 Task: Create new customer invoice with Date Opened: 09-May-23, Select Customer: FamousShop, Terms: Net 7. Make invoice entry for item-1 with Date: 09-May-23, Description: Lilly Lashes Click Magnetic Collection Faux Mink Bestie Eyelashes
, Income Account: Income:Sales, Quantity: 2, Unit Price: 15.49, Sales Tax: Y, Sales Tax Included: N, Tax Table: Sales Tax. Make entry for item-2 with Date: 09-May-23, Description: Incredible Essential Legging 12
, Income Account: Income:Sales, Quantity: 2, Unit Price: 10.79, Sales Tax: Y, Sales Tax Included: N, Tax Table: Sales Tax. Post Invoice with Post Date: 09-May-23, Post to Accounts: Assets:Accounts Receivable. Pay / Process Payment with Transaction Date: 15-May-23, Amount: 54.66, Transfer Account: Checking Account. Go to 'Print Invoice'. Save a pdf copy of the invoice.
Action: Mouse moved to (167, 32)
Screenshot: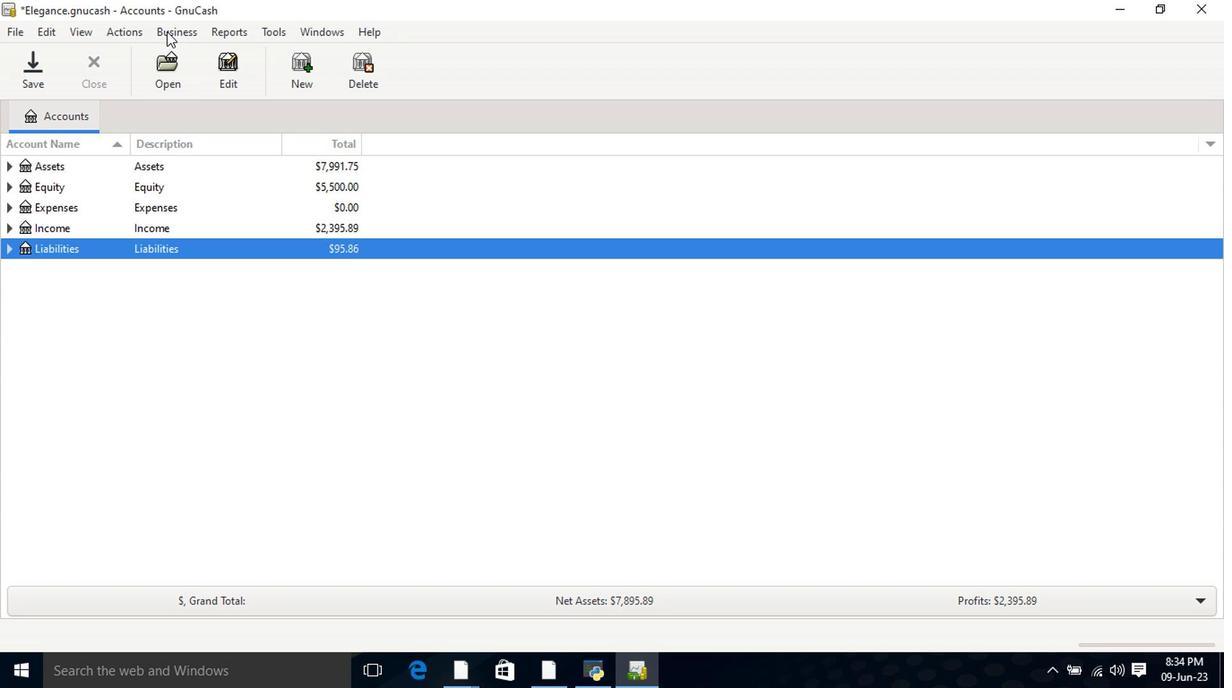 
Action: Mouse pressed left at (167, 32)
Screenshot: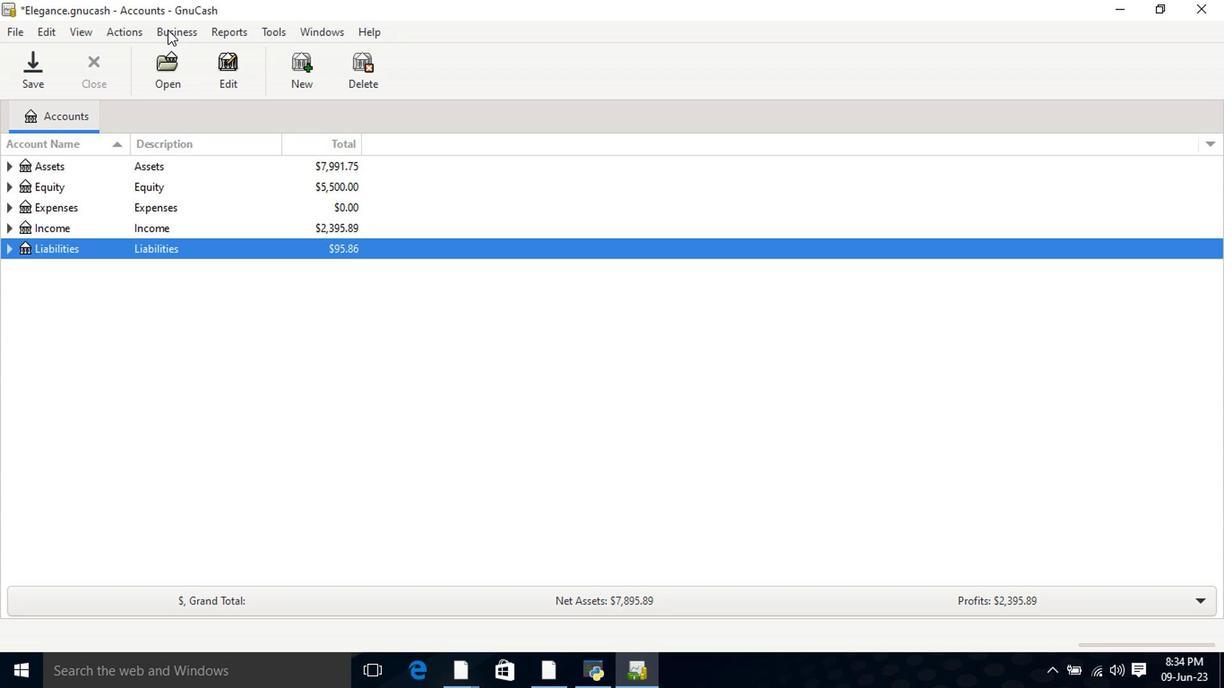 
Action: Mouse moved to (183, 50)
Screenshot: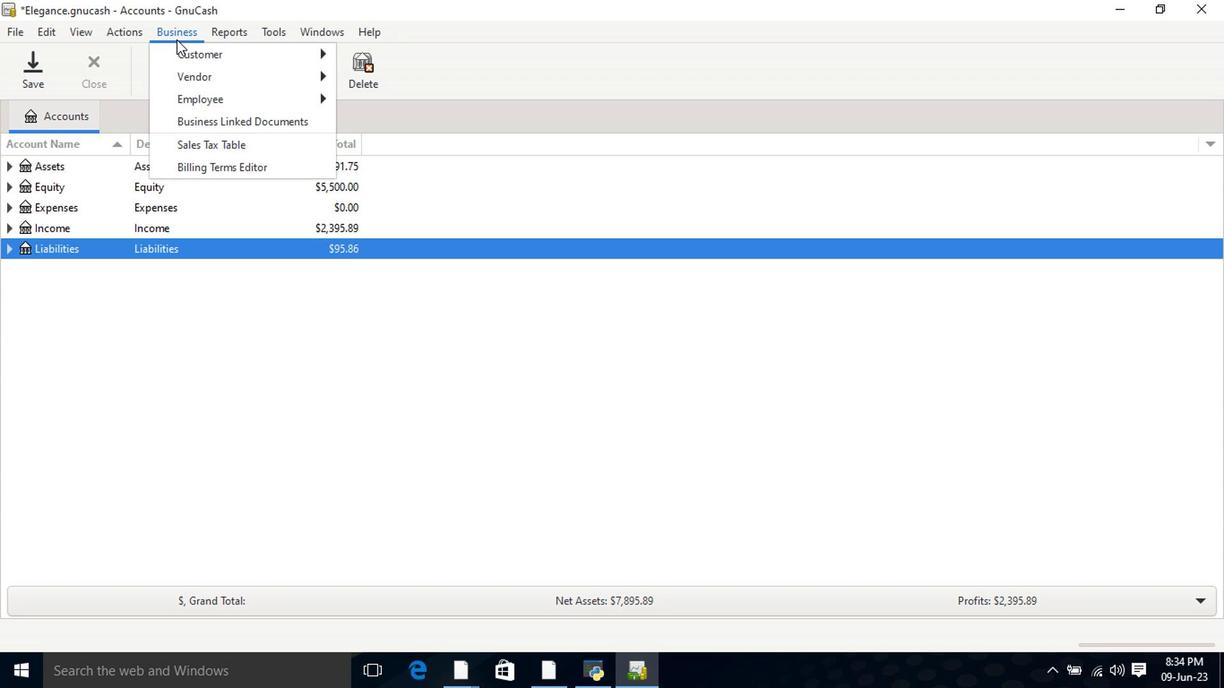 
Action: Mouse pressed left at (183, 50)
Screenshot: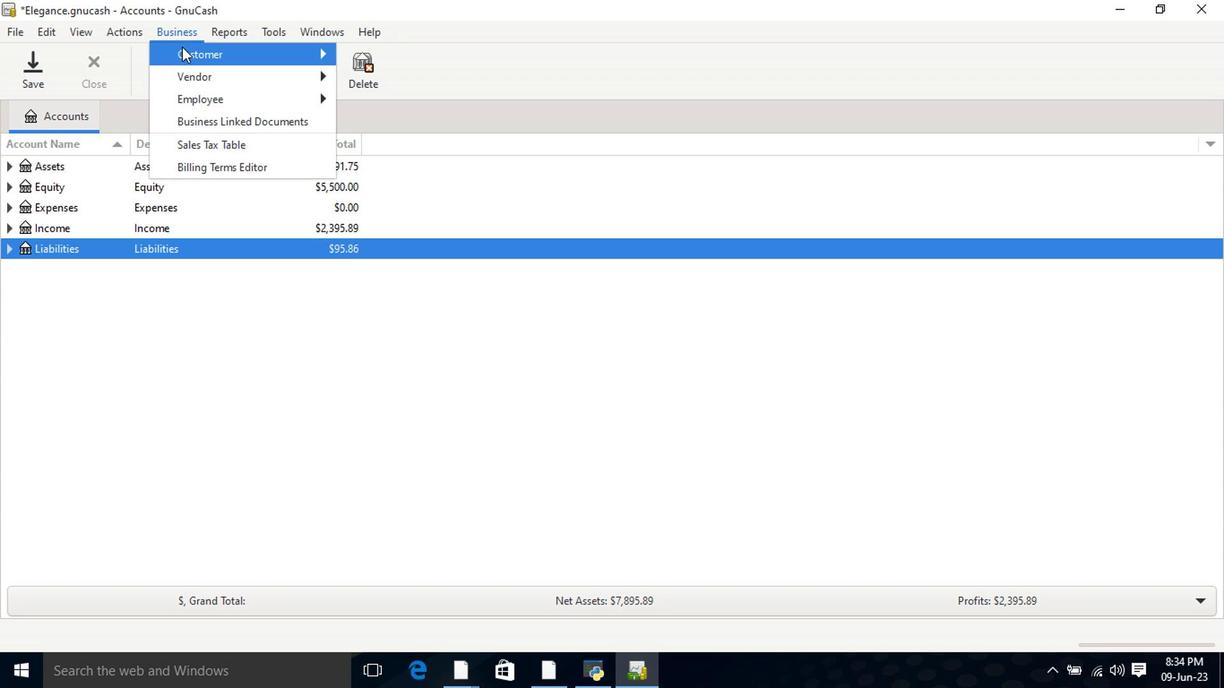 
Action: Mouse moved to (392, 129)
Screenshot: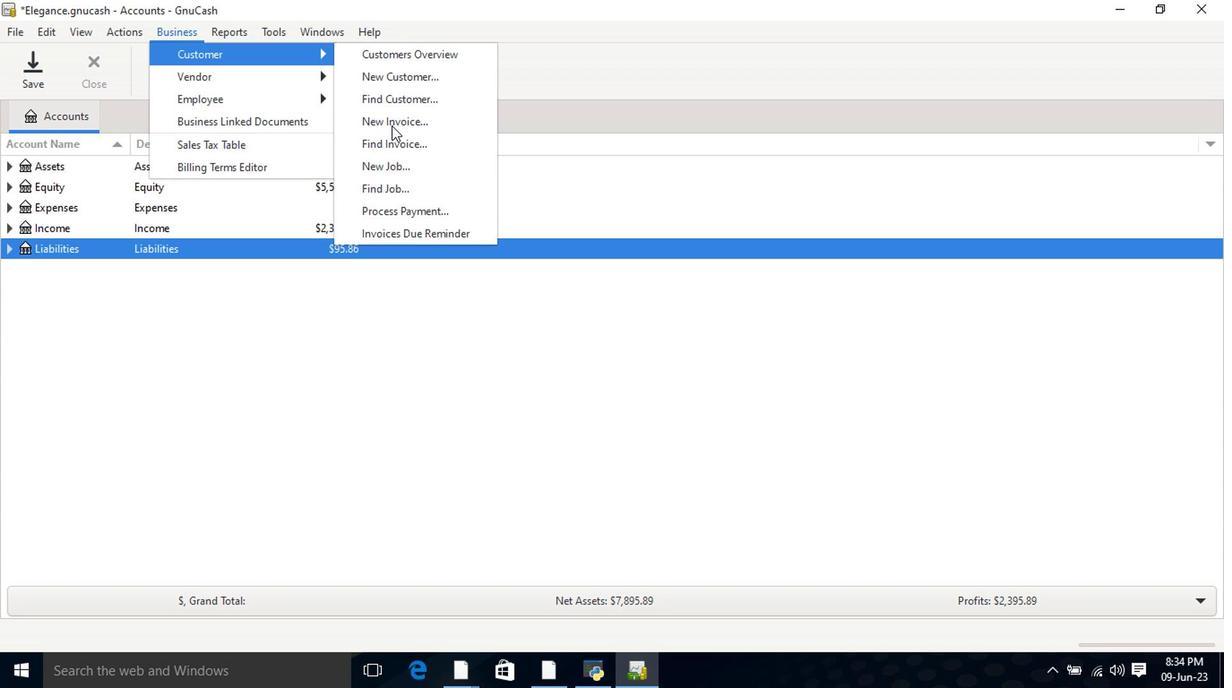 
Action: Mouse pressed left at (392, 129)
Screenshot: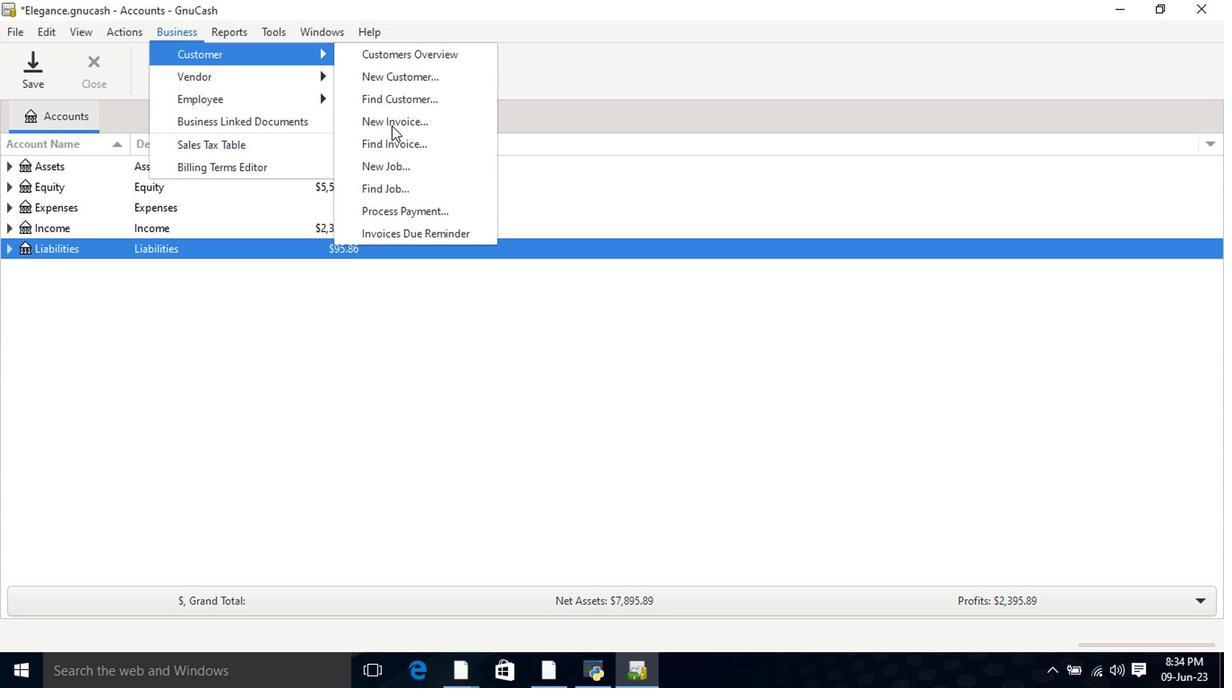 
Action: Mouse moved to (742, 274)
Screenshot: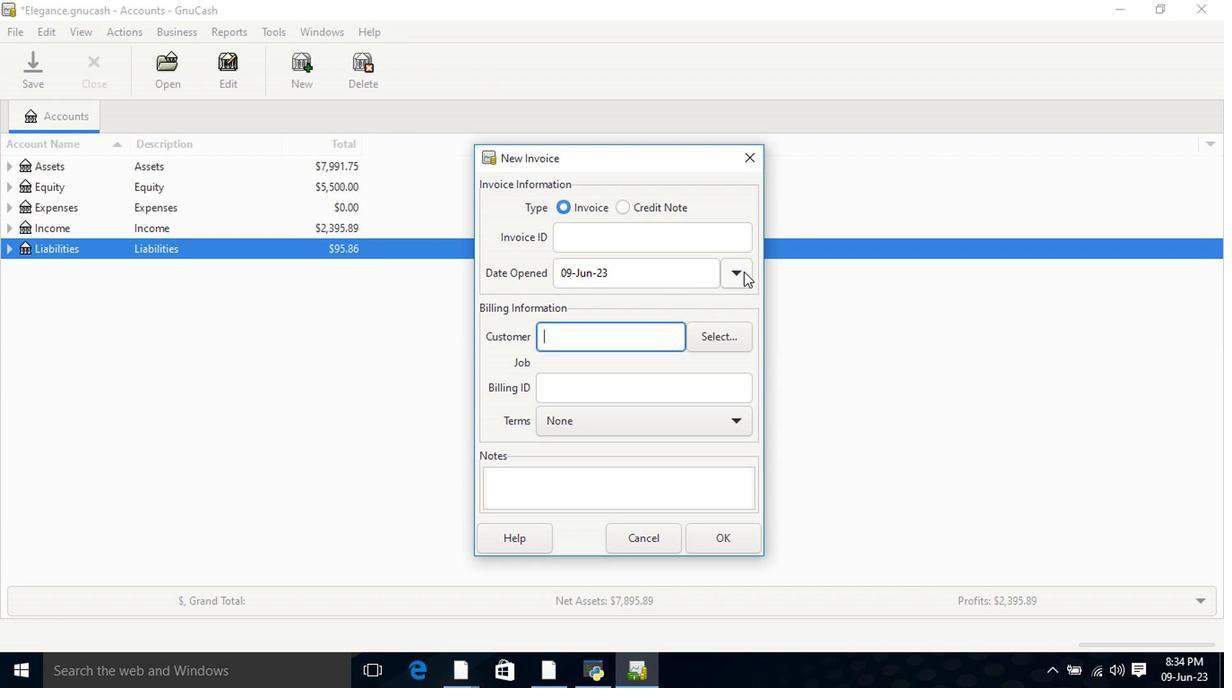 
Action: Mouse pressed left at (742, 274)
Screenshot: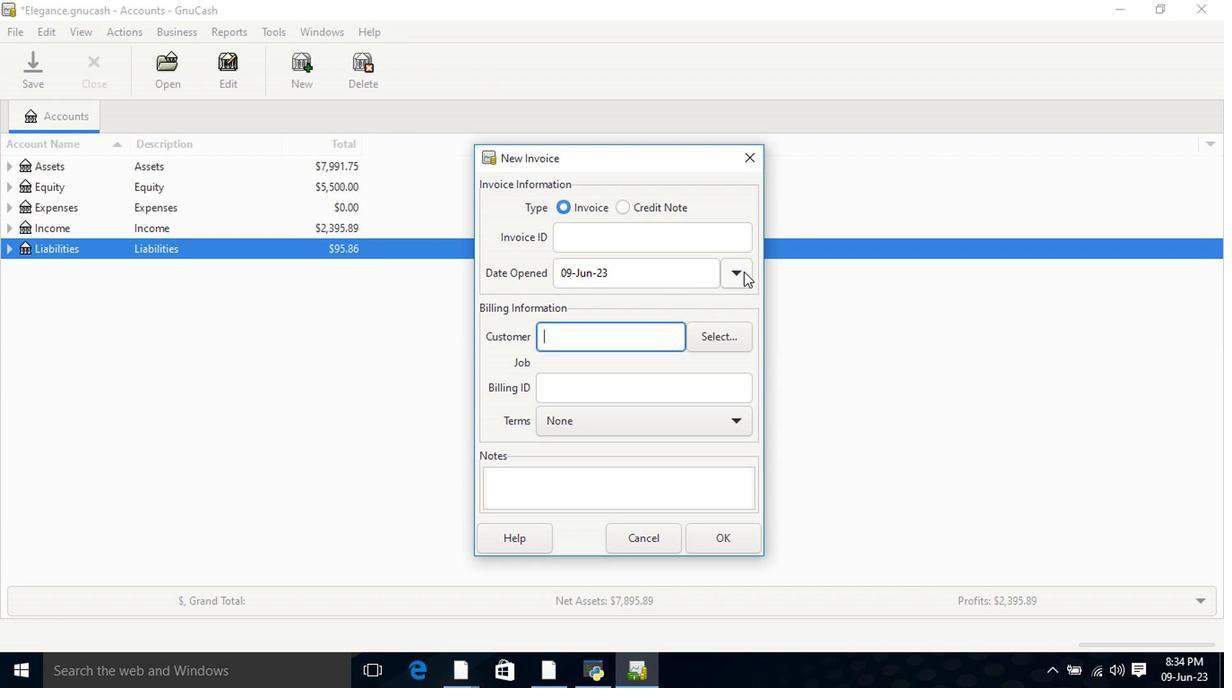 
Action: Mouse moved to (596, 301)
Screenshot: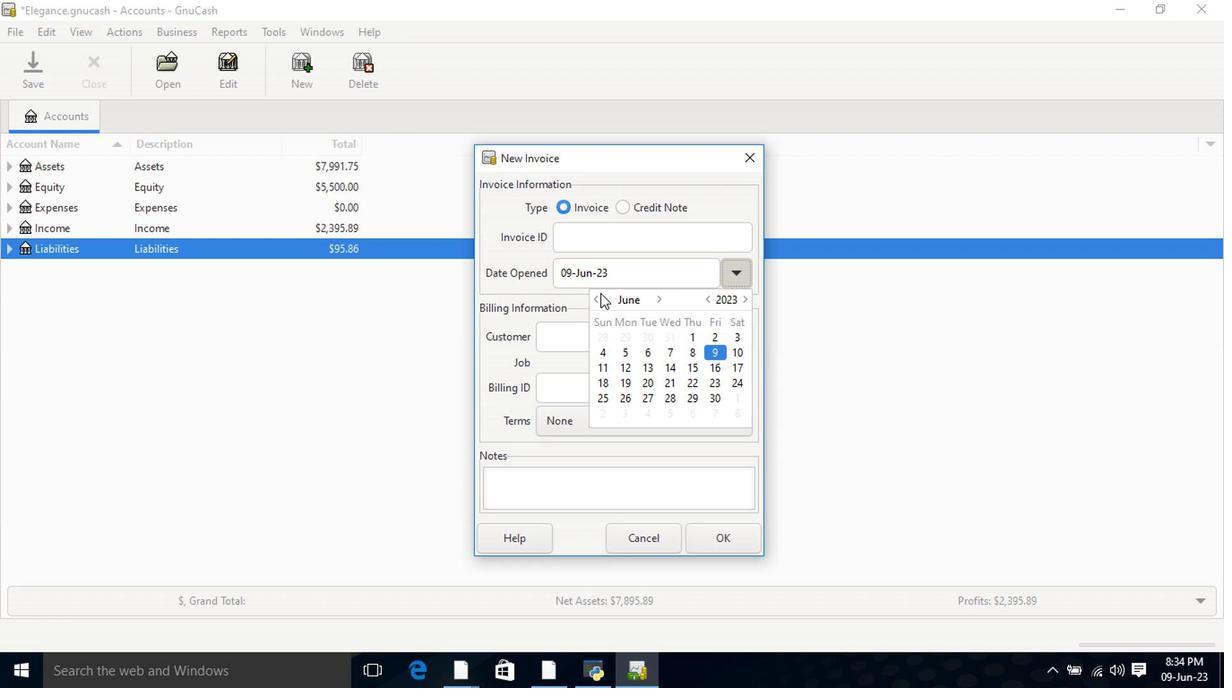
Action: Mouse pressed left at (596, 301)
Screenshot: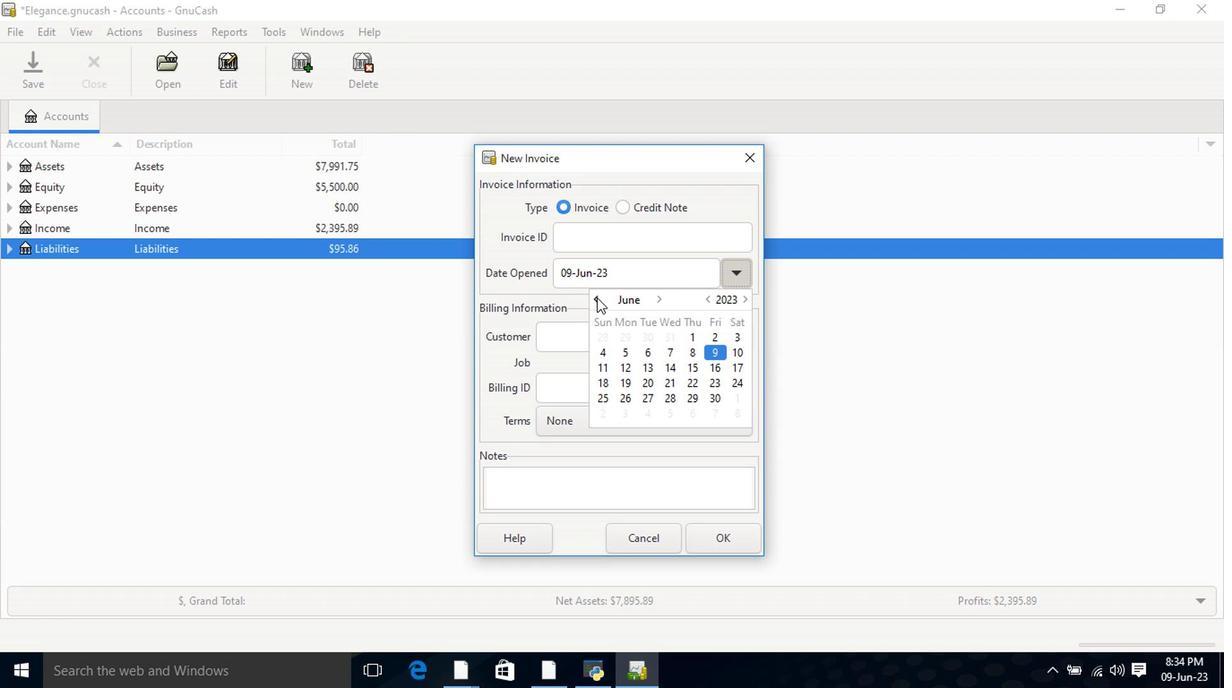 
Action: Mouse moved to (652, 355)
Screenshot: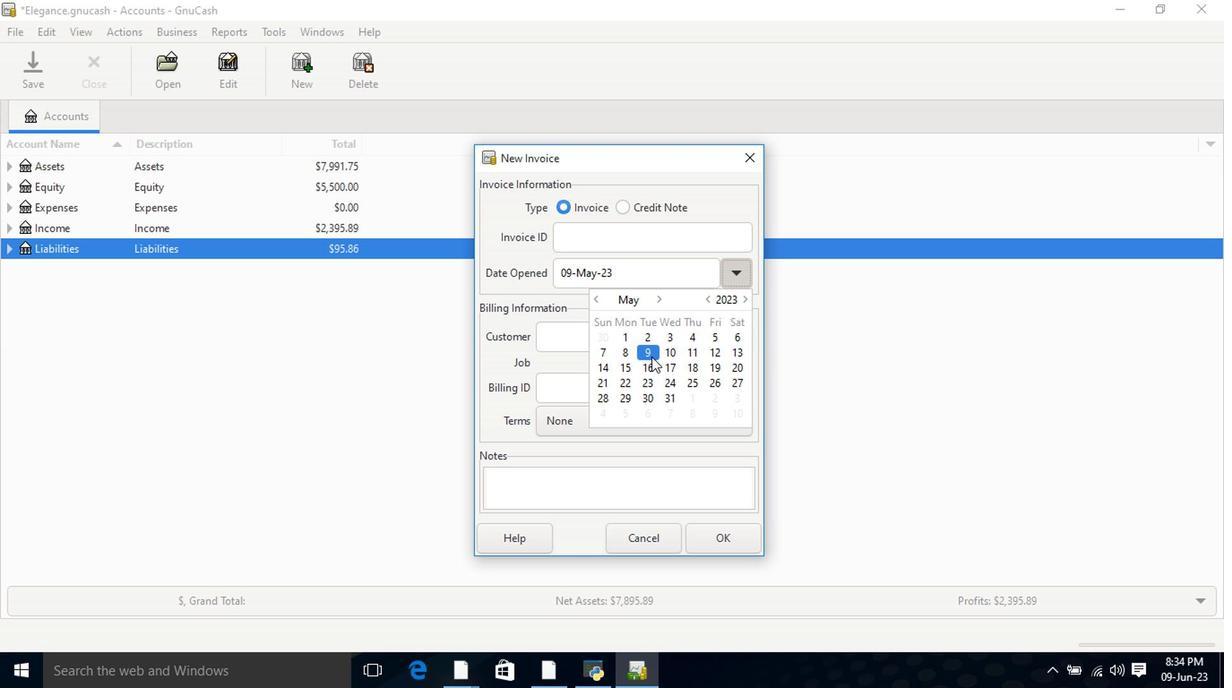 
Action: Mouse pressed left at (652, 355)
Screenshot: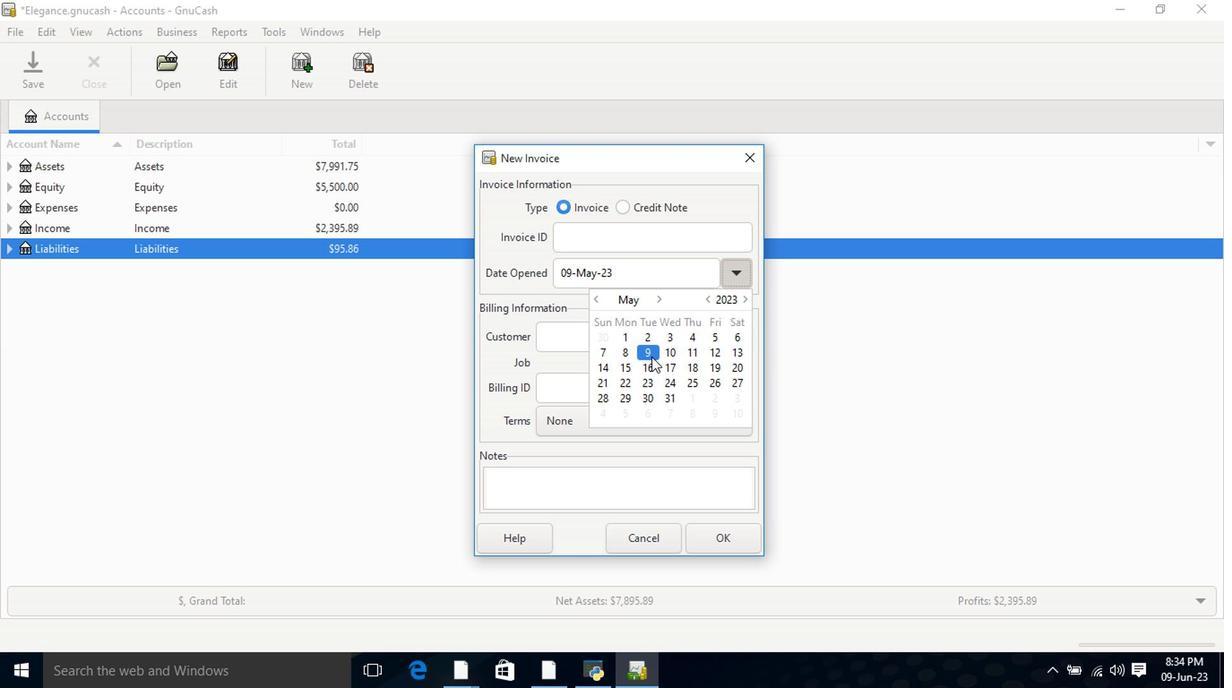 
Action: Mouse pressed left at (652, 355)
Screenshot: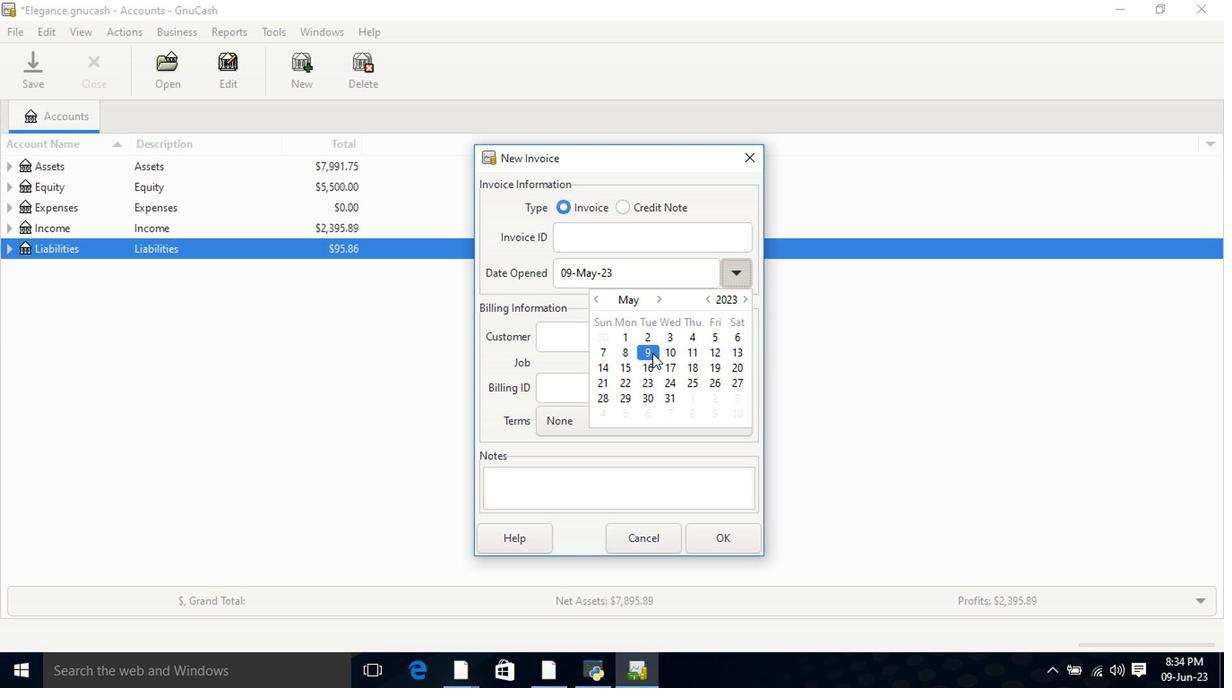
Action: Mouse moved to (634, 329)
Screenshot: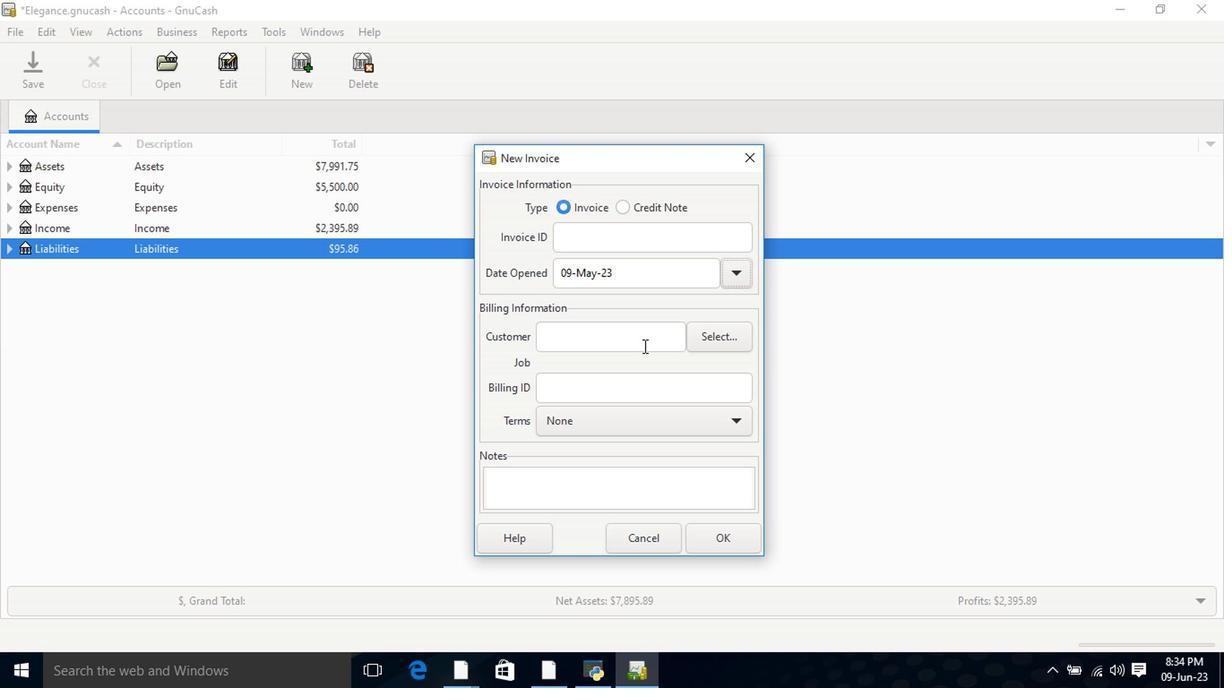 
Action: Mouse pressed left at (634, 329)
Screenshot: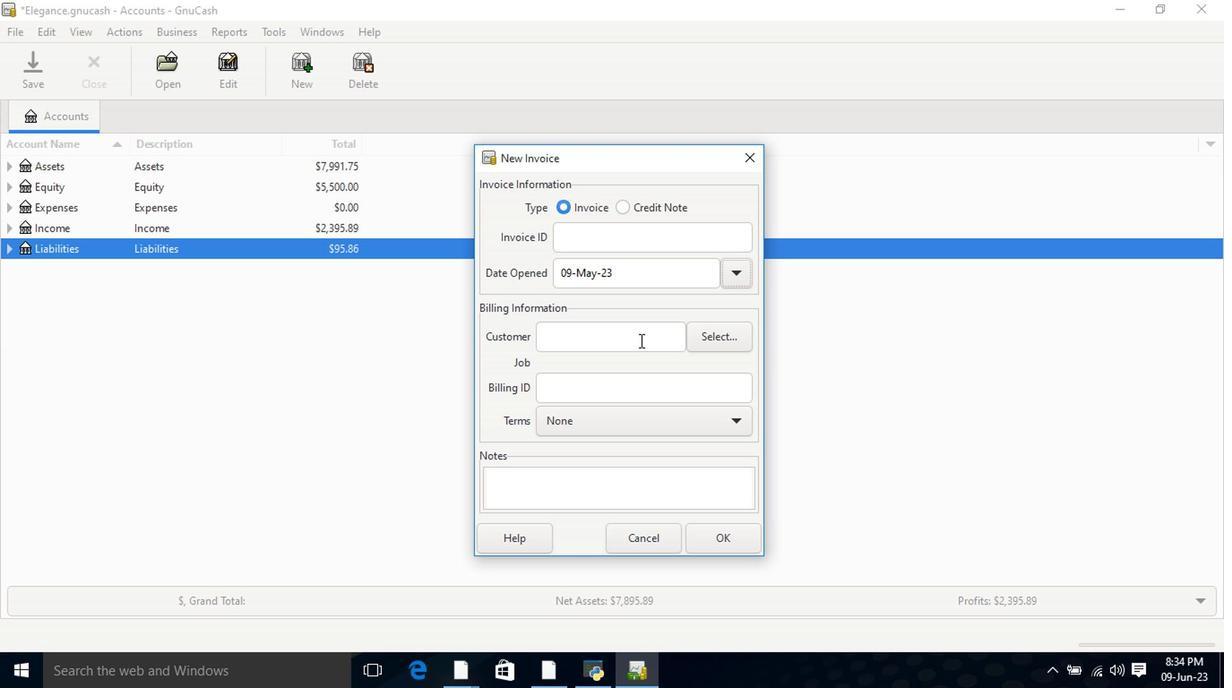 
Action: Mouse moved to (632, 329)
Screenshot: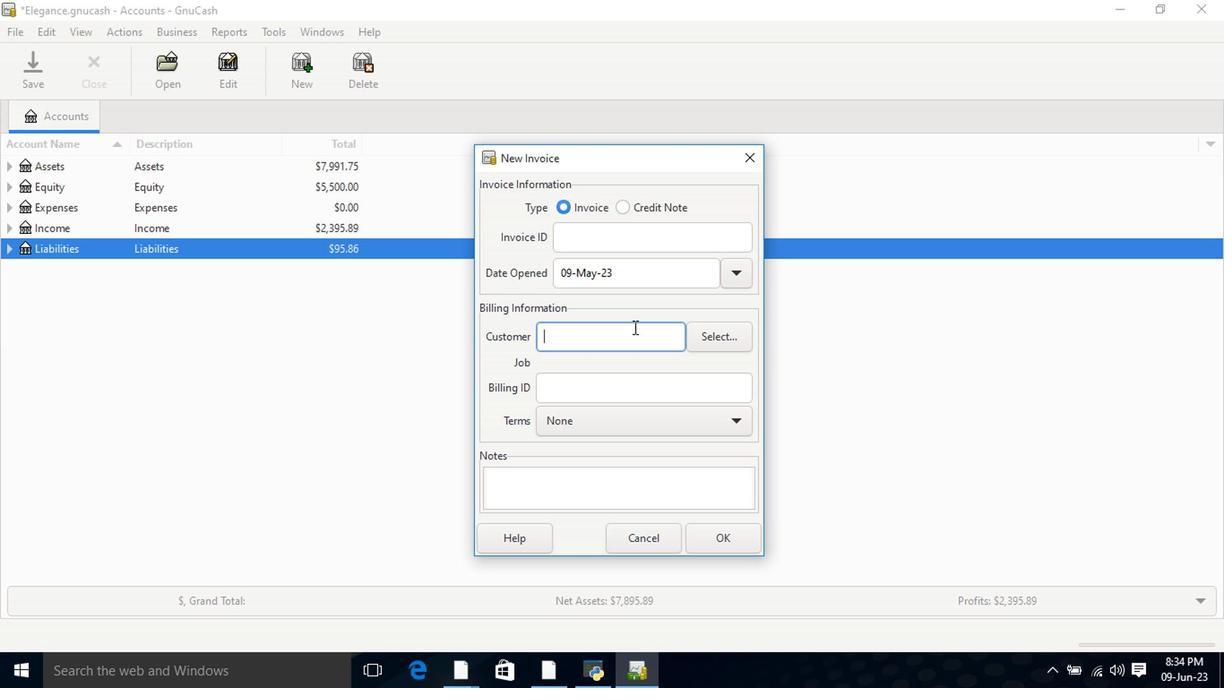 
Action: Key pressed <Key.shift>Fam
Screenshot: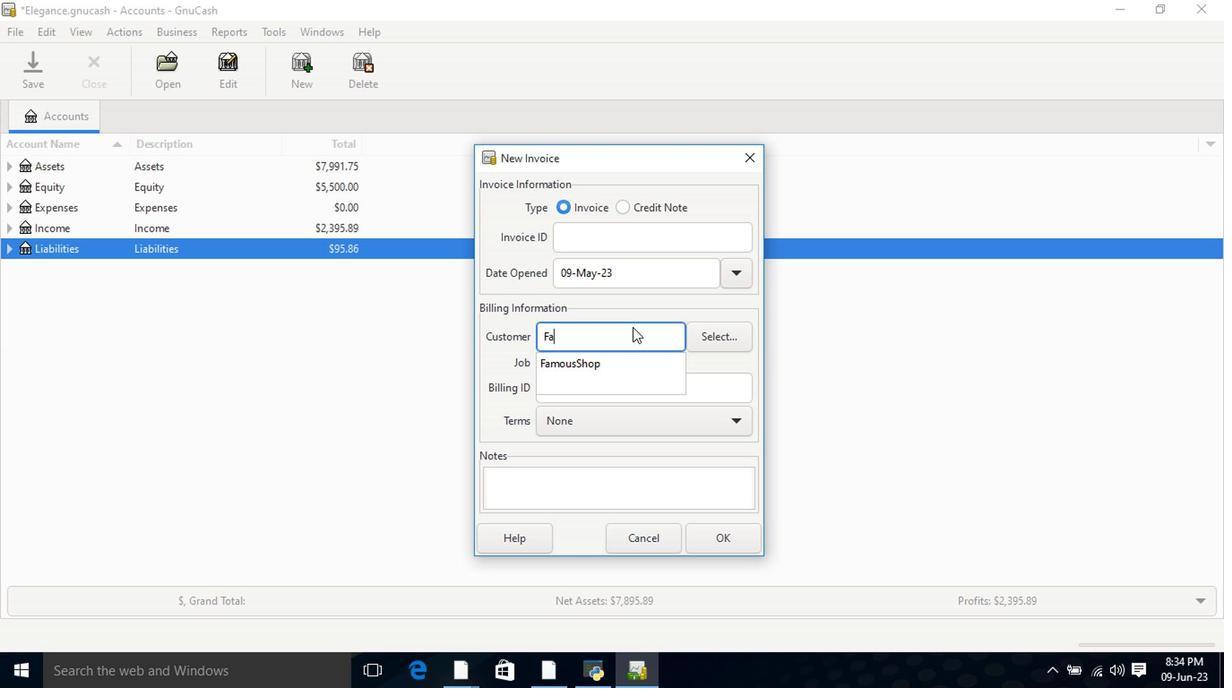 
Action: Mouse moved to (630, 363)
Screenshot: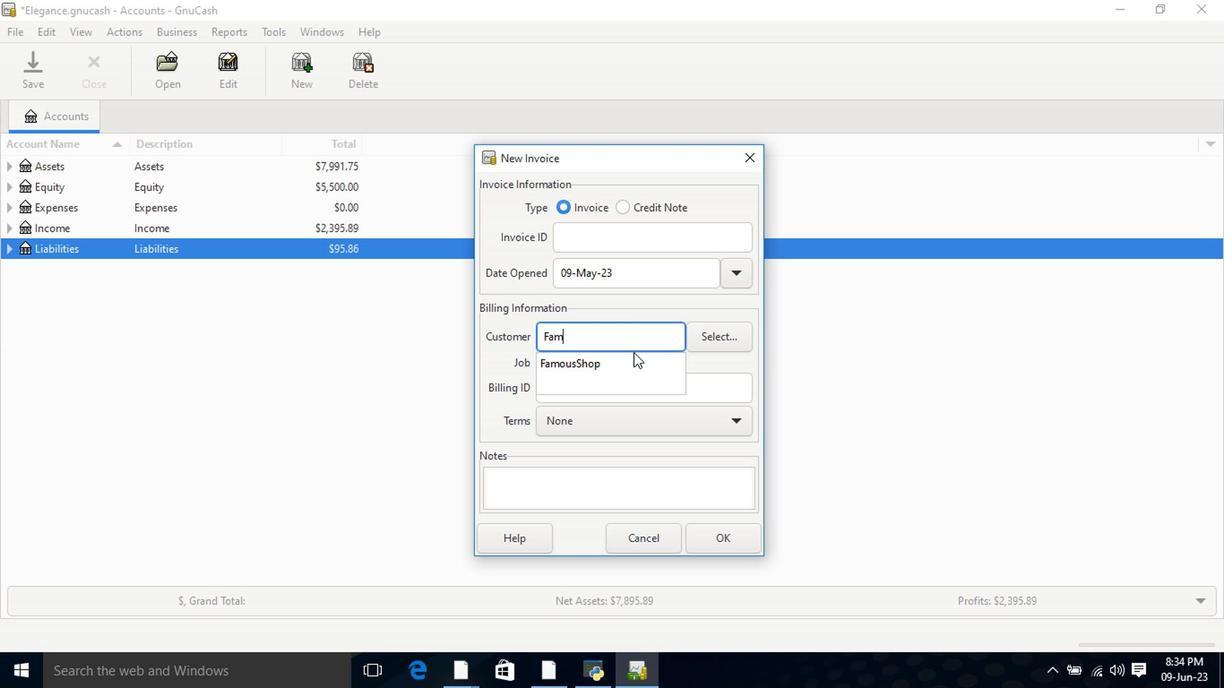 
Action: Mouse pressed left at (630, 363)
Screenshot: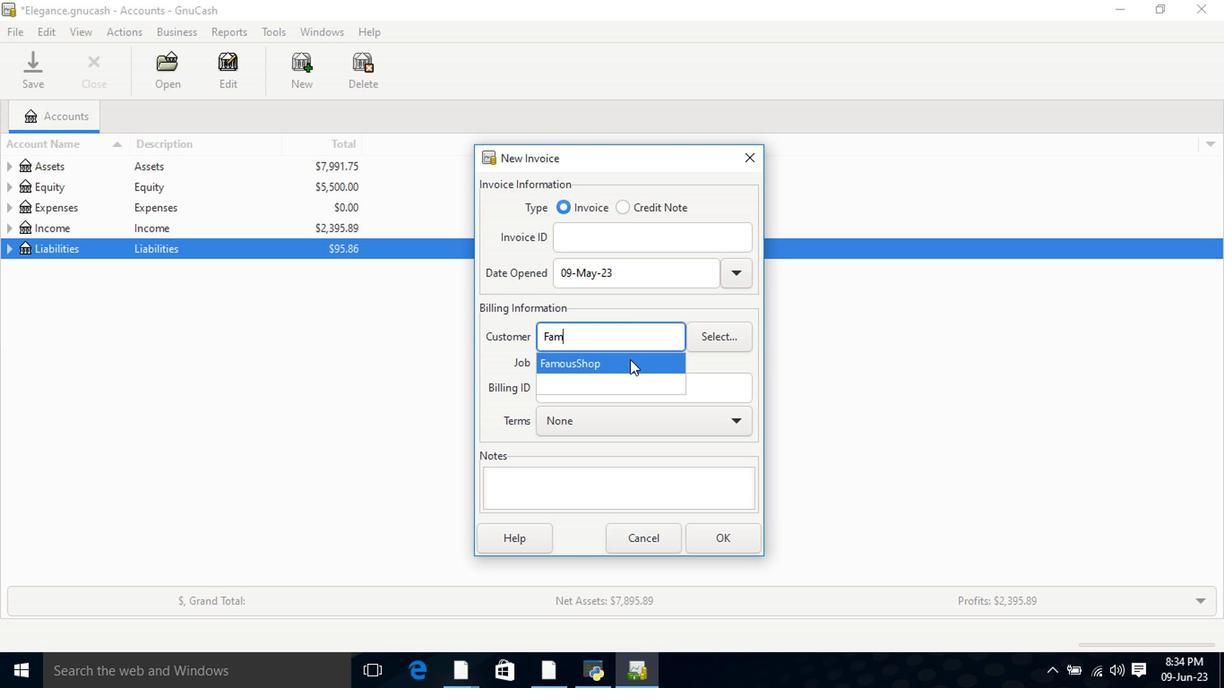
Action: Mouse moved to (658, 444)
Screenshot: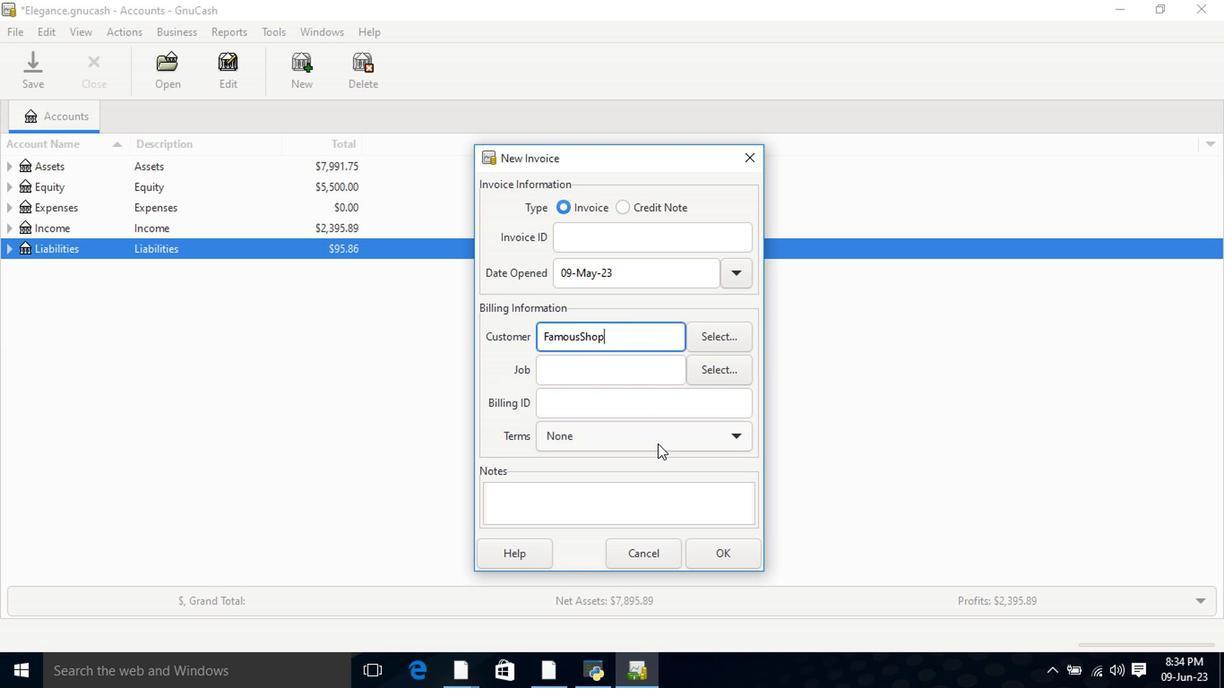 
Action: Mouse pressed left at (658, 444)
Screenshot: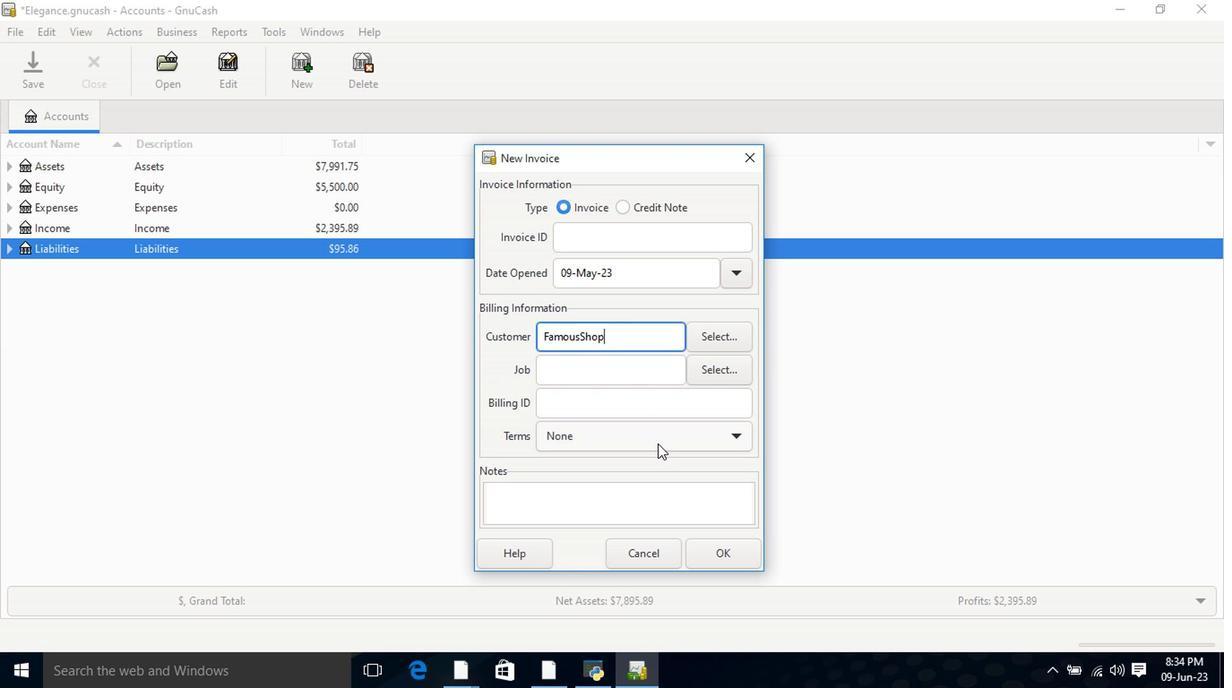 
Action: Mouse moved to (614, 514)
Screenshot: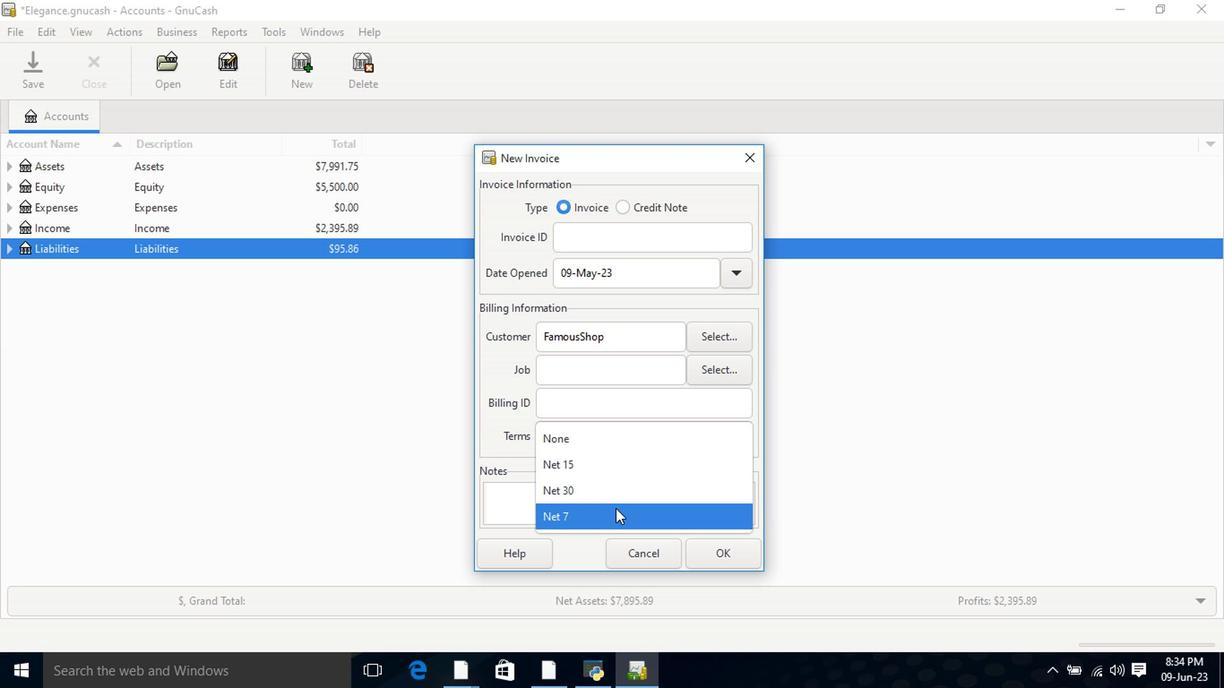
Action: Mouse pressed left at (614, 514)
Screenshot: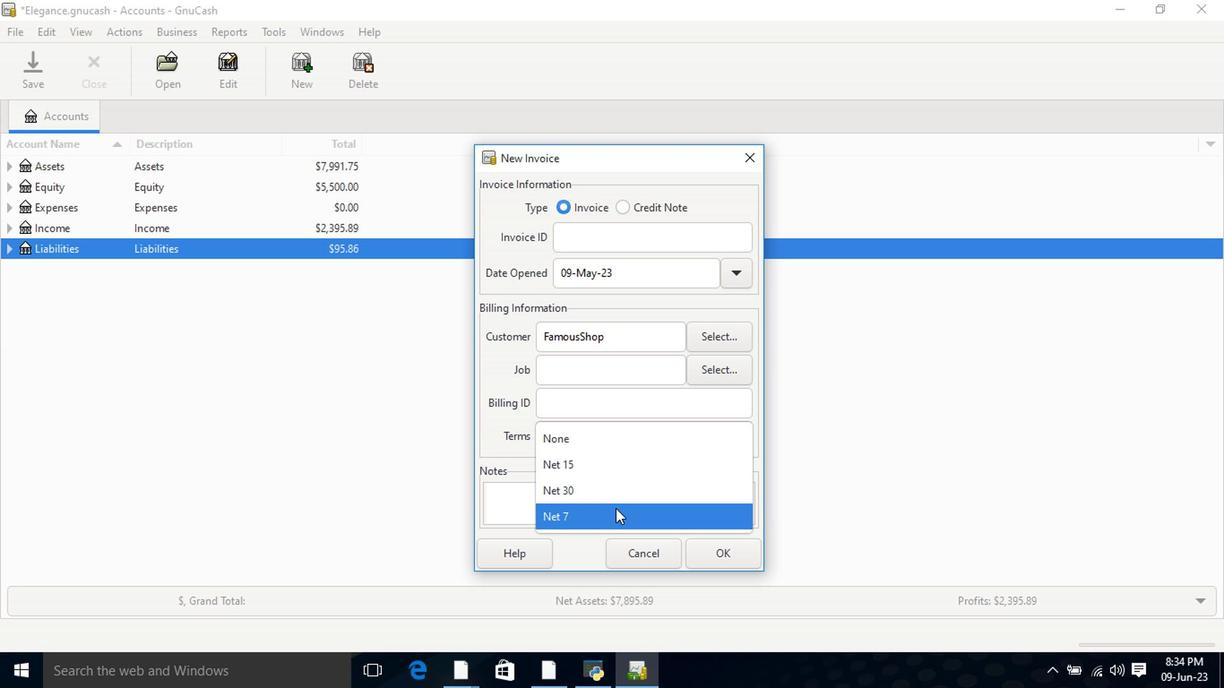 
Action: Mouse moved to (738, 566)
Screenshot: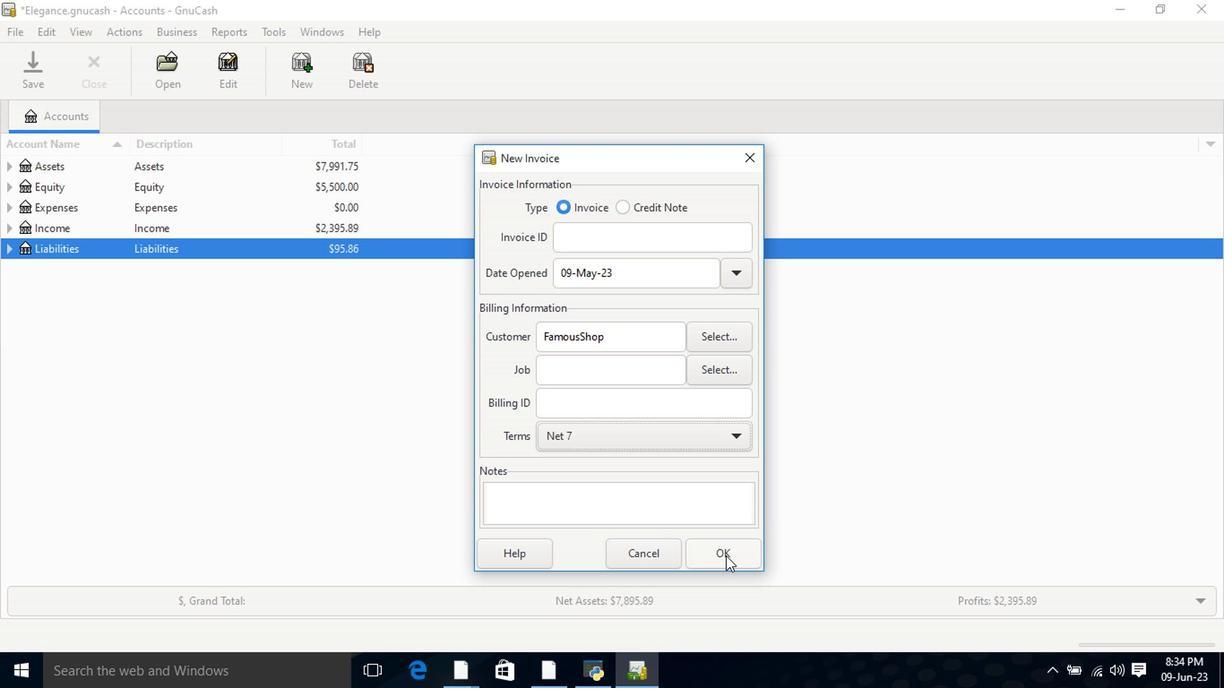 
Action: Mouse pressed left at (738, 566)
Screenshot: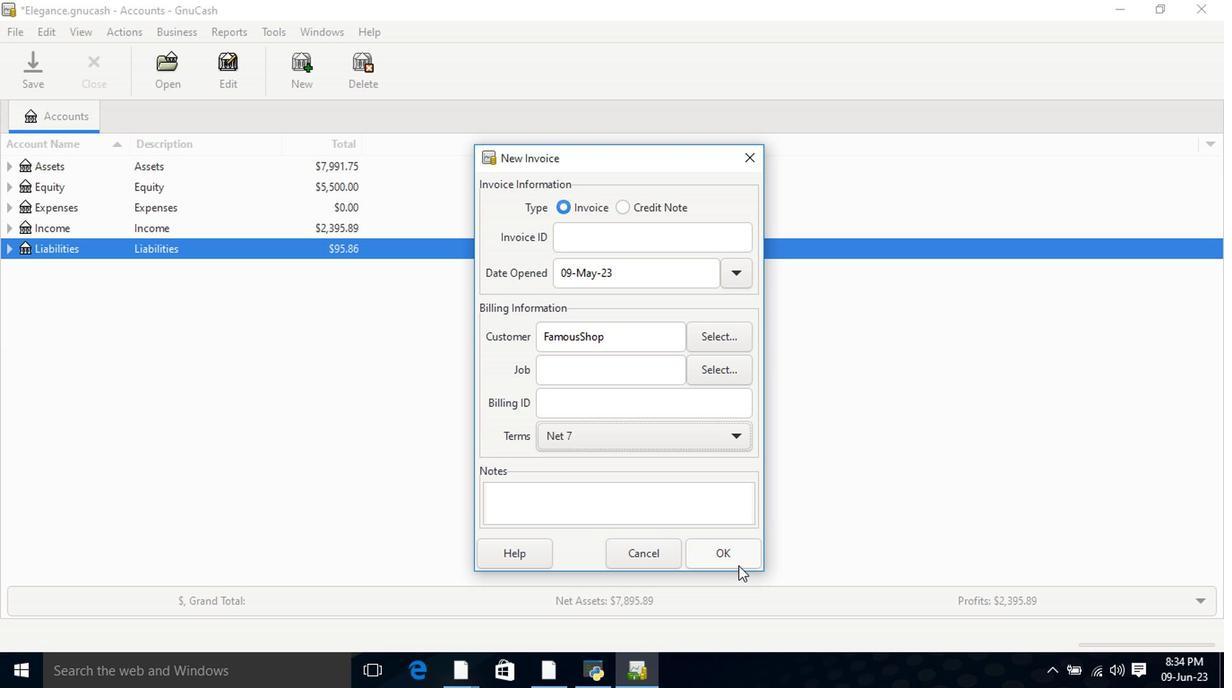
Action: Mouse moved to (79, 350)
Screenshot: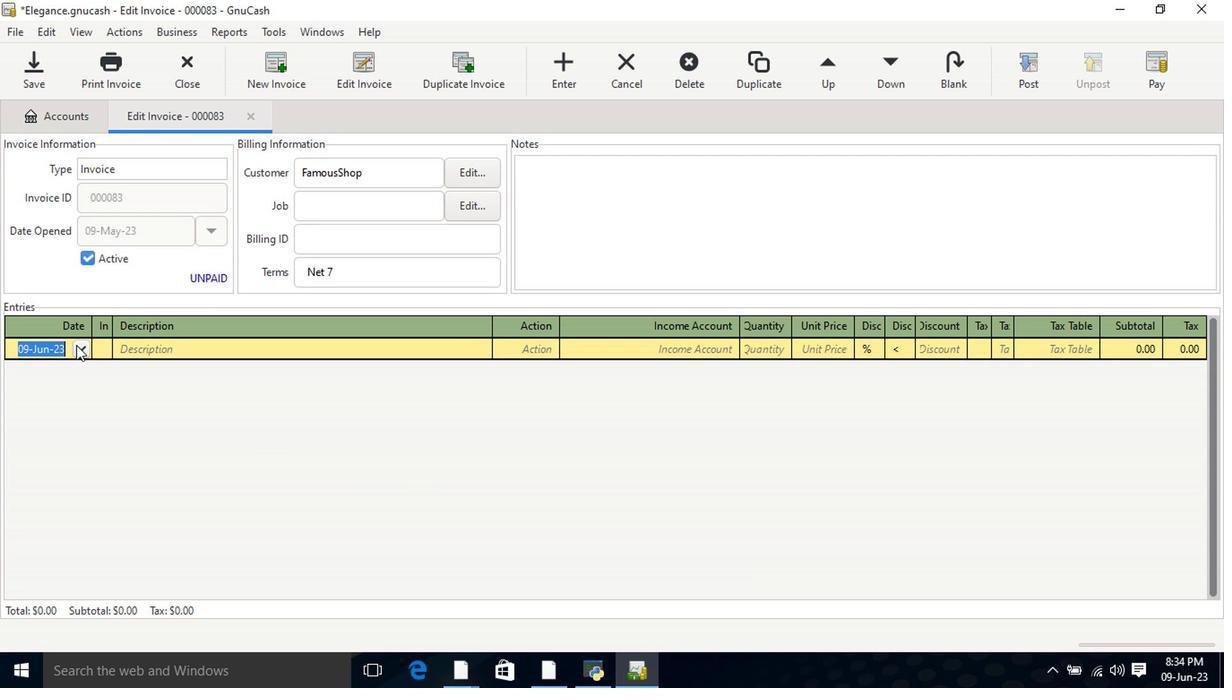 
Action: Mouse pressed left at (79, 350)
Screenshot: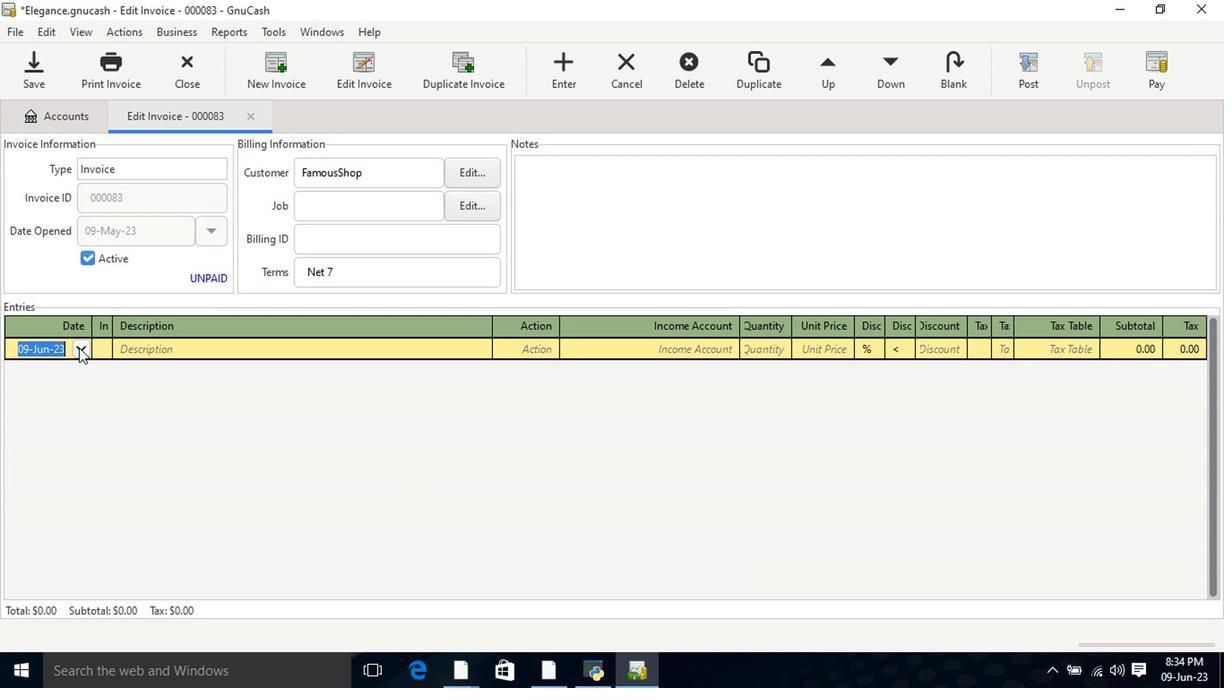 
Action: Mouse moved to (10, 375)
Screenshot: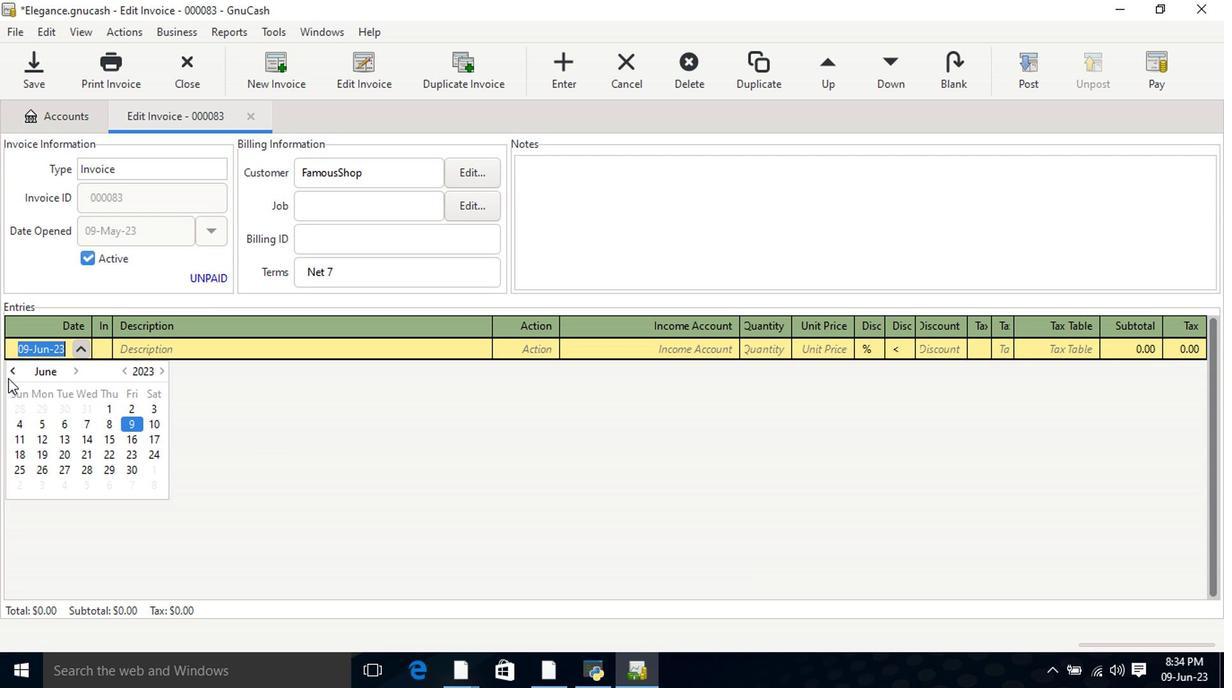 
Action: Mouse pressed left at (10, 375)
Screenshot: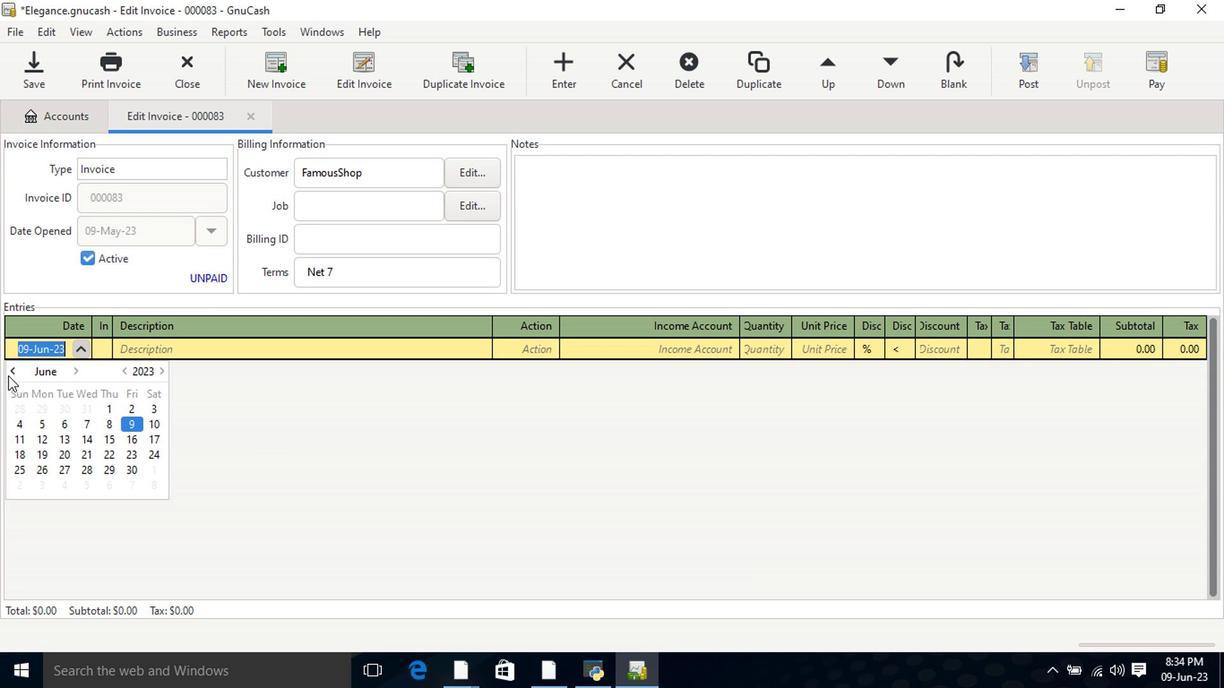 
Action: Mouse moved to (68, 426)
Screenshot: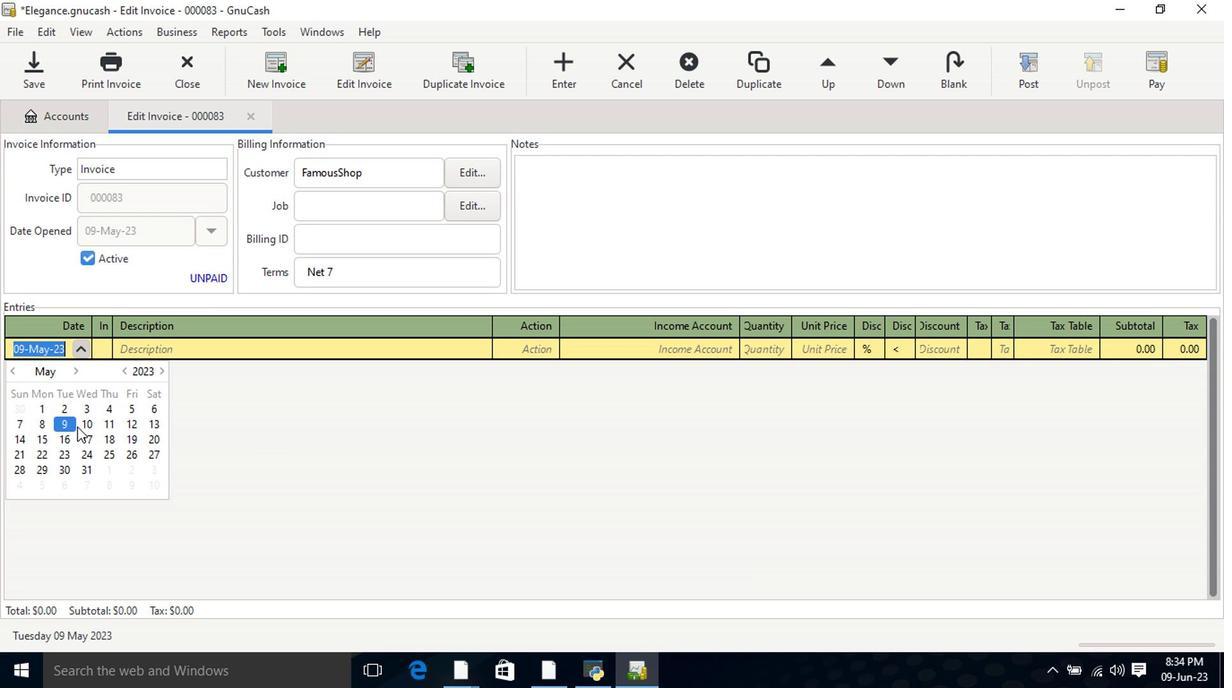 
Action: Mouse pressed left at (68, 426)
Screenshot: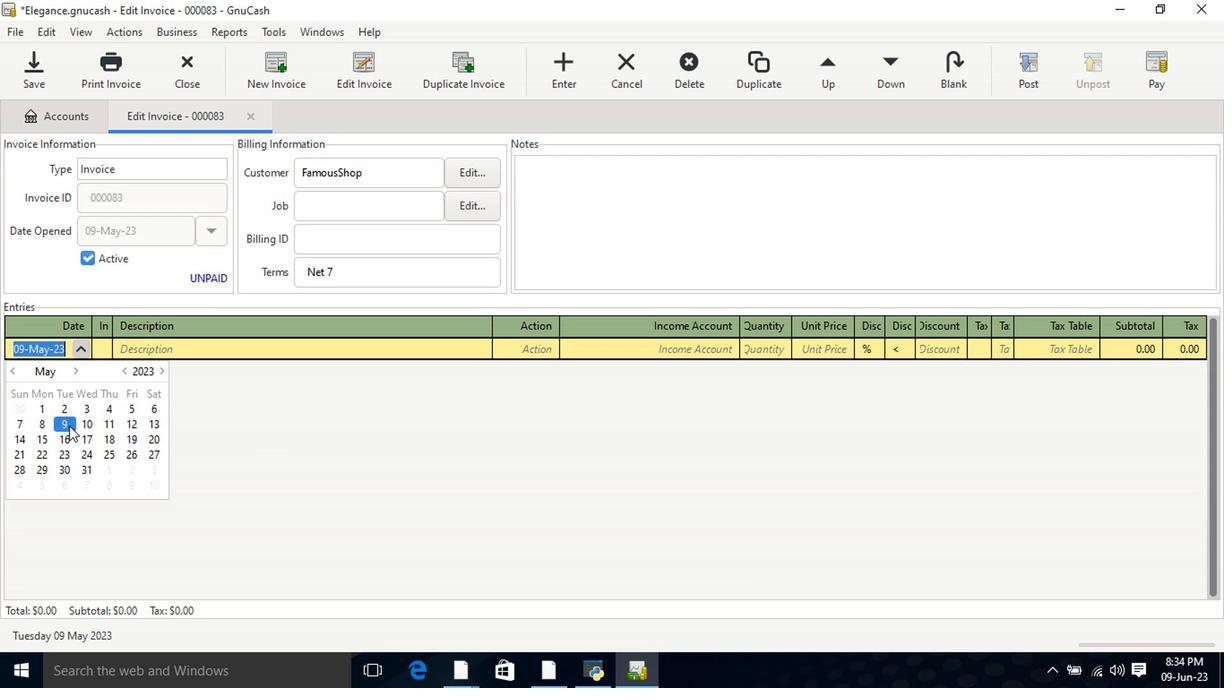 
Action: Mouse pressed left at (68, 426)
Screenshot: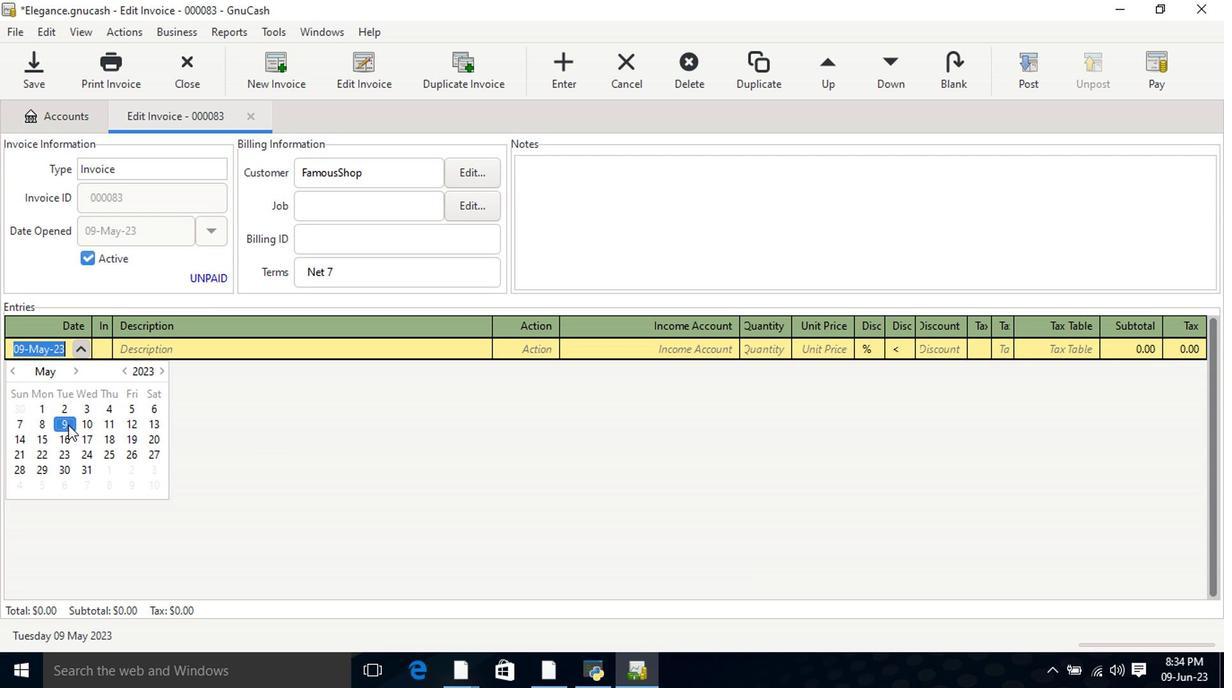 
Action: Mouse moved to (136, 370)
Screenshot: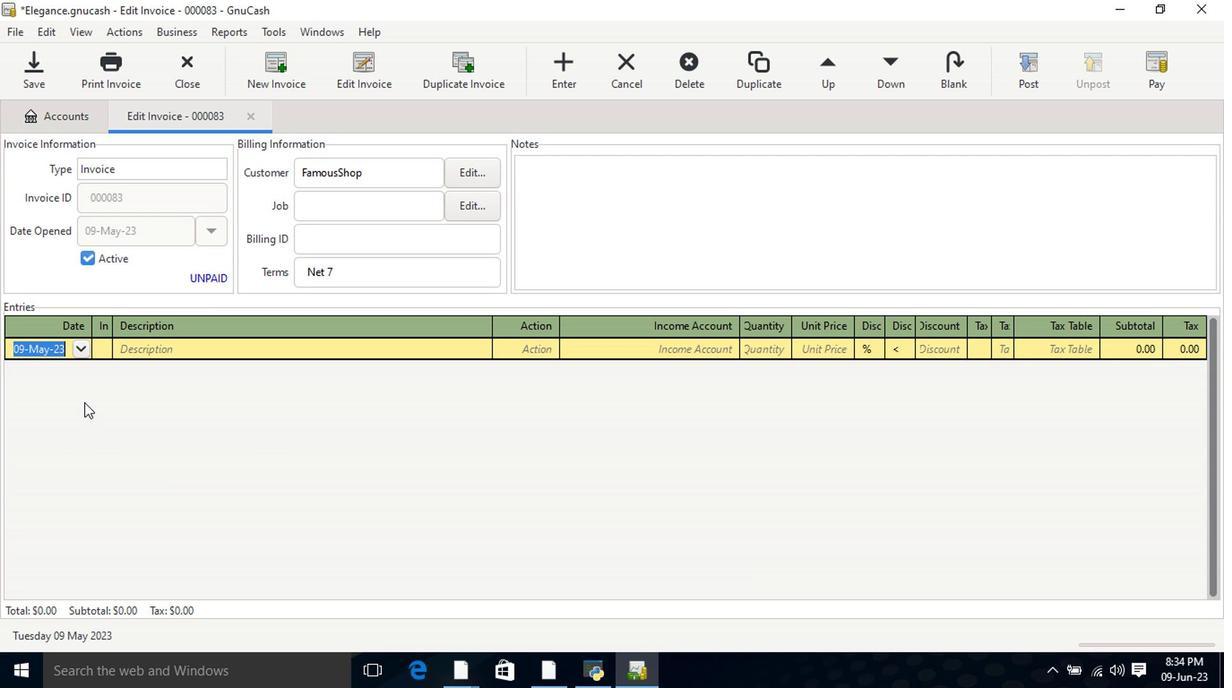 
Action: Key pressed <Key.tab>
Screenshot: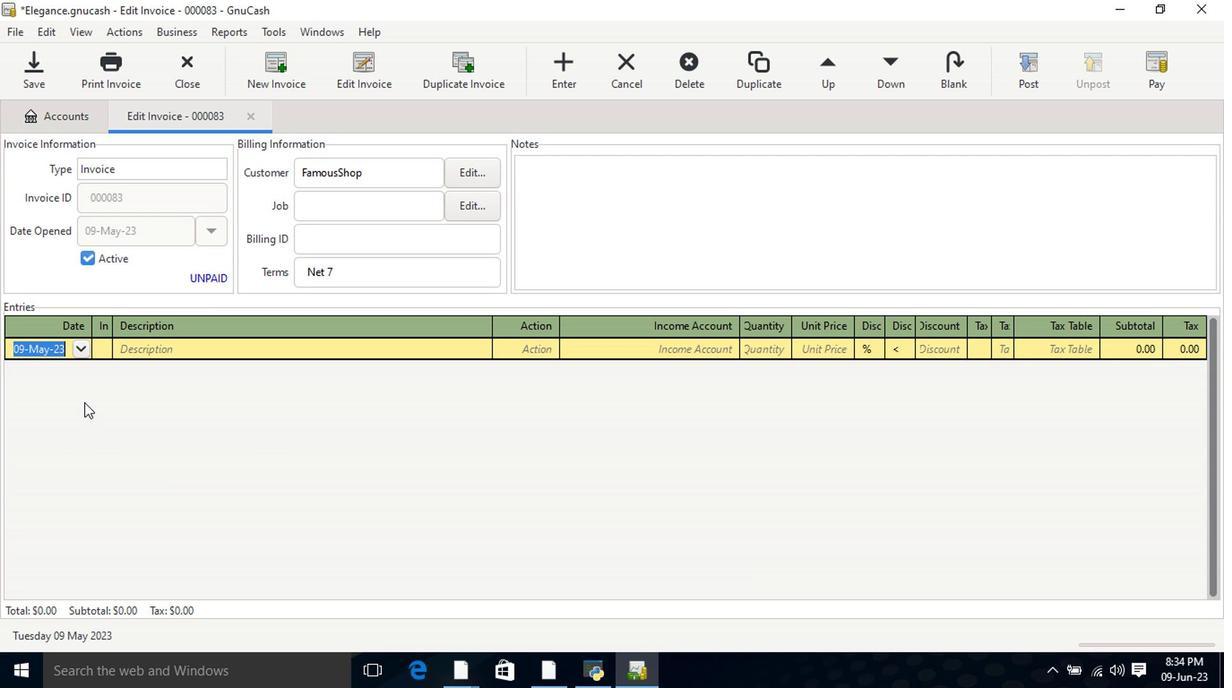 
Action: Mouse moved to (298, 415)
Screenshot: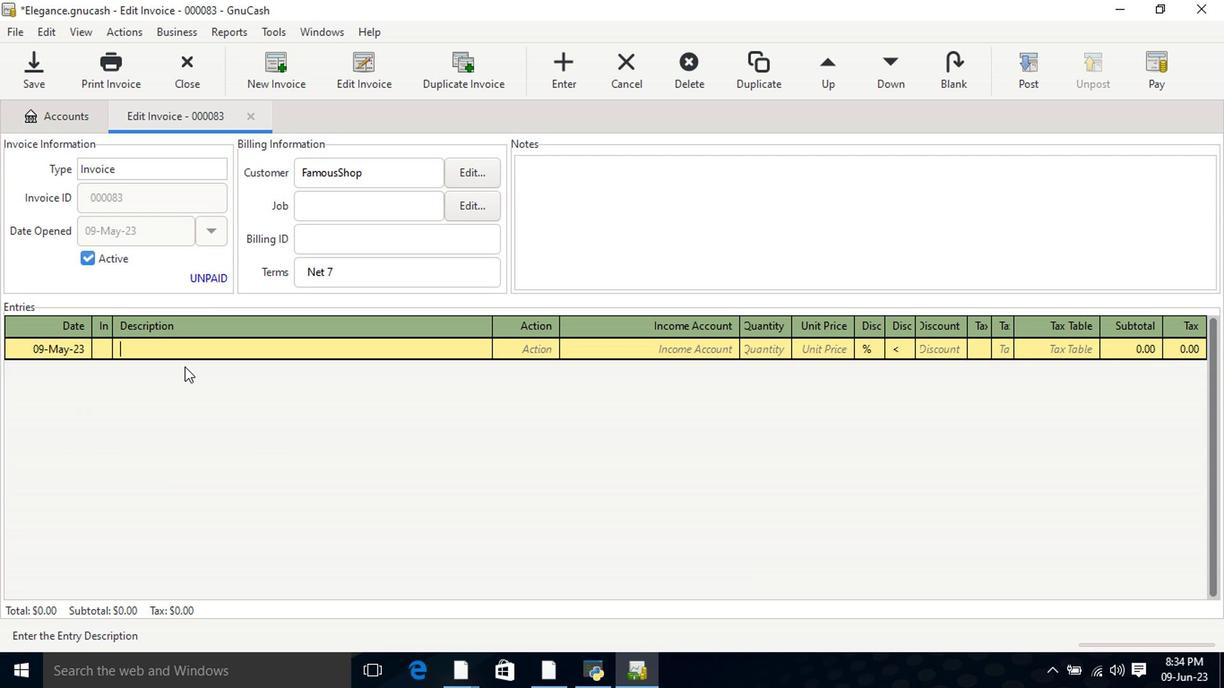 
Action: Key pressed <Key.shift>Lilly<Key.space><Key.shift>Lashes<Key.space><Key.shift>Click<Key.space><Key.shift>Magnetic<Key.space><Key.shift>Collection<Key.space><Key.shift>Fauz<Key.space><Key.shift>Mink<Key.space><Key.shift>Bestie<Key.space><Key.shift>Eyelashes<Key.tab><Key.tab>incom<Key.down><Key.down><Key.down><Key.tab>2<Key.tab>15.49<Key.tab>
Screenshot: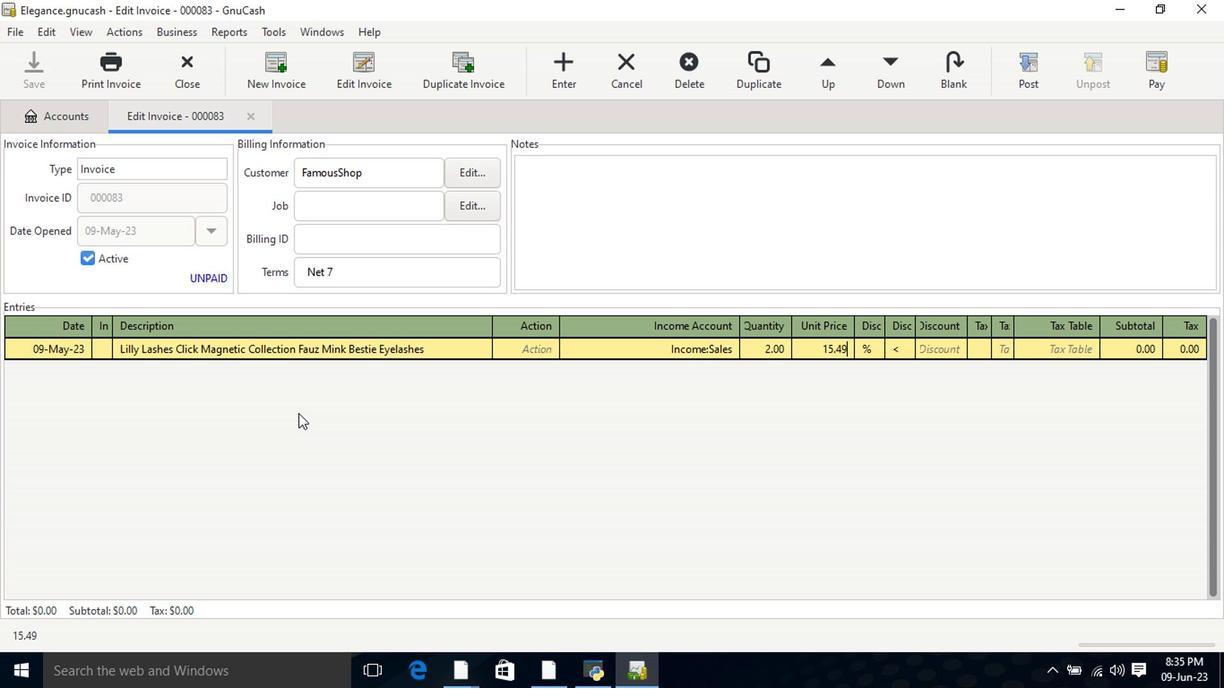 
Action: Mouse moved to (989, 348)
Screenshot: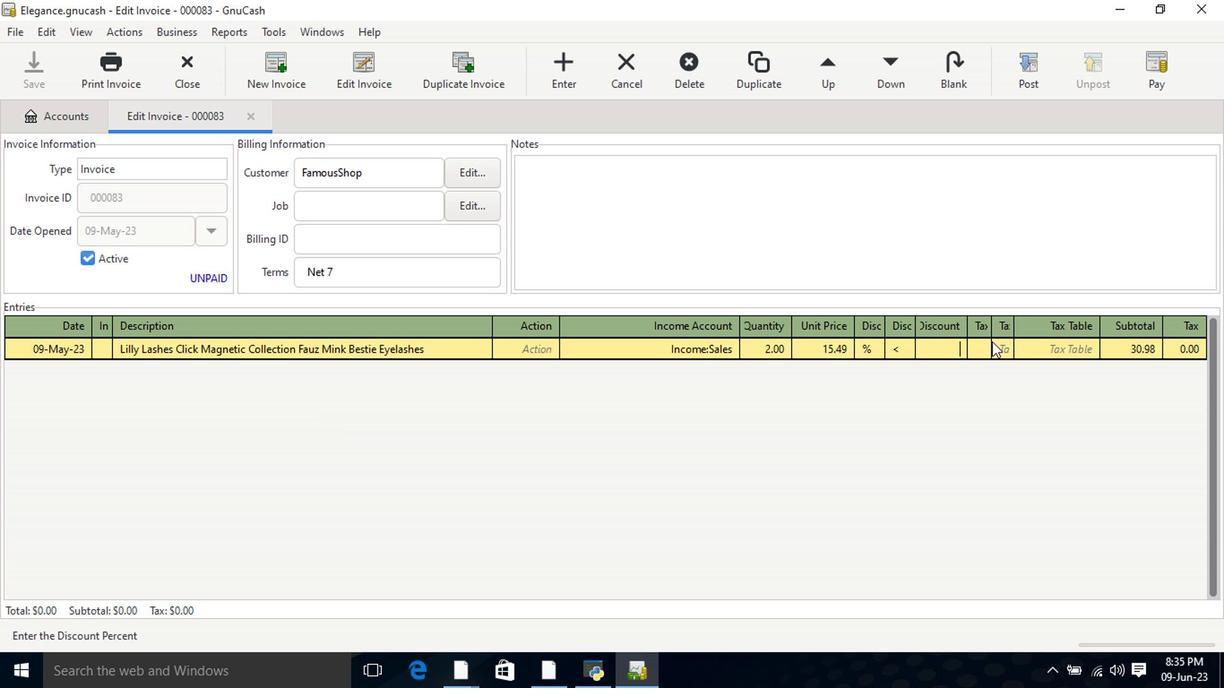 
Action: Mouse pressed left at (989, 348)
Screenshot: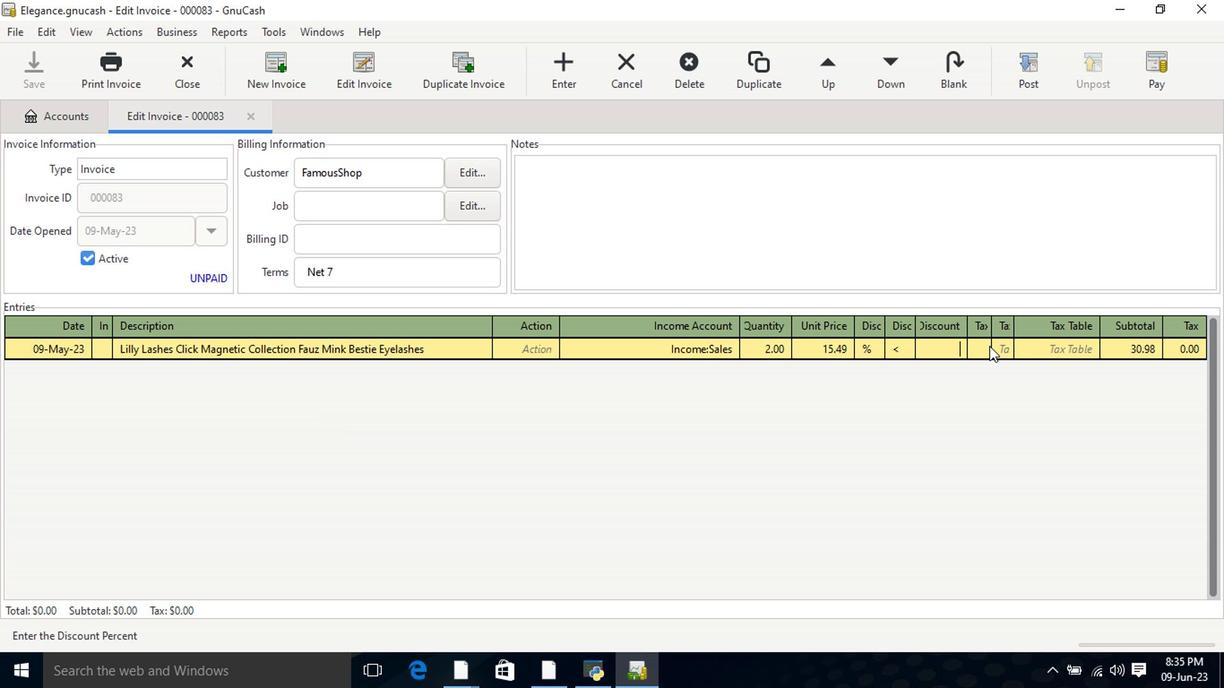 
Action: Mouse moved to (1028, 350)
Screenshot: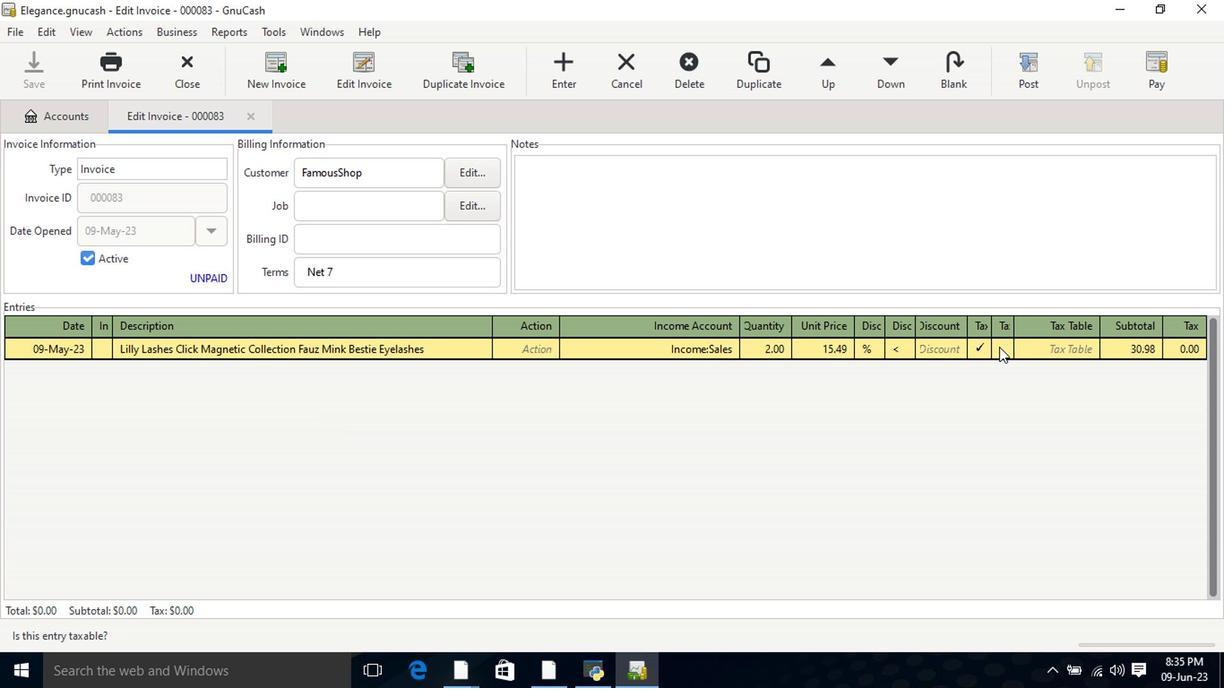 
Action: Key pressed <Key.tab>
Screenshot: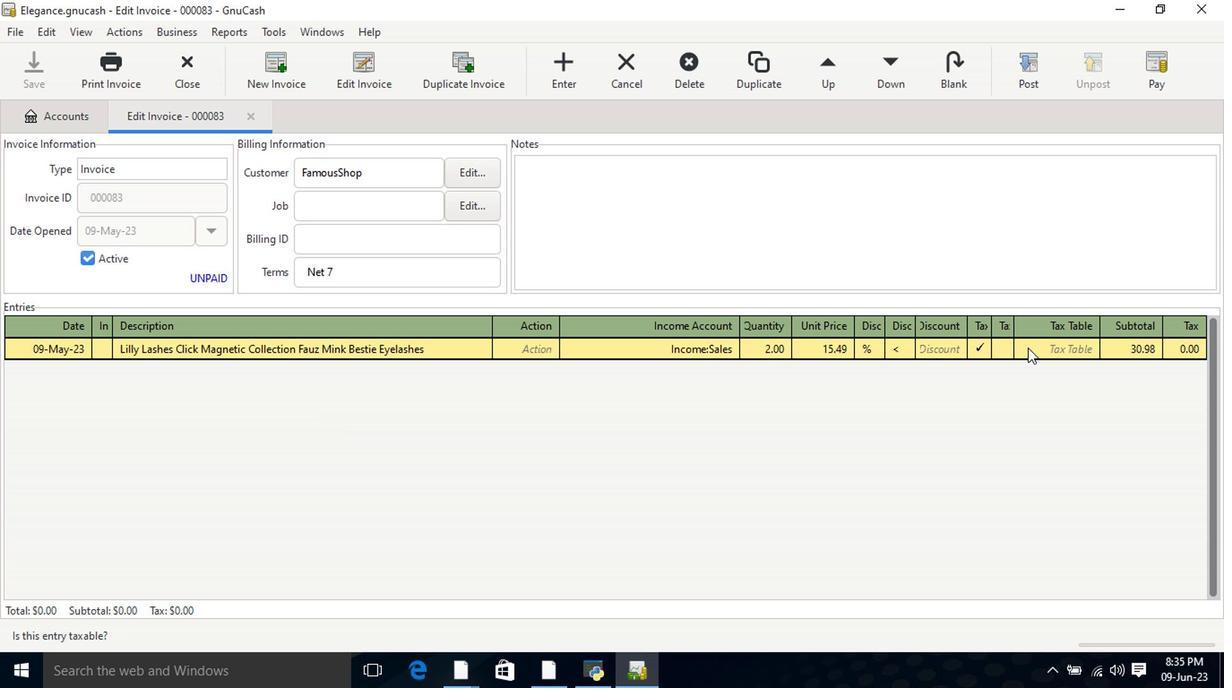 
Action: Mouse moved to (1083, 351)
Screenshot: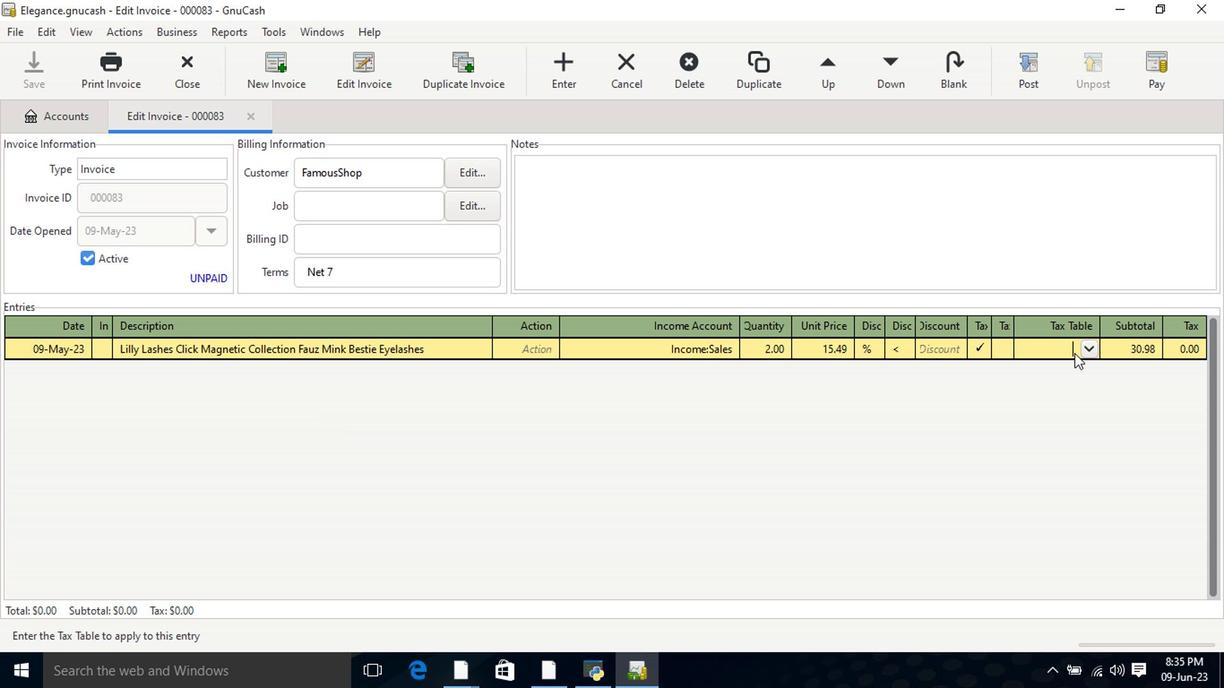 
Action: Mouse pressed left at (1083, 351)
Screenshot: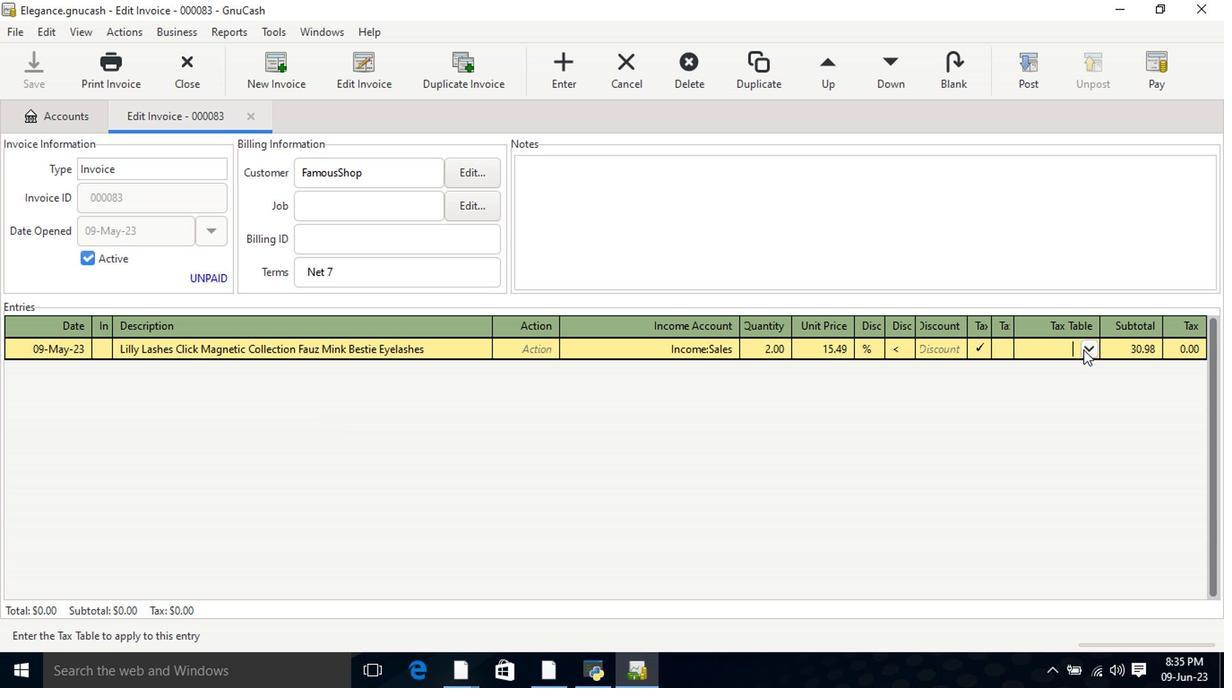 
Action: Mouse moved to (1079, 368)
Screenshot: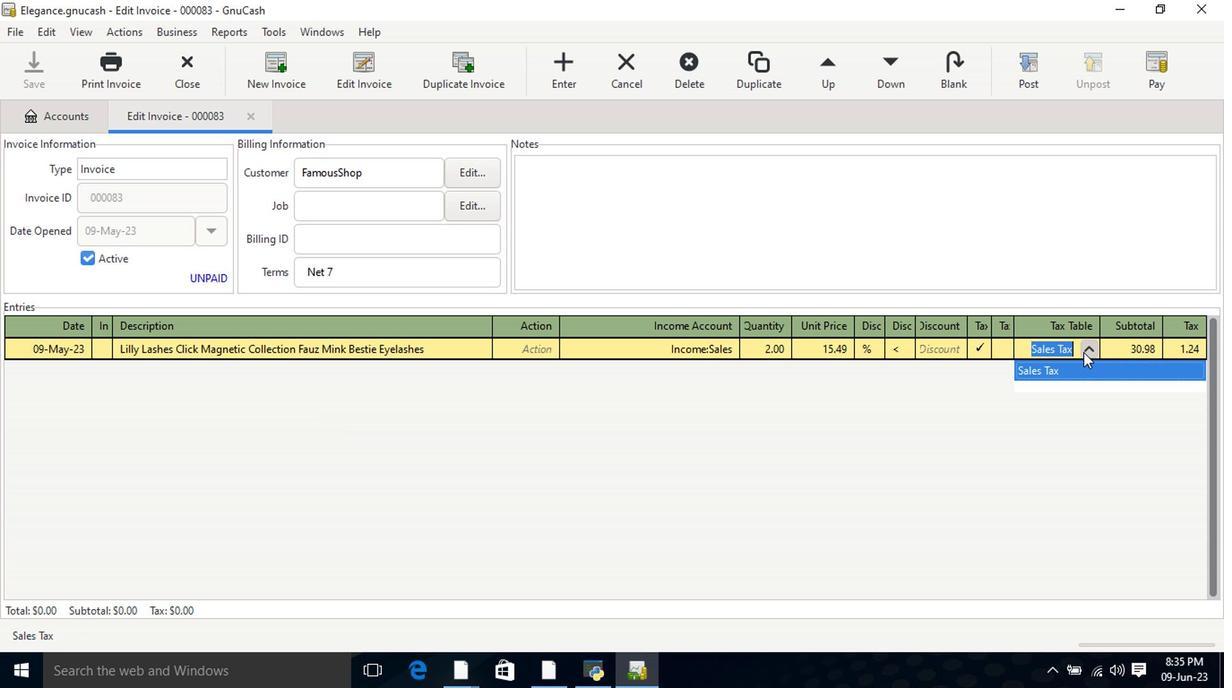 
Action: Key pressed <Key.tab>
Screenshot: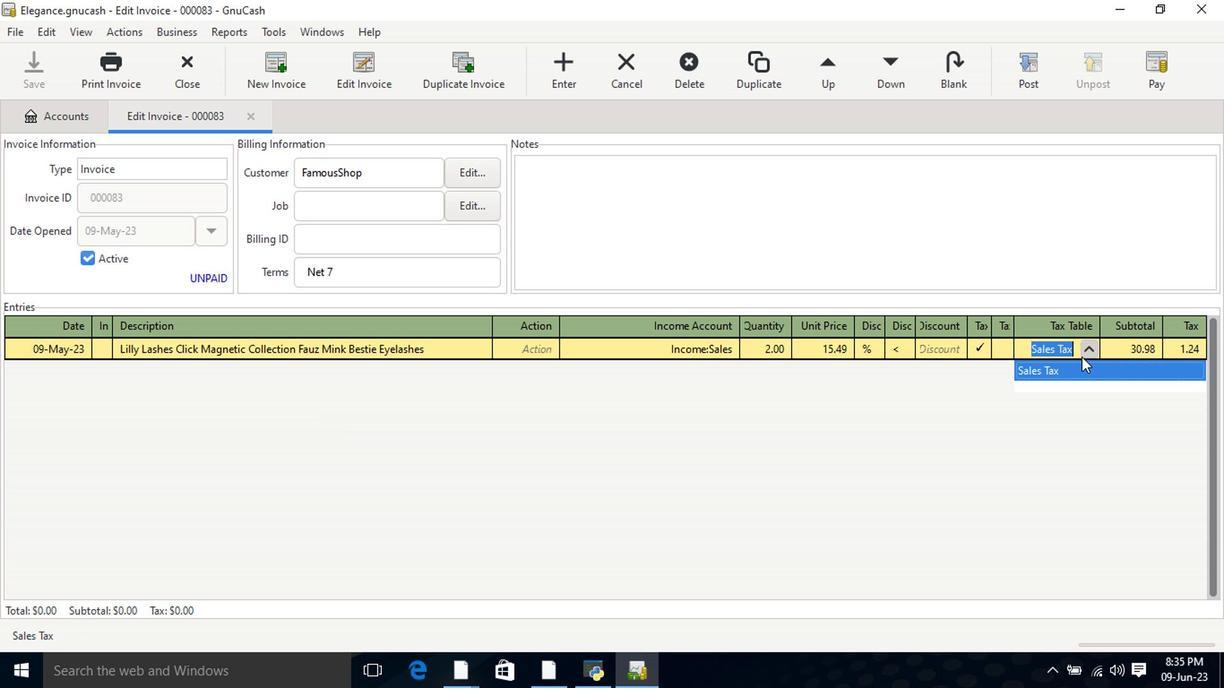 
Action: Mouse moved to (1081, 369)
Screenshot: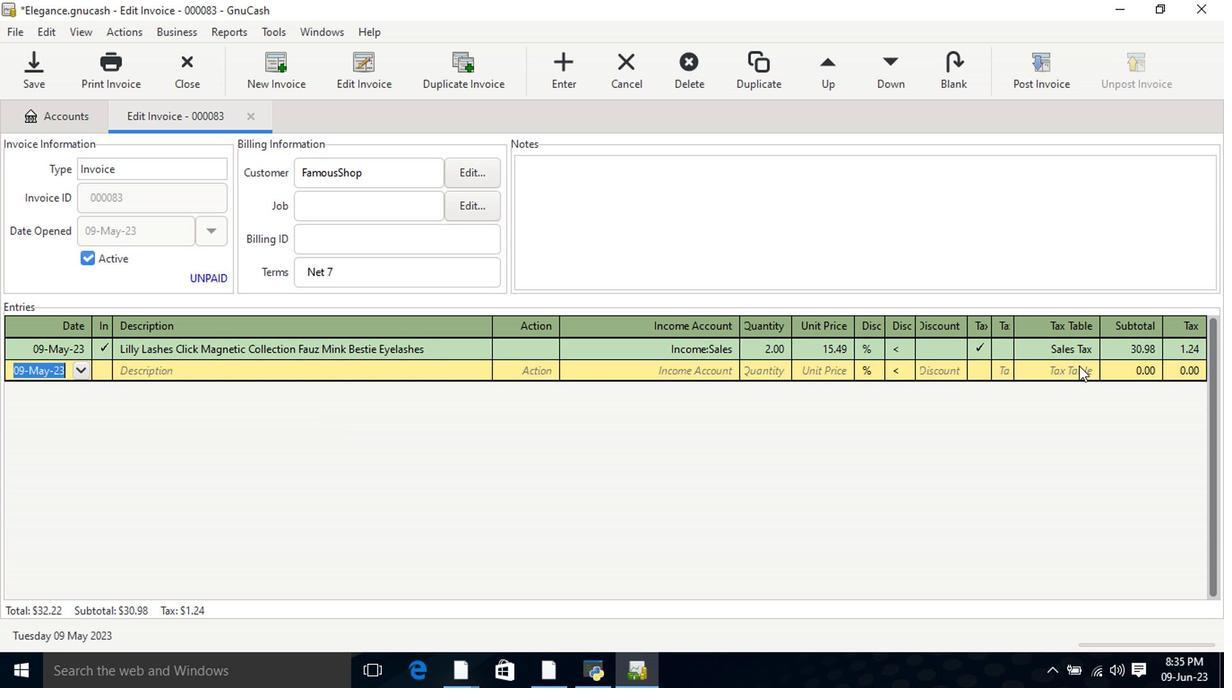 
Action: Key pressed <Key.tab><Key.shift><Key.shift><Key.shift><Key.shift>U<Key.backspace><Key.shift>Incredible<Key.space><Key.shift>Esses<Key.backspace>ntioa<Key.backspace><Key.backspace>al<Key.space><Key.shift><Key.shift>l<Key.shift>egging<Key.space>12<Key.left><Key.left><Key.left><Key.left><Key.left><Key.left><Key.left><Key.left><Key.left><Key.left><Key.shift><Key.left>L<Key.tab><Key.tab>inc<Key.down><Key.down><Key.down><Key.tab>2<Key.tab>10.79<Key.tab>
Screenshot: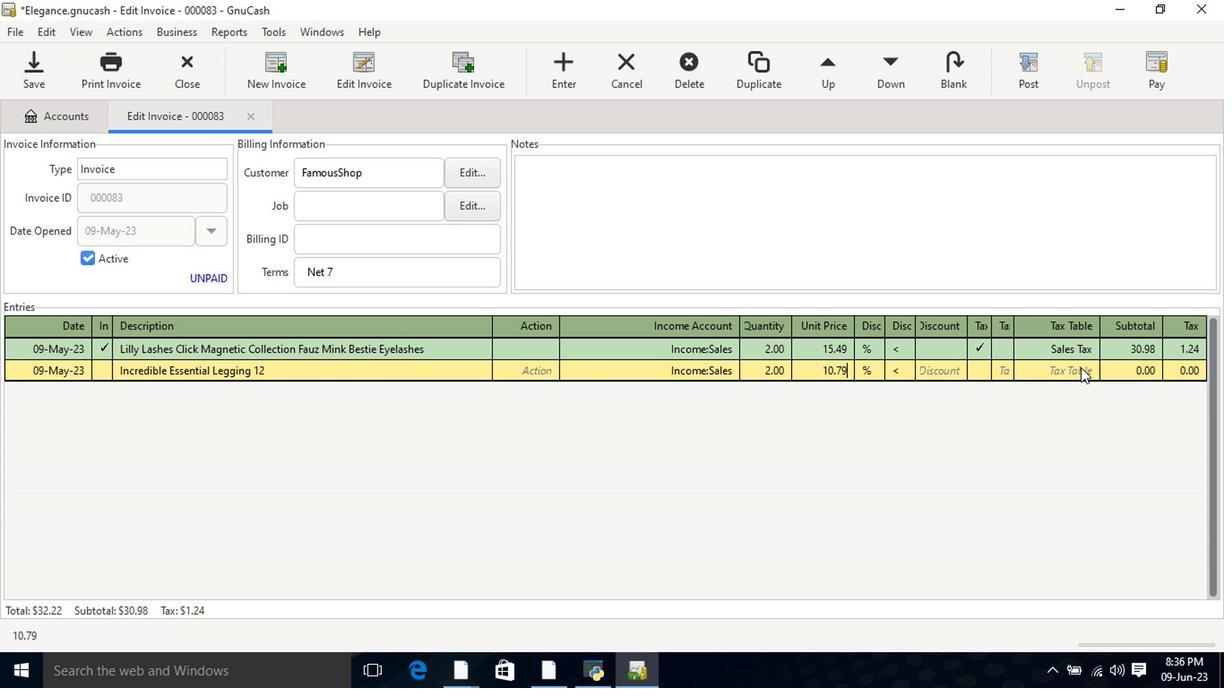
Action: Mouse moved to (981, 372)
Screenshot: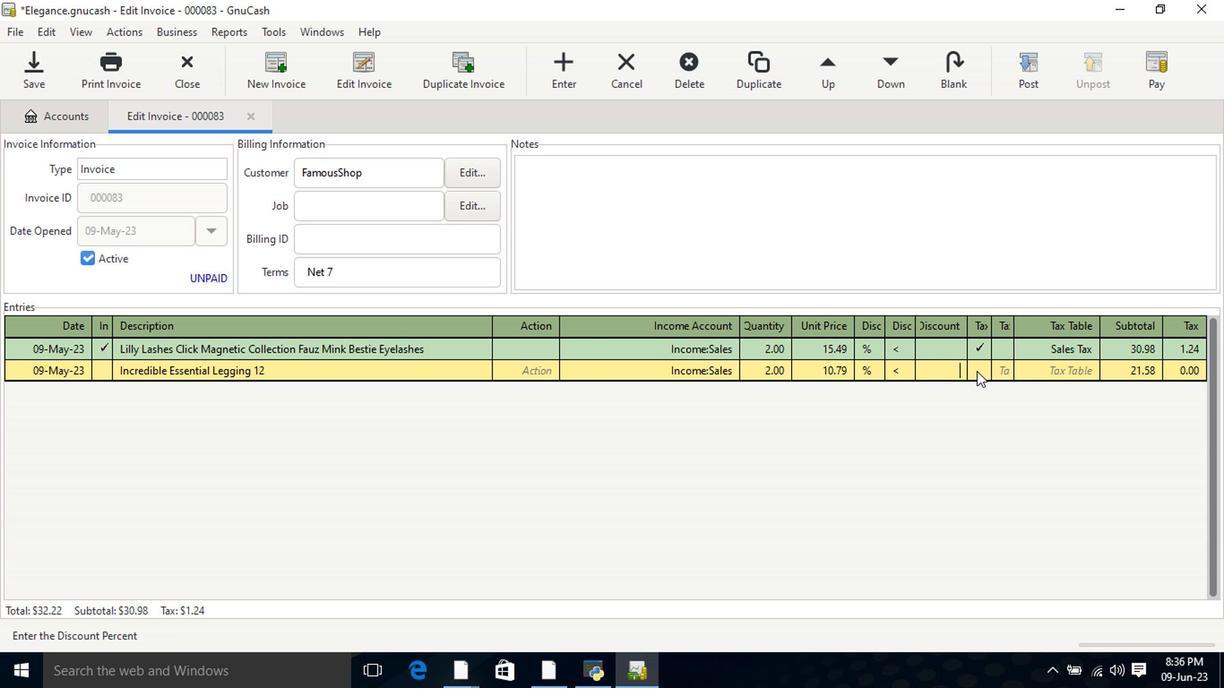 
Action: Mouse pressed left at (981, 372)
Screenshot: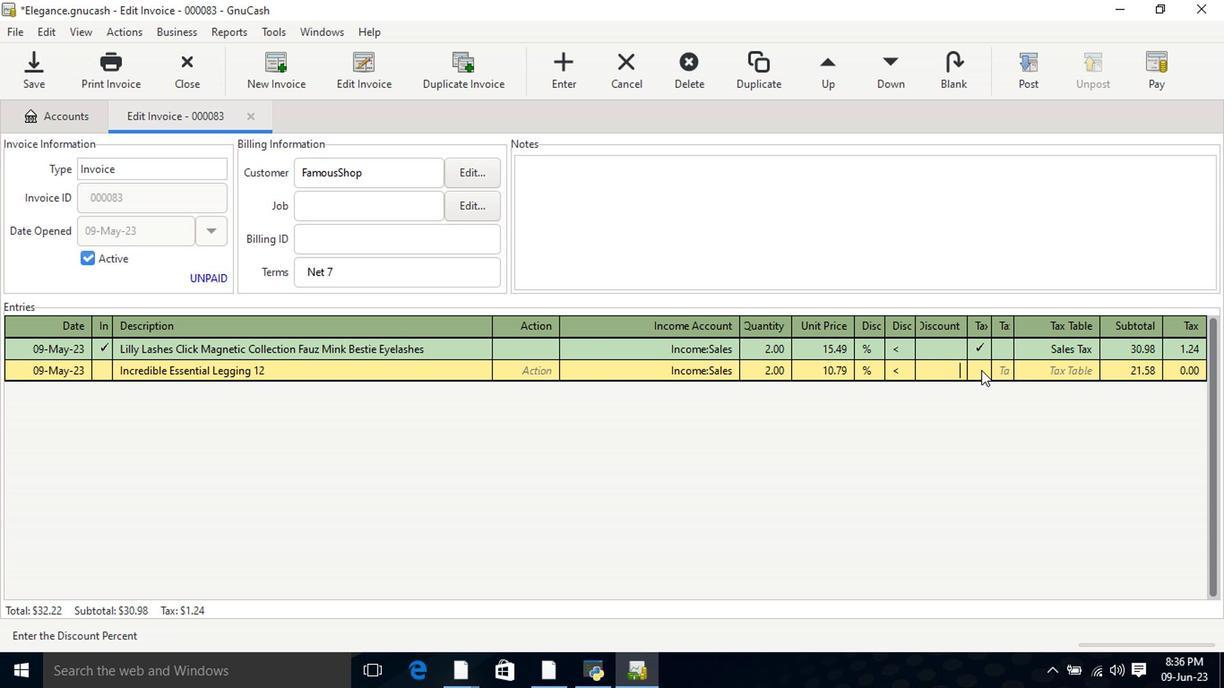 
Action: Mouse moved to (1009, 373)
Screenshot: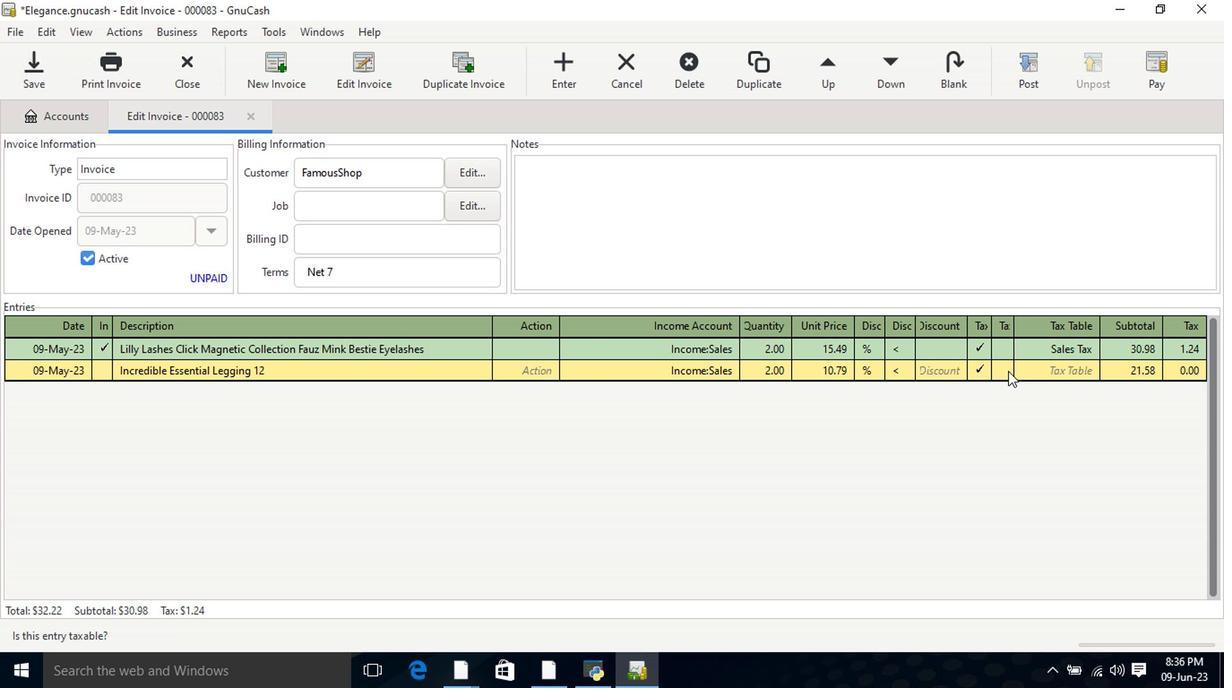 
Action: Key pressed <Key.tab>
Screenshot: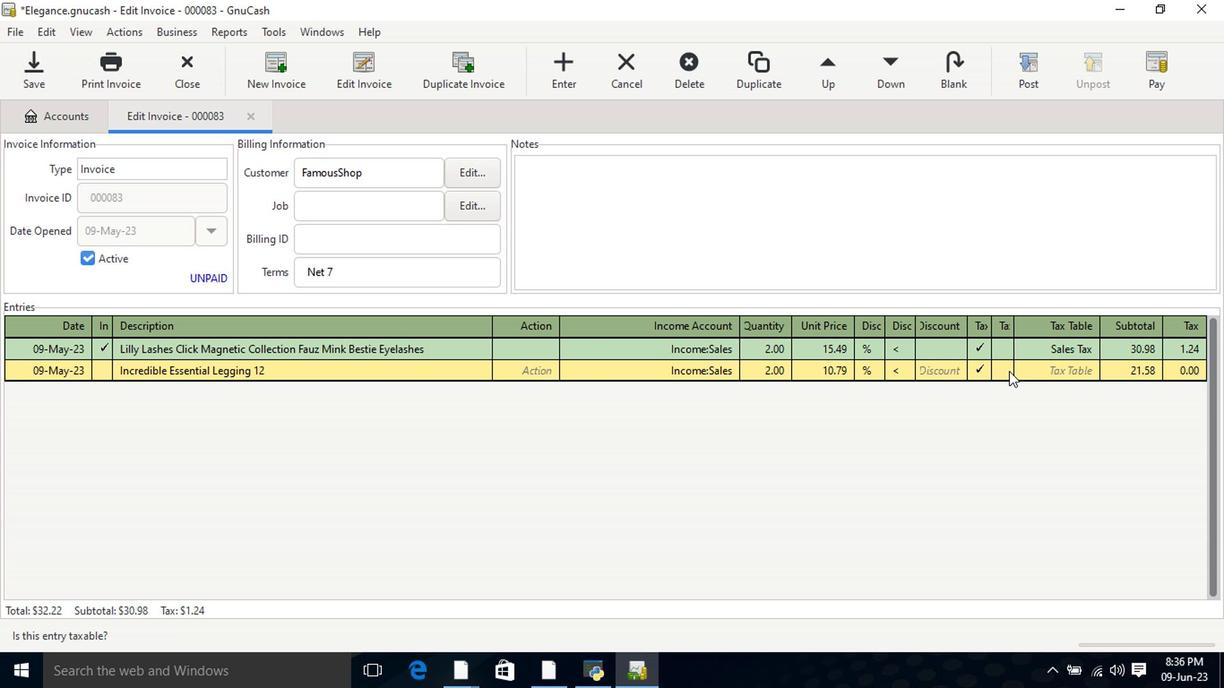 
Action: Mouse moved to (1081, 364)
Screenshot: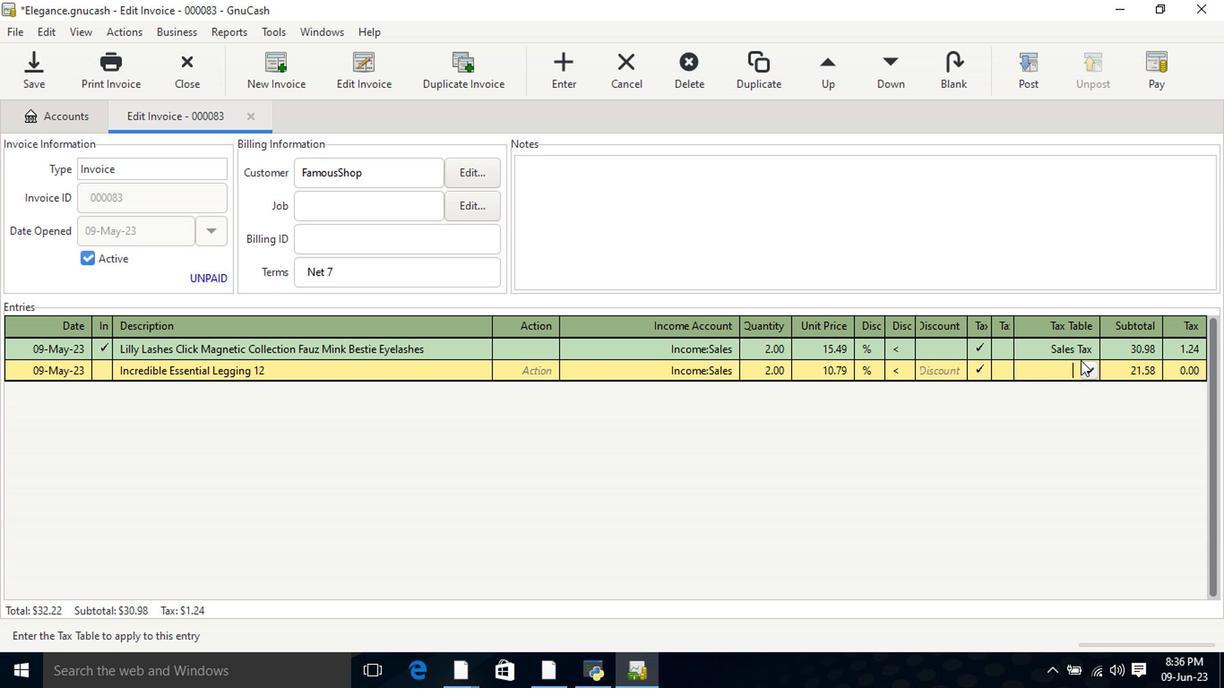 
Action: Mouse pressed left at (1081, 364)
Screenshot: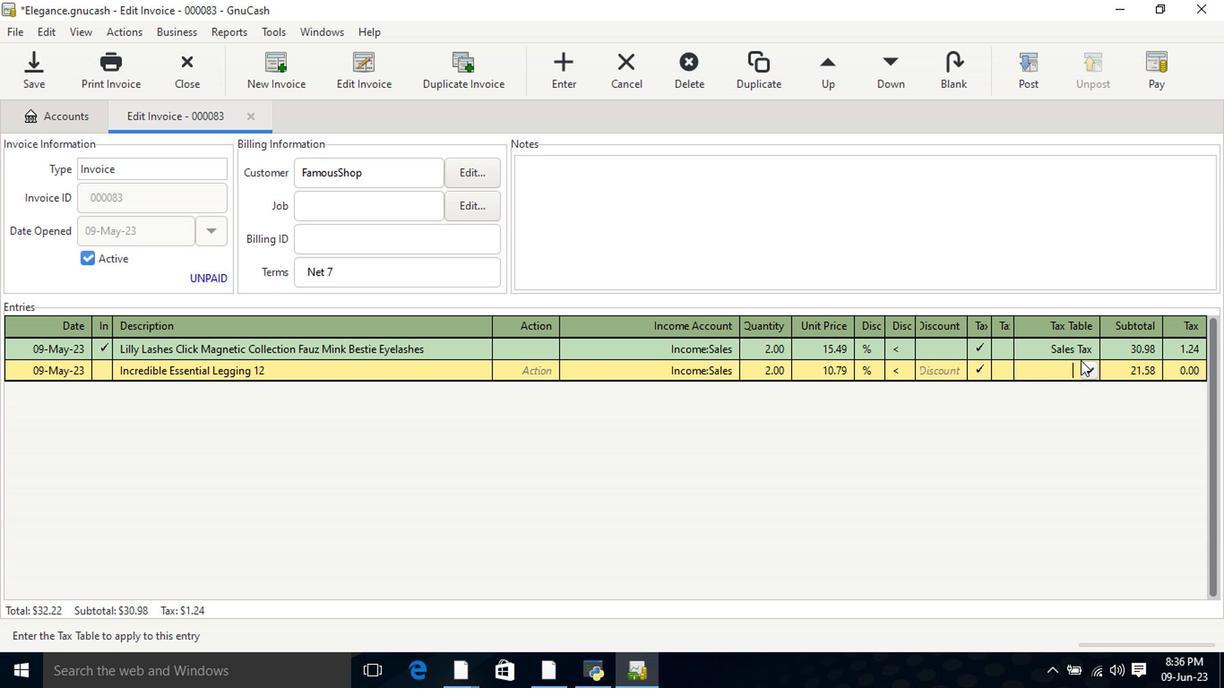 
Action: Mouse moved to (1072, 391)
Screenshot: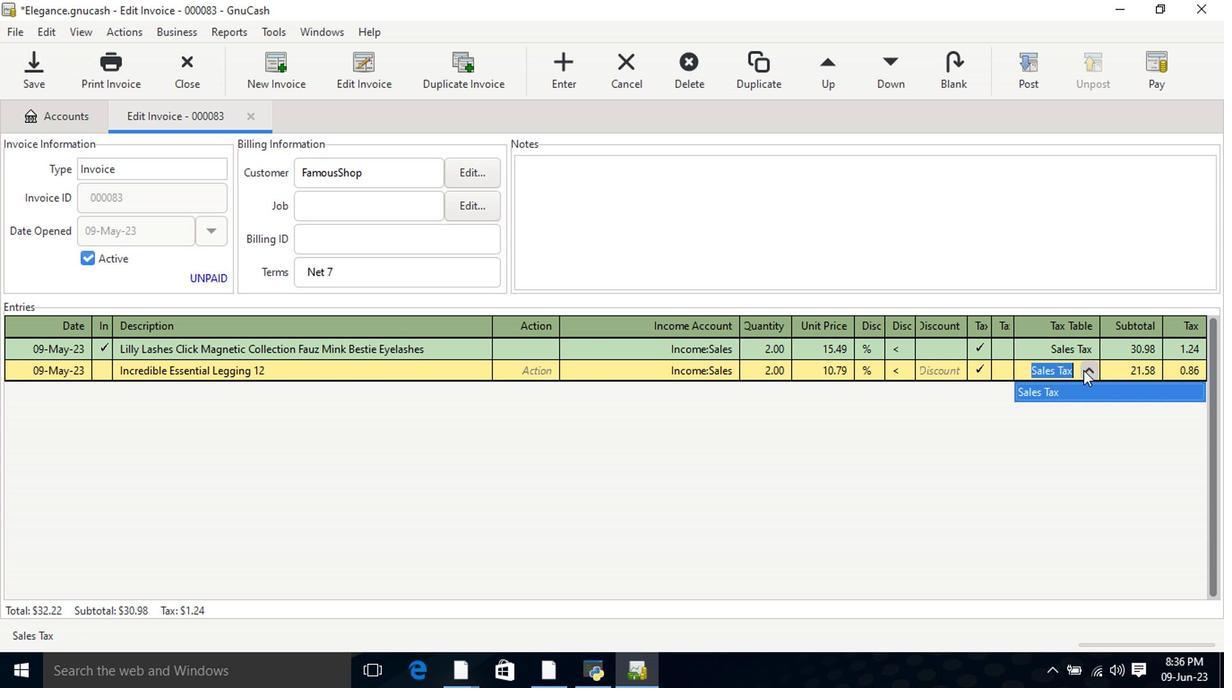 
Action: Key pressed <Key.tab><Key.tab>
Screenshot: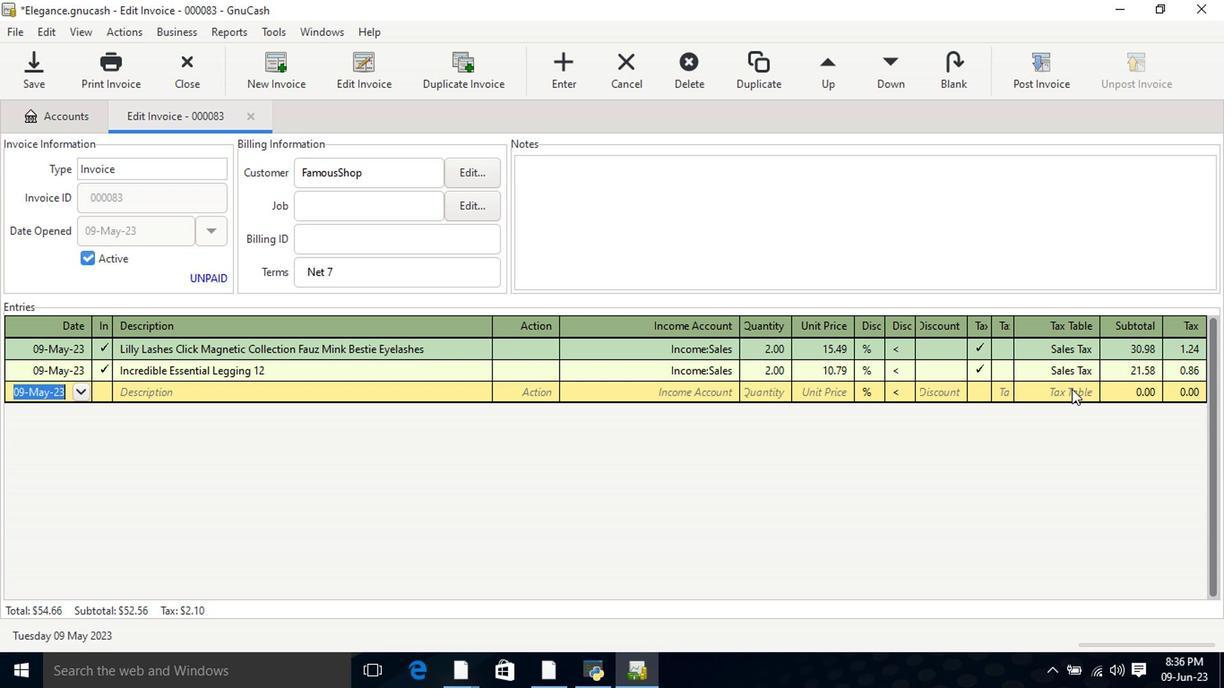 
Action: Mouse moved to (1042, 74)
Screenshot: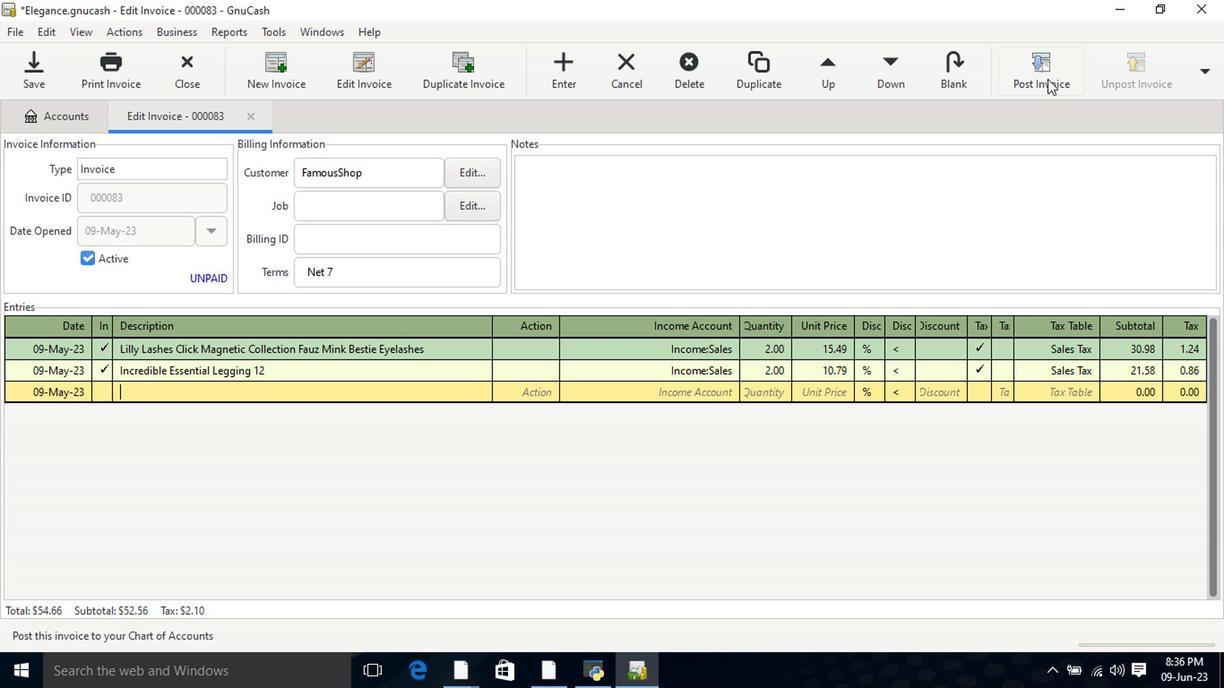 
Action: Mouse pressed left at (1042, 74)
Screenshot: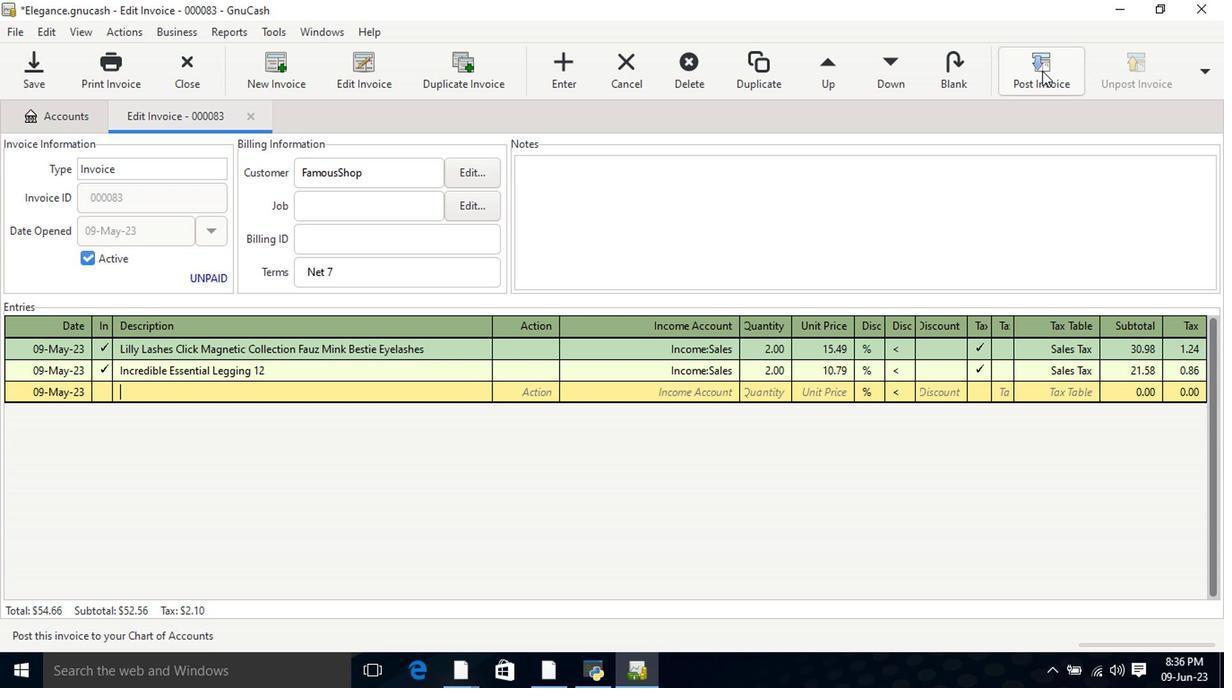 
Action: Mouse moved to (769, 298)
Screenshot: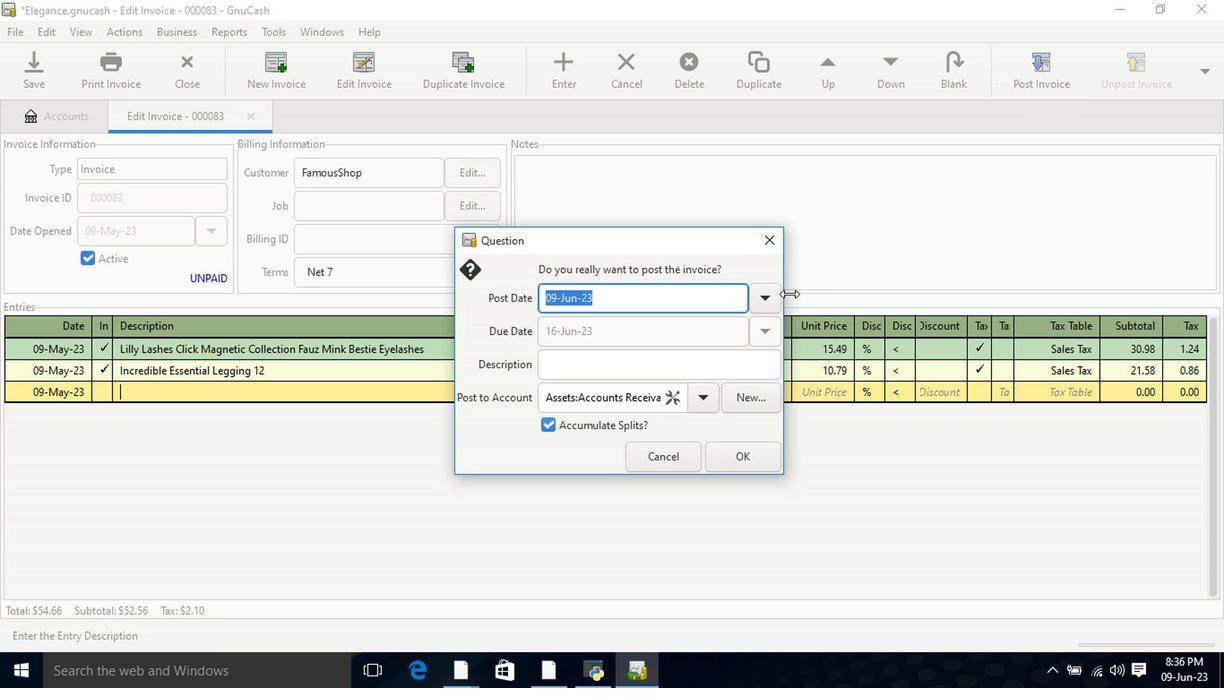
Action: Mouse pressed left at (769, 298)
Screenshot: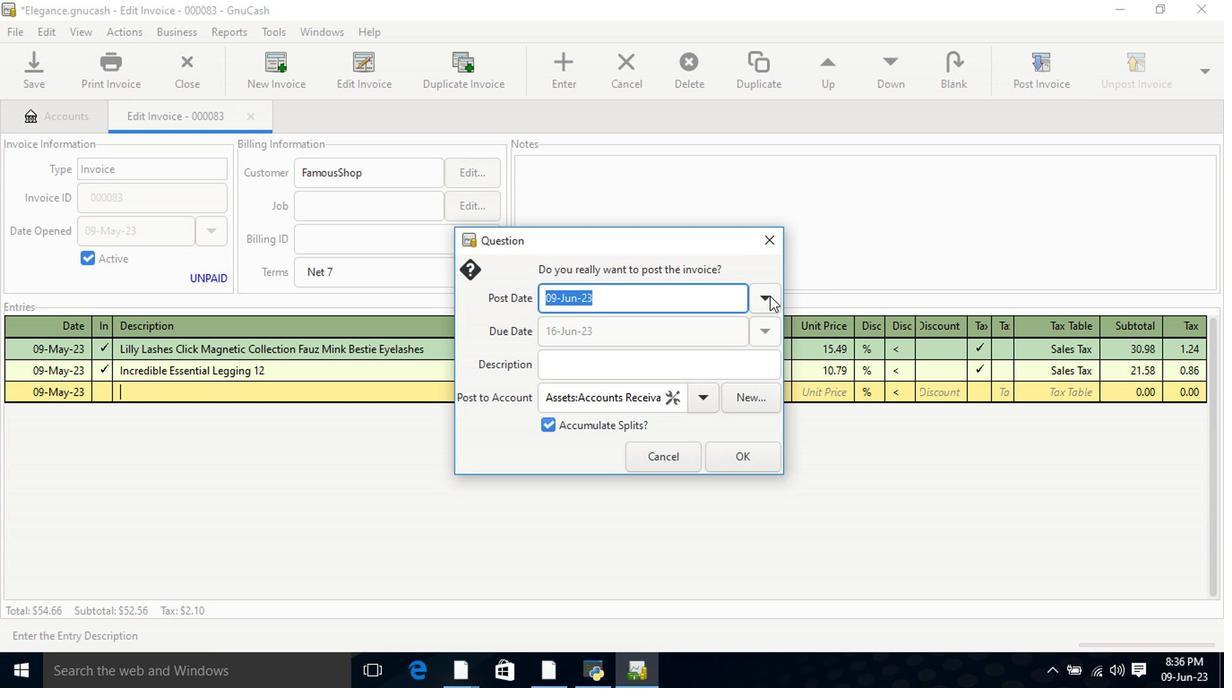 
Action: Mouse moved to (625, 330)
Screenshot: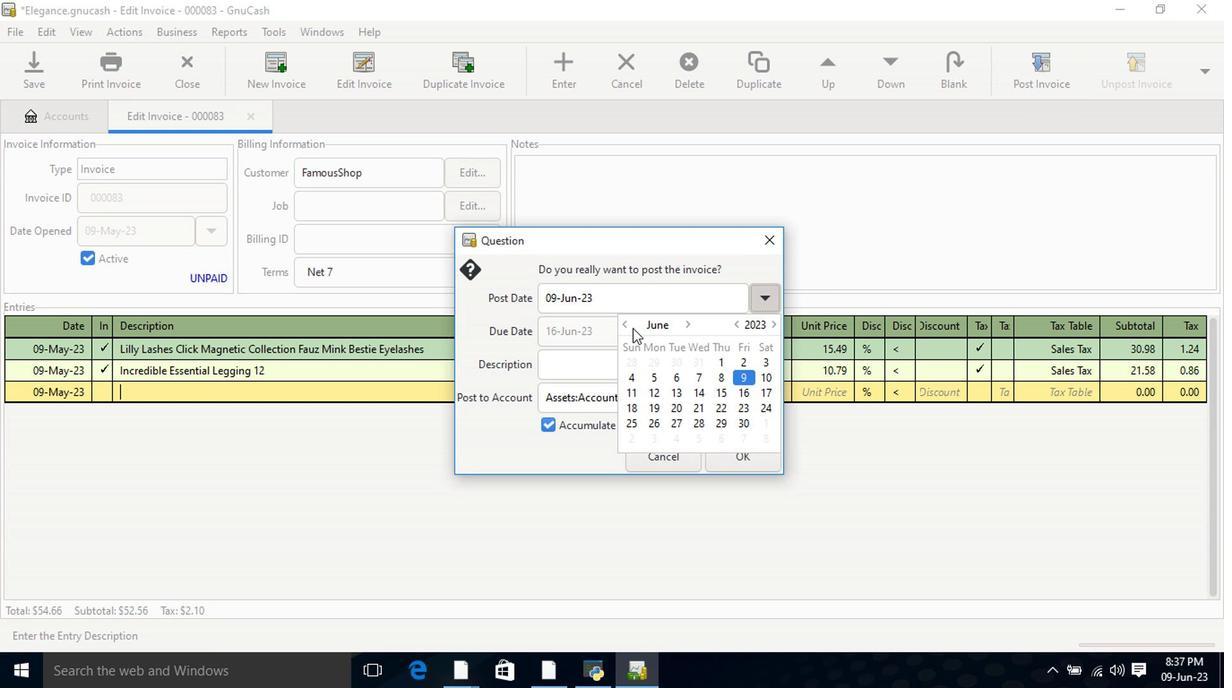 
Action: Mouse pressed left at (625, 330)
Screenshot: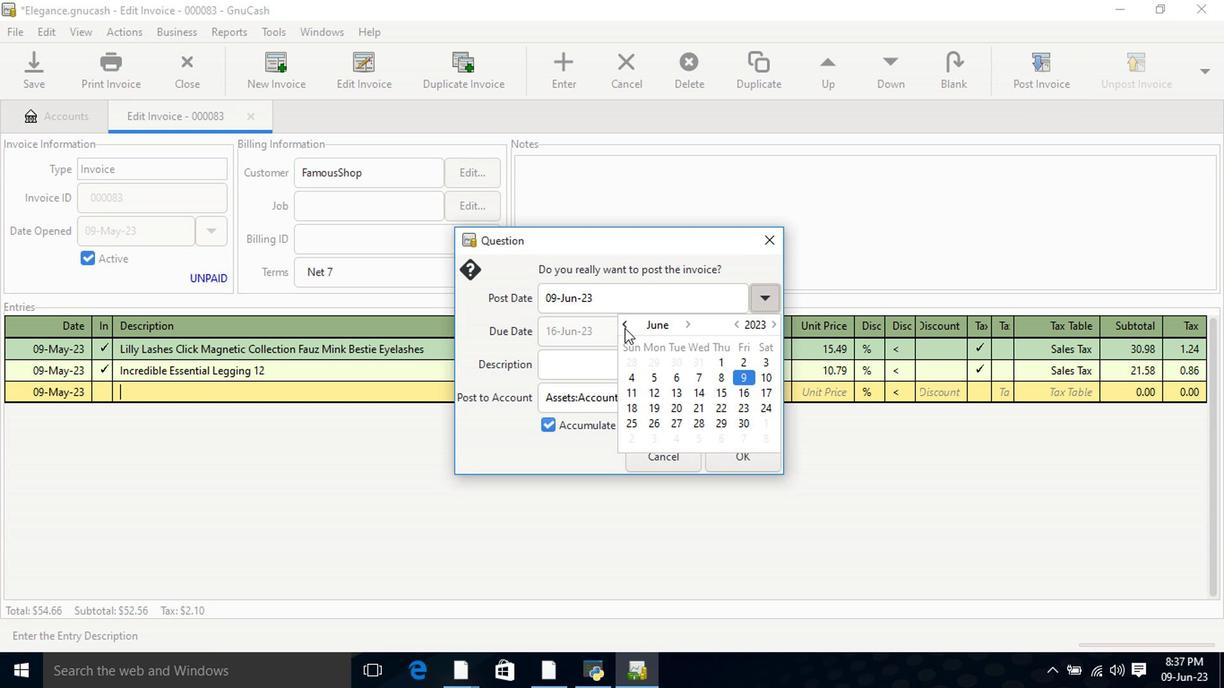 
Action: Mouse moved to (674, 380)
Screenshot: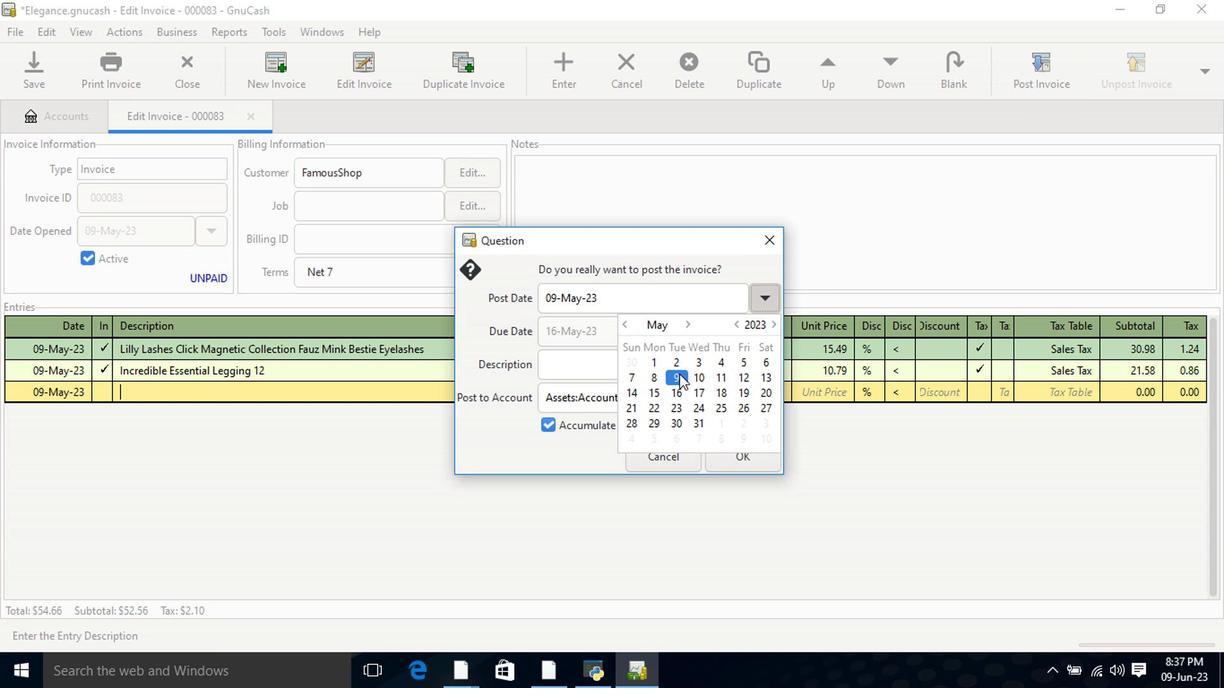 
Action: Mouse pressed left at (674, 380)
Screenshot: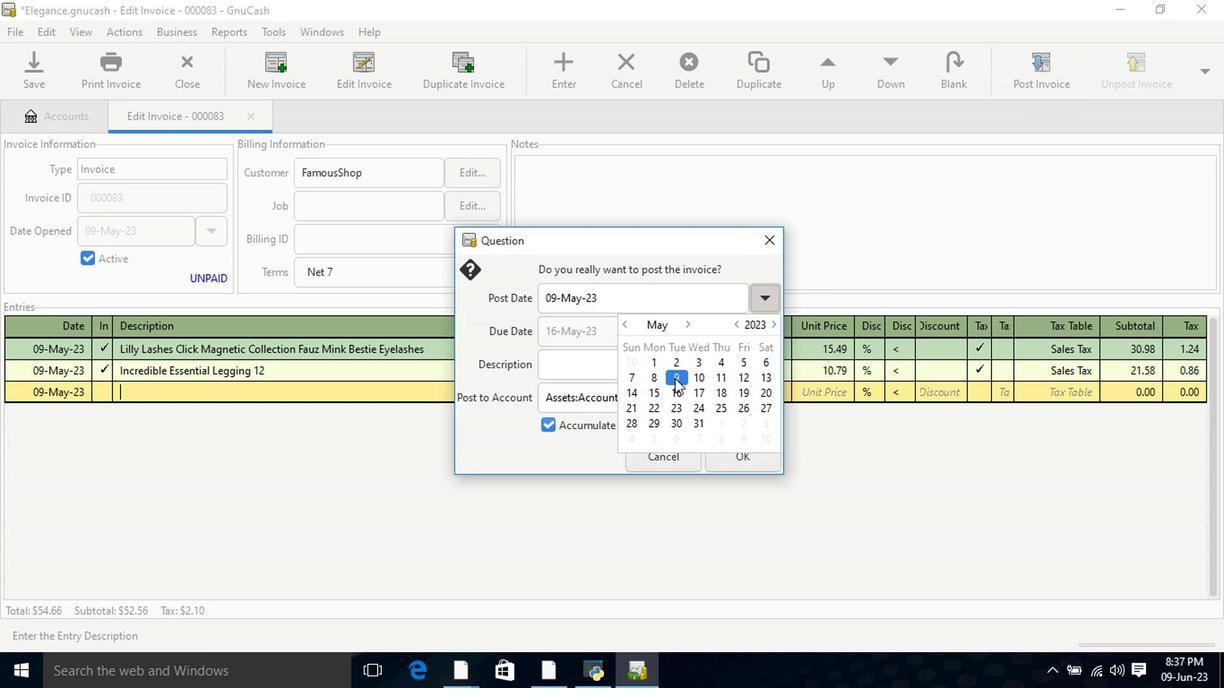 
Action: Mouse pressed left at (674, 380)
Screenshot: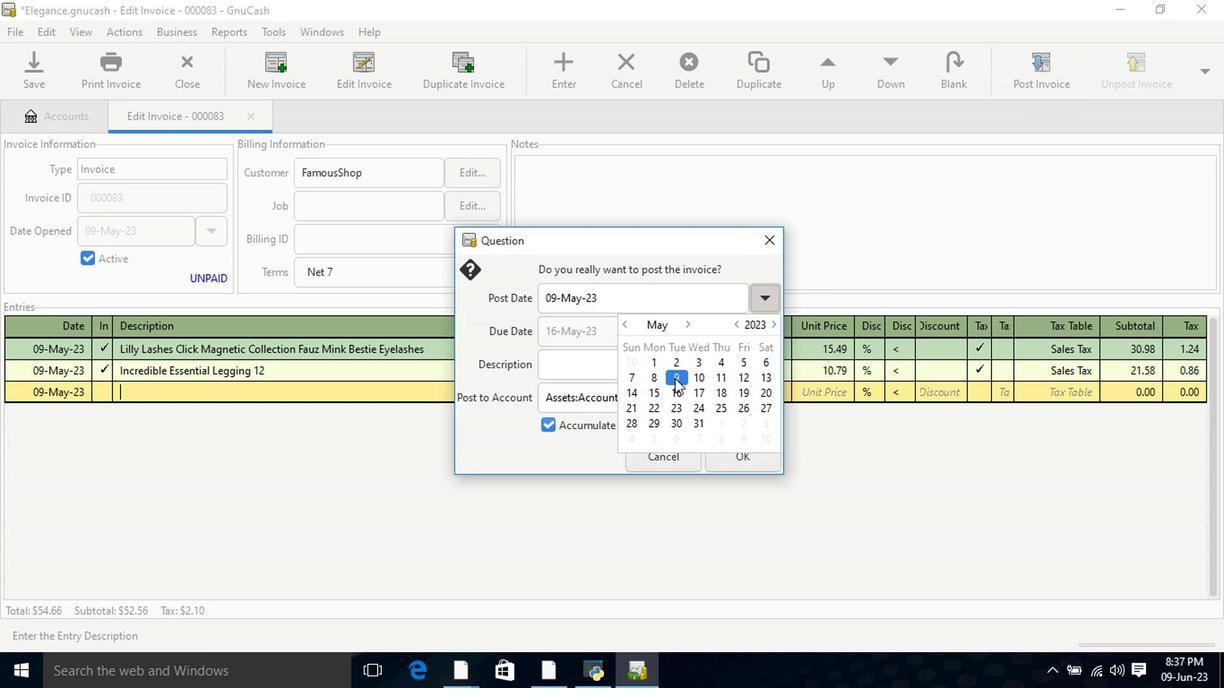 
Action: Mouse moved to (743, 461)
Screenshot: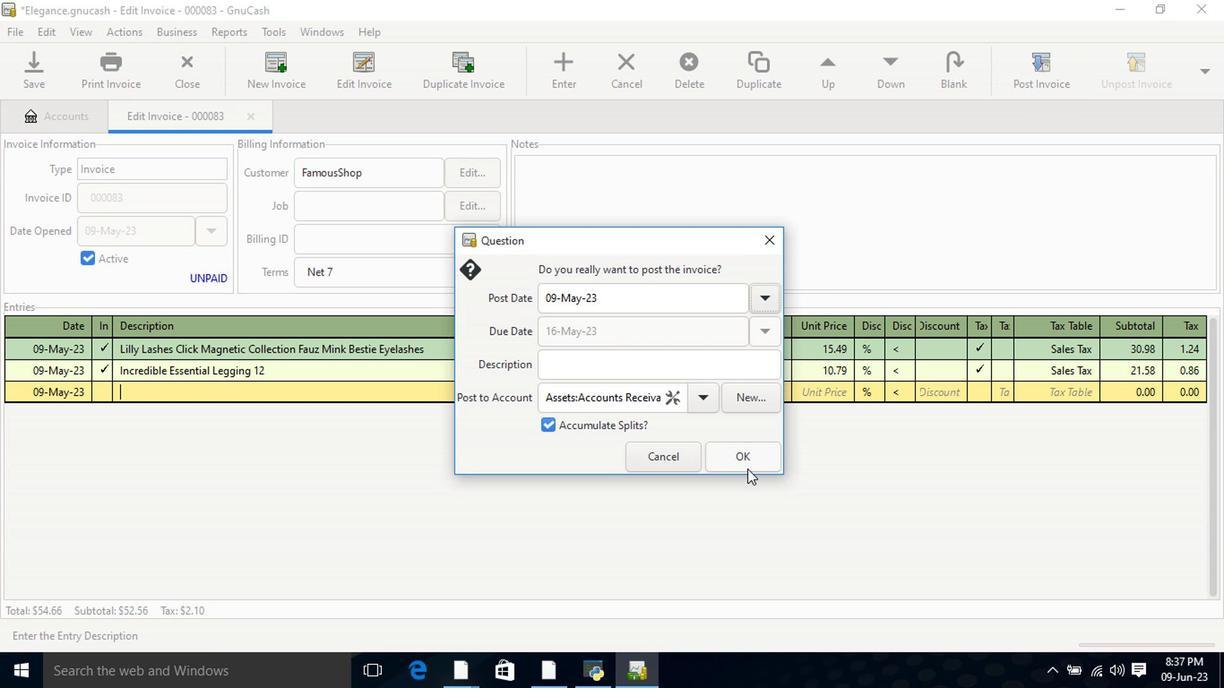 
Action: Mouse pressed left at (743, 461)
Screenshot: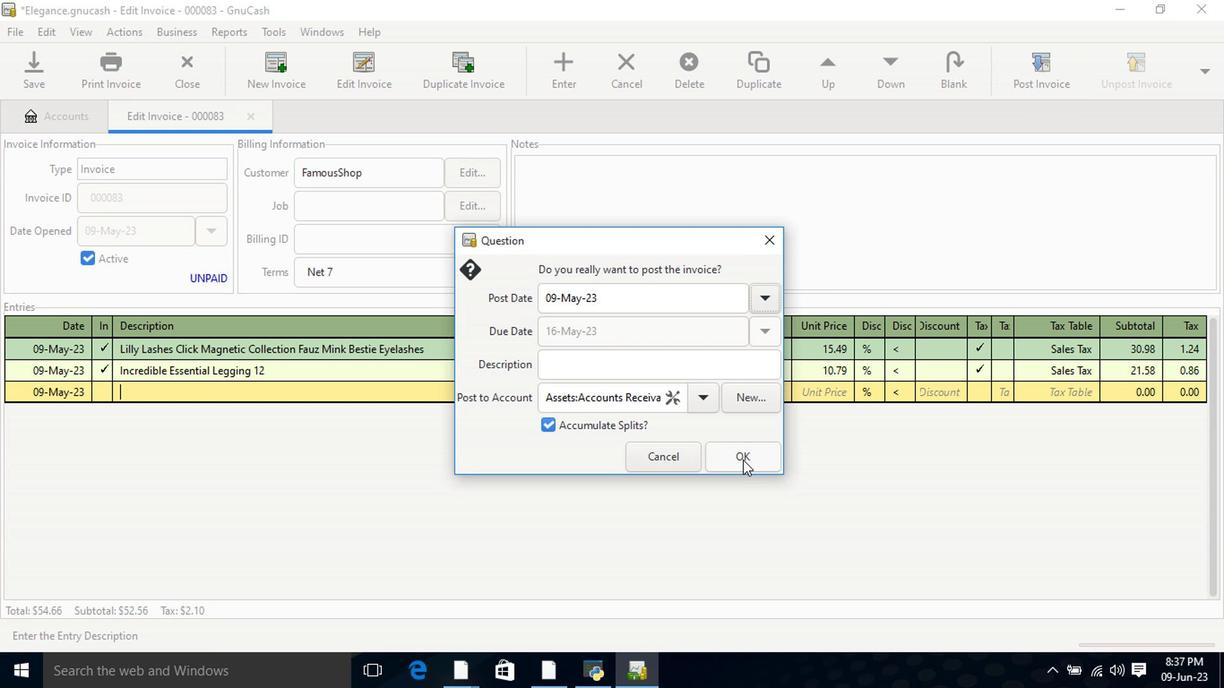 
Action: Mouse moved to (1150, 74)
Screenshot: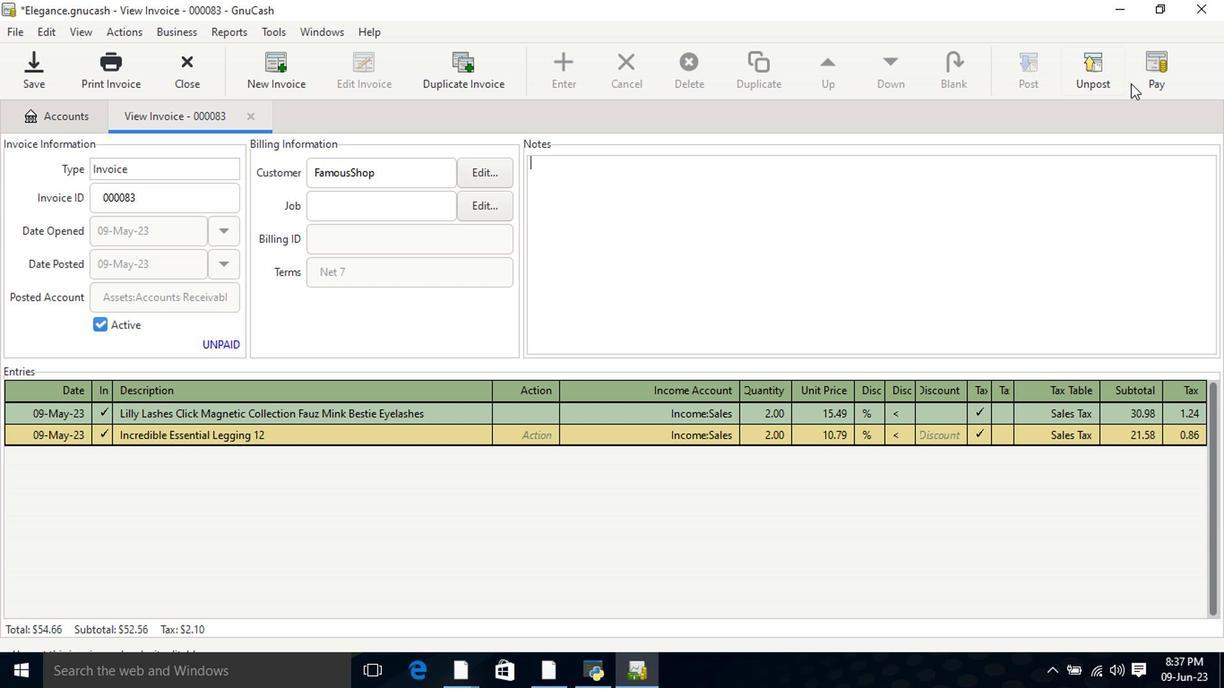 
Action: Mouse pressed left at (1150, 74)
Screenshot: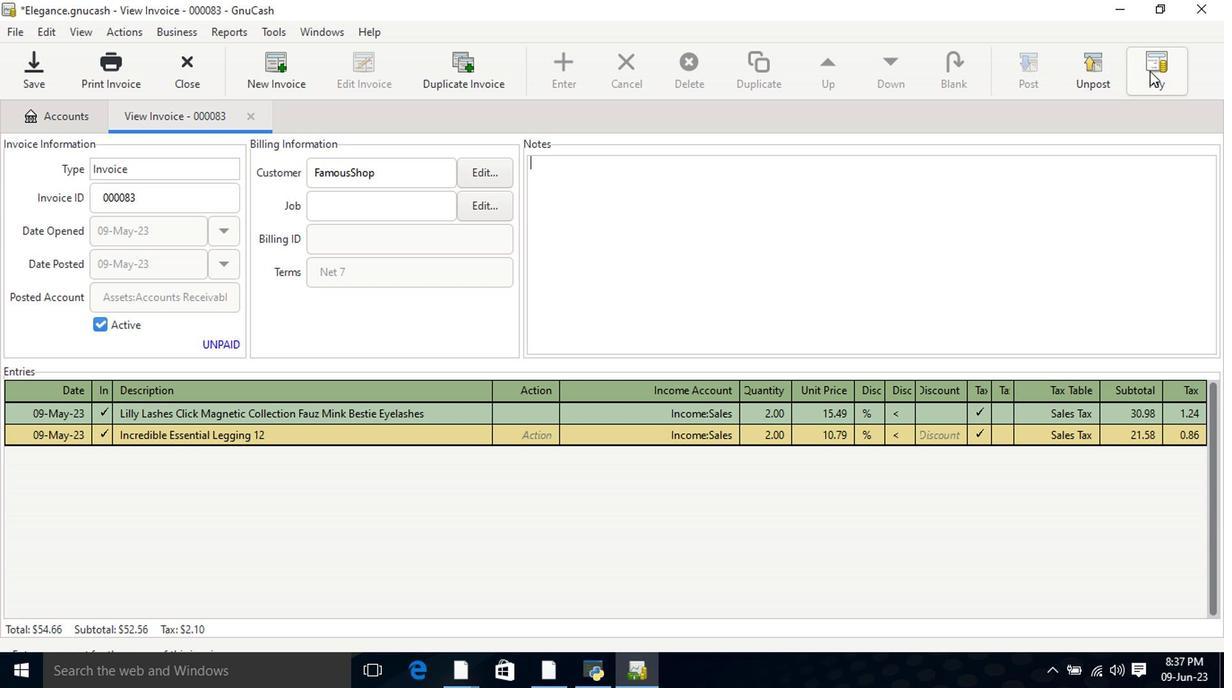 
Action: Mouse moved to (553, 353)
Screenshot: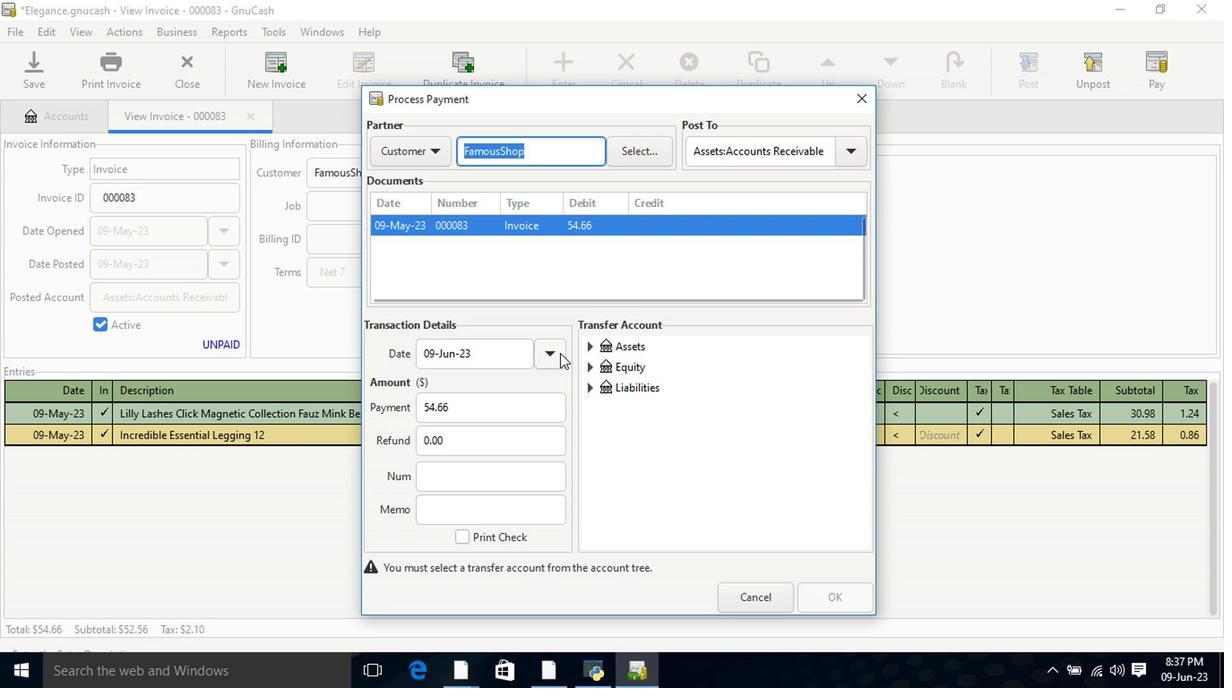 
Action: Mouse pressed left at (553, 353)
Screenshot: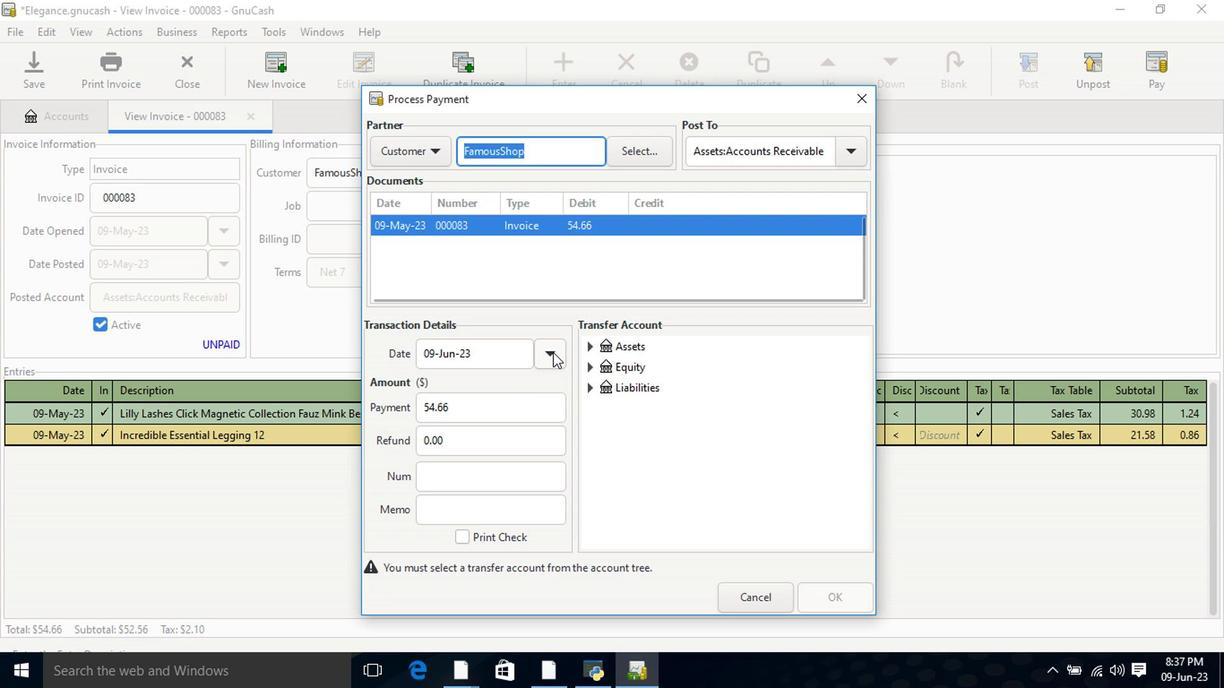 
Action: Mouse moved to (406, 382)
Screenshot: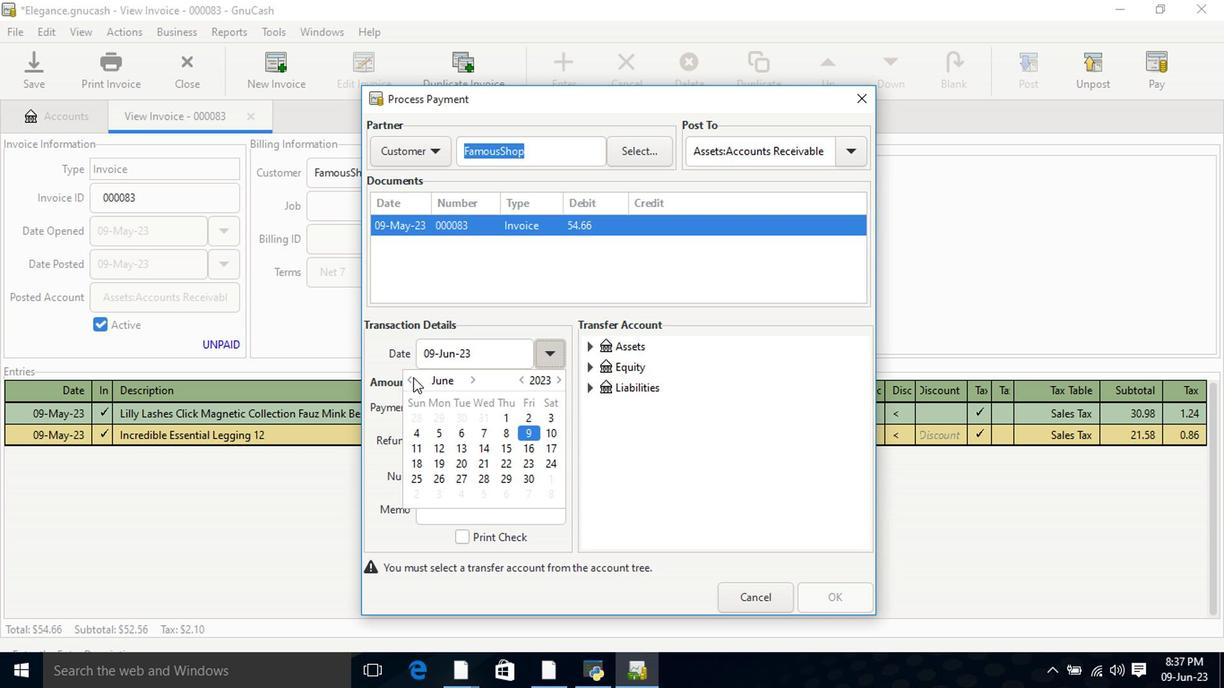 
Action: Mouse pressed left at (406, 382)
Screenshot: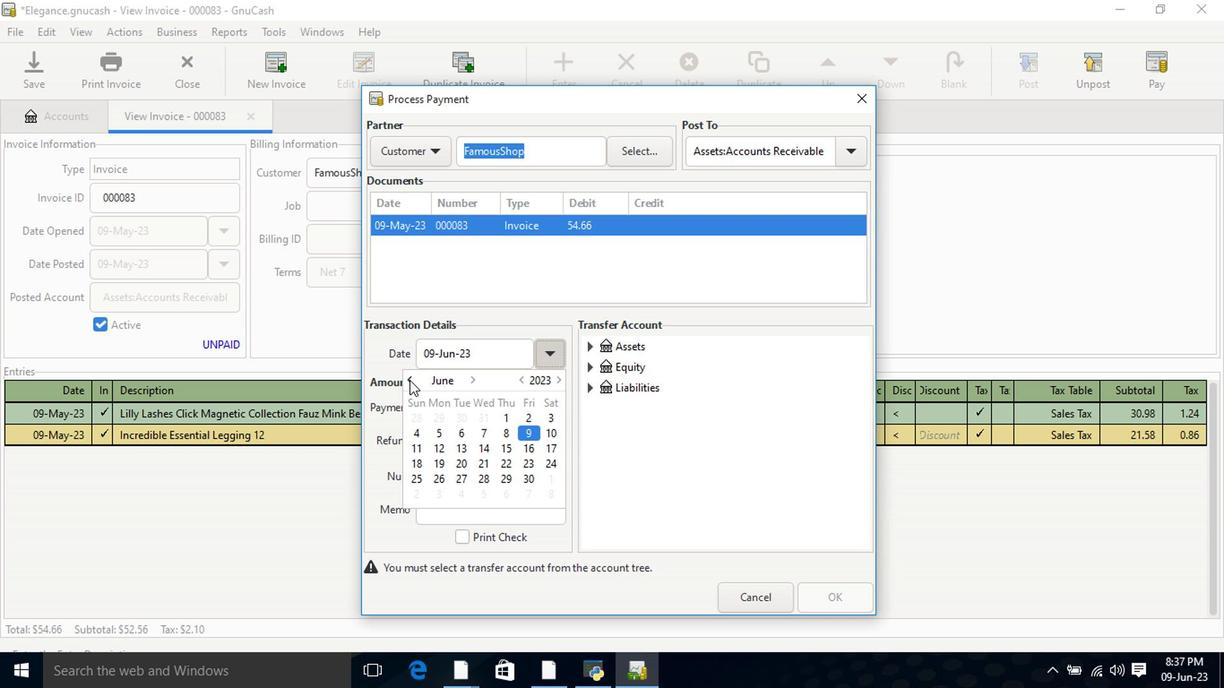 
Action: Mouse moved to (443, 449)
Screenshot: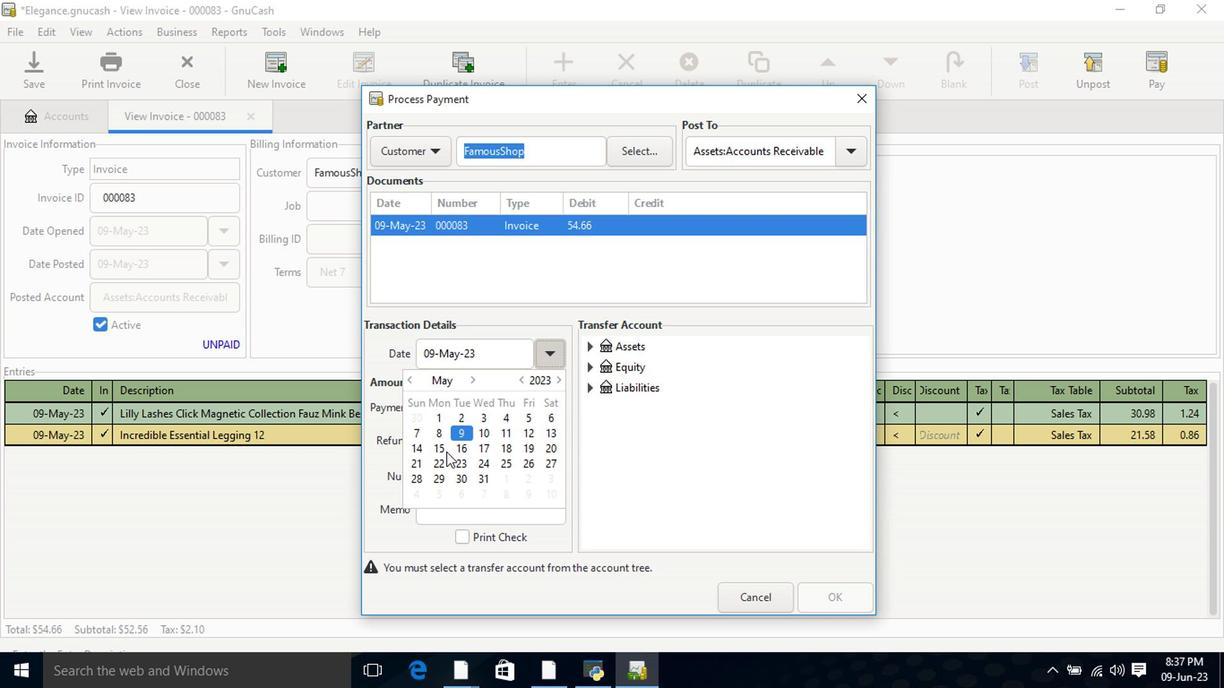 
Action: Mouse pressed left at (443, 449)
Screenshot: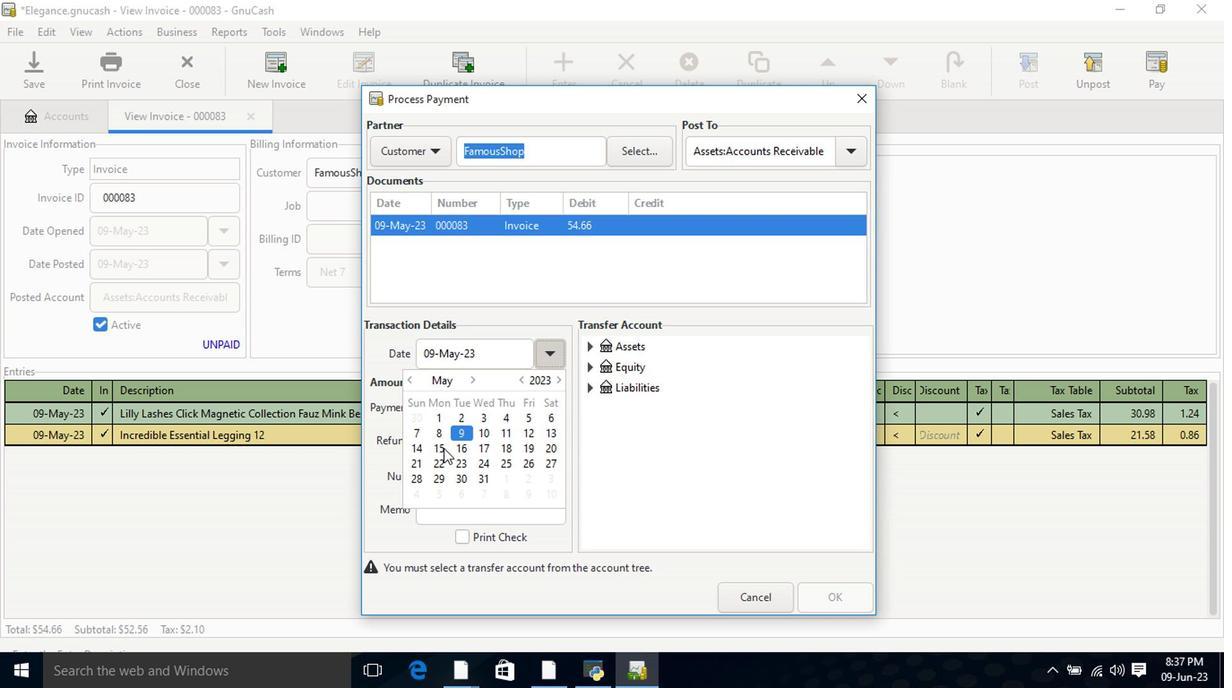 
Action: Mouse pressed left at (443, 449)
Screenshot: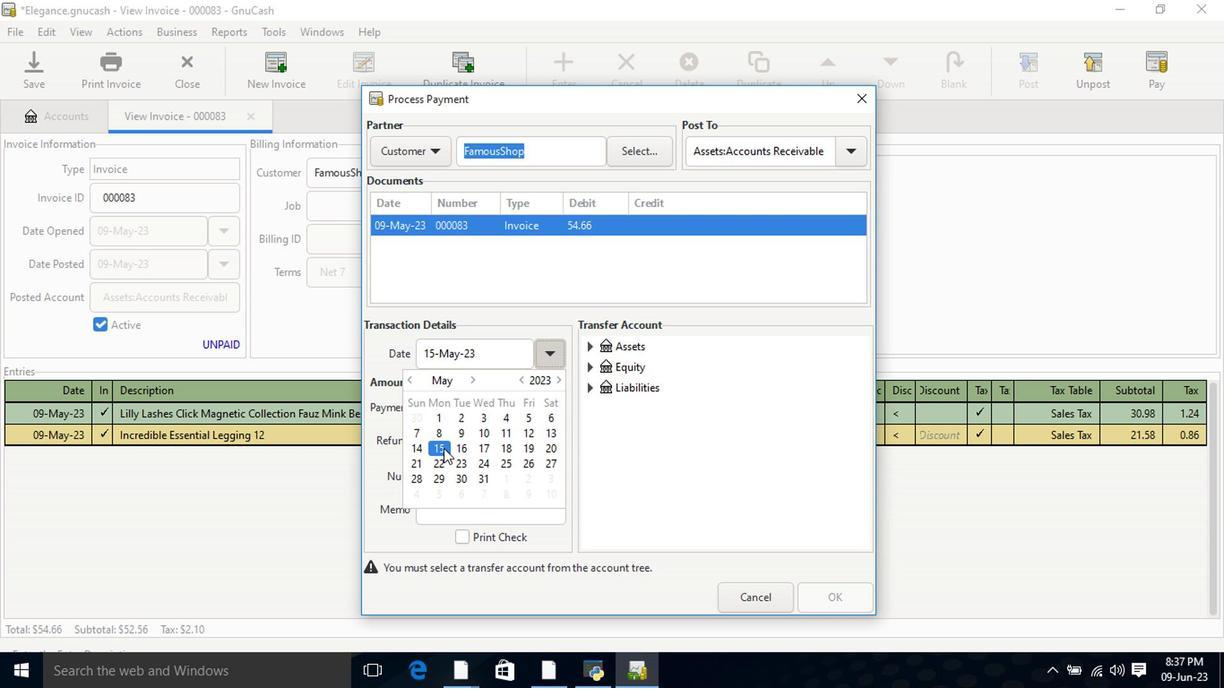 
Action: Mouse moved to (593, 348)
Screenshot: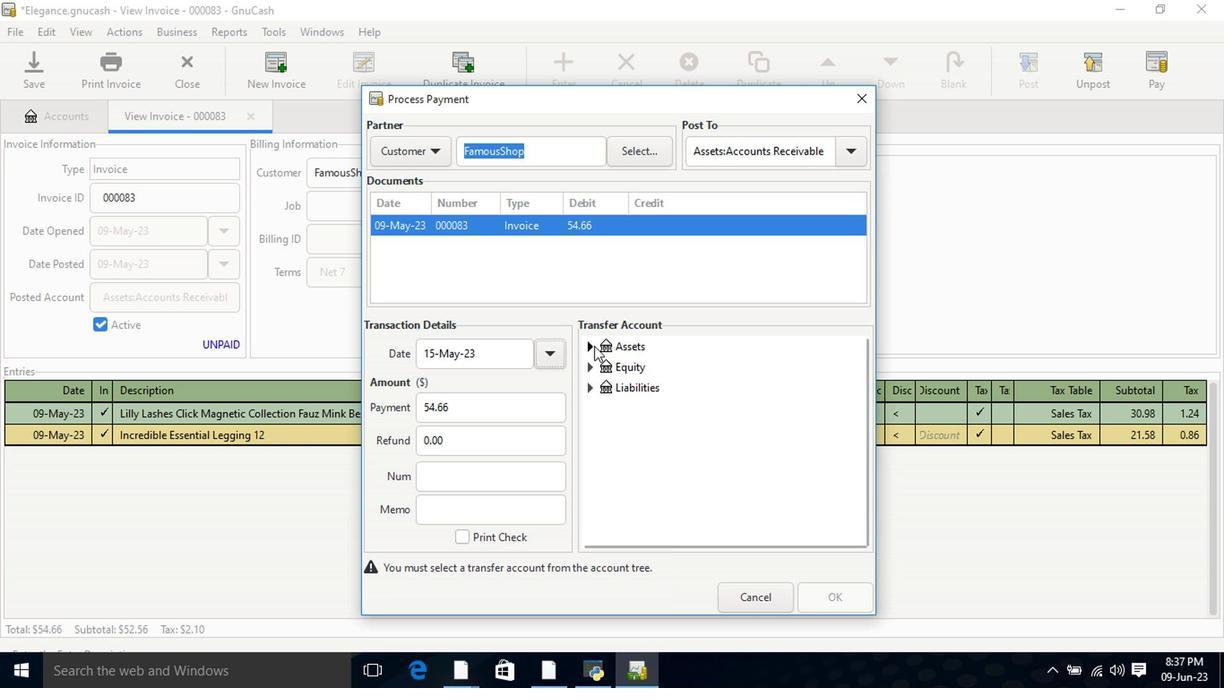 
Action: Mouse pressed left at (593, 348)
Screenshot: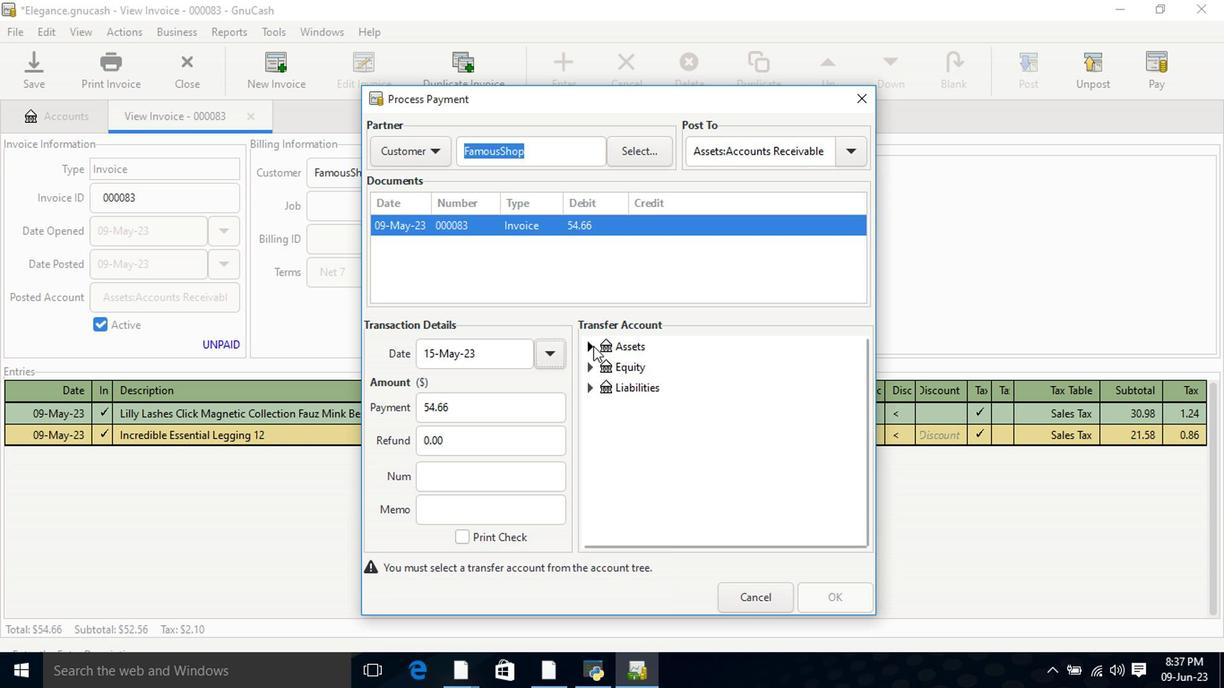 
Action: Mouse moved to (604, 364)
Screenshot: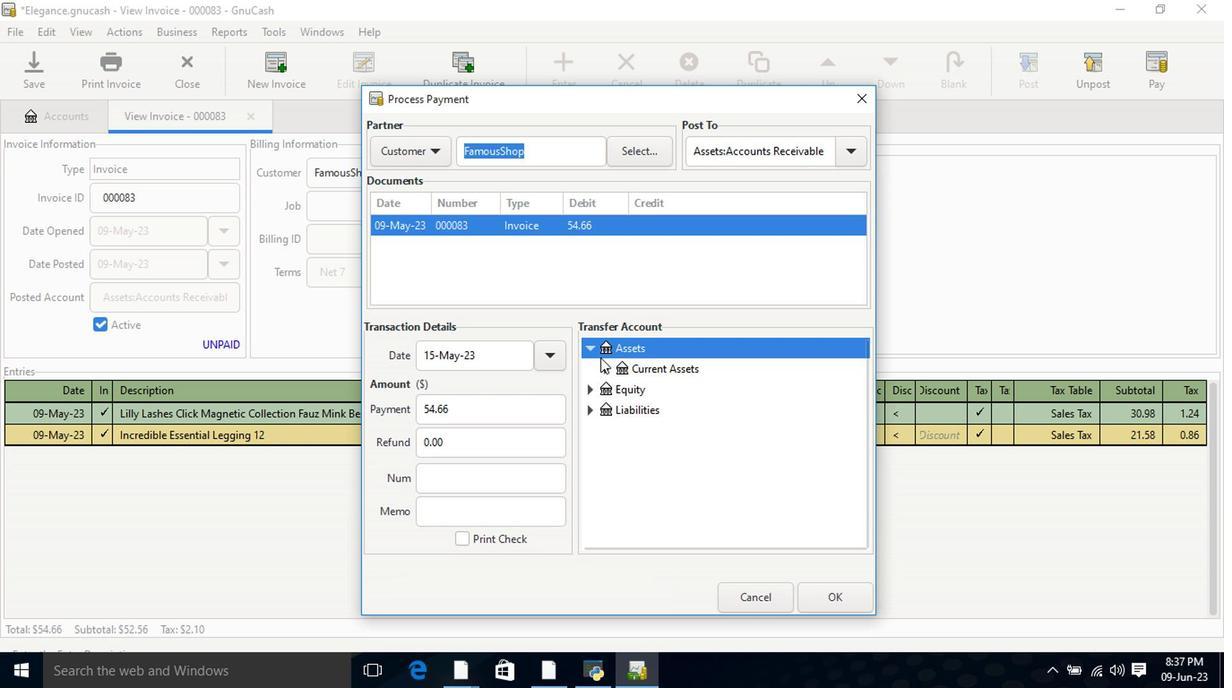 
Action: Mouse pressed left at (604, 364)
Screenshot: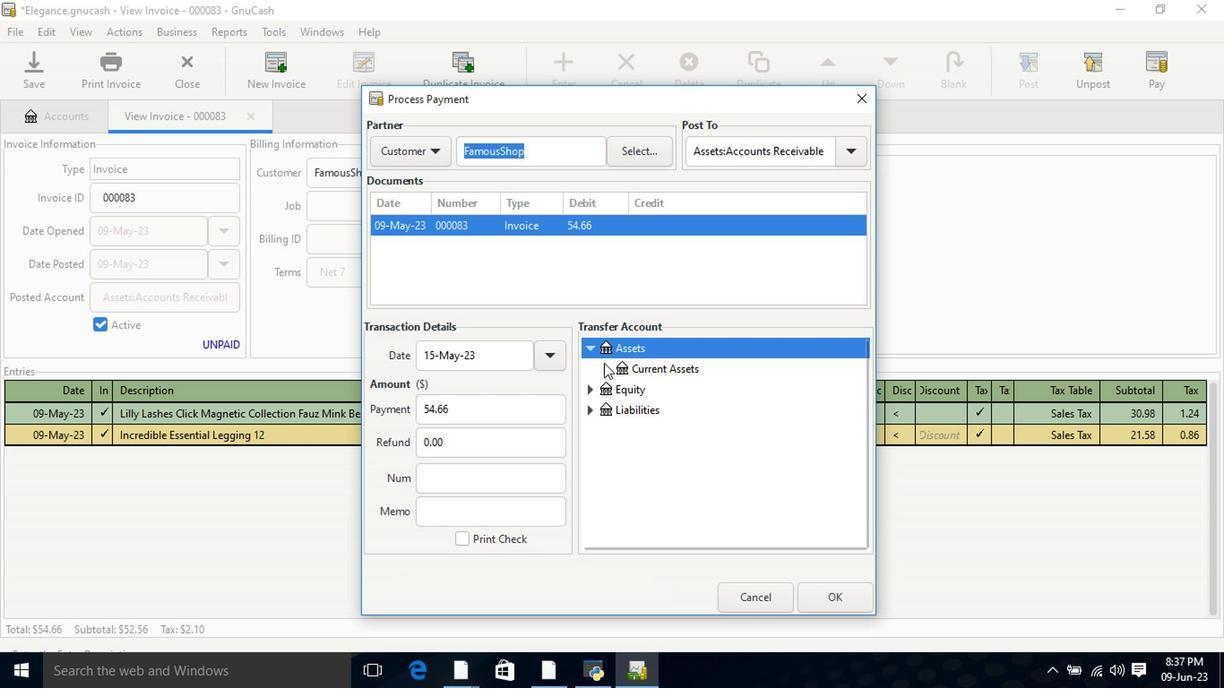 
Action: Mouse moved to (648, 392)
Screenshot: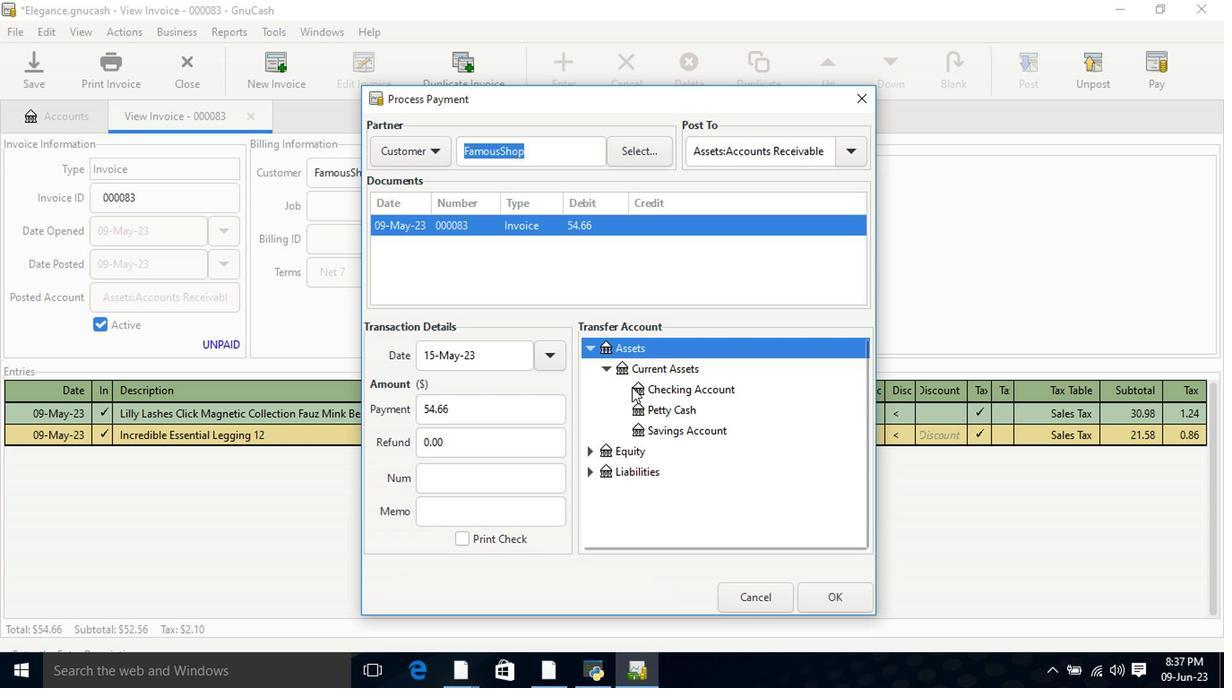 
Action: Mouse pressed left at (648, 392)
Screenshot: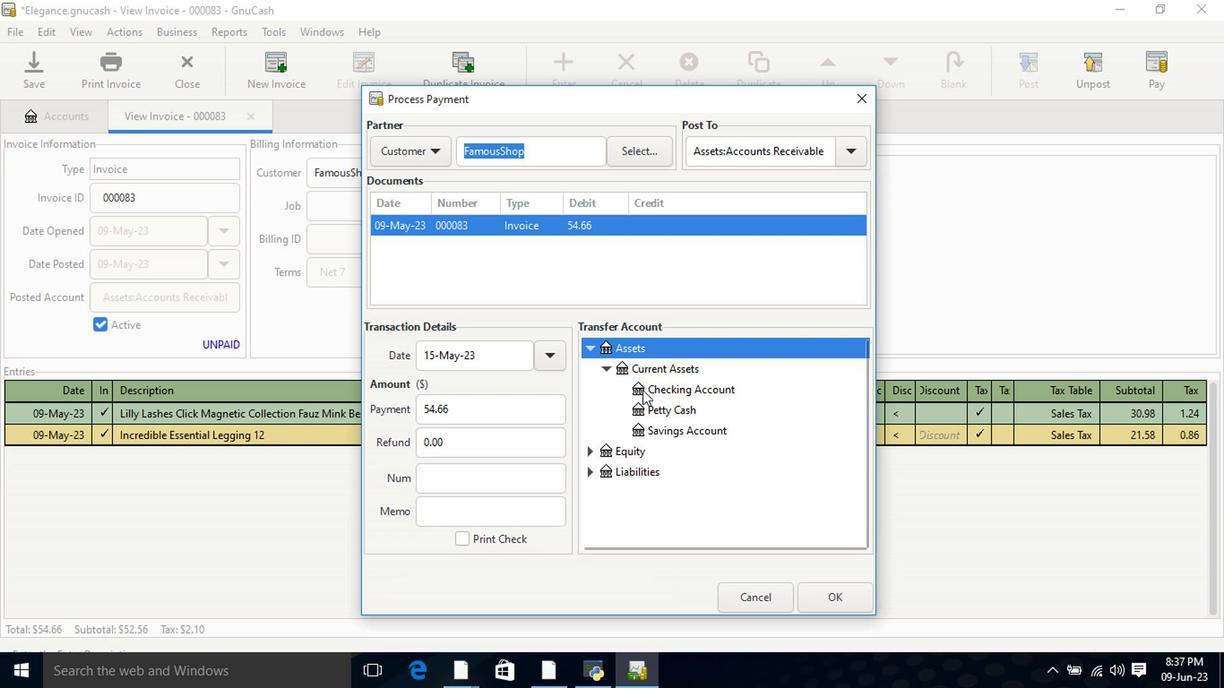 
Action: Mouse moved to (817, 601)
Screenshot: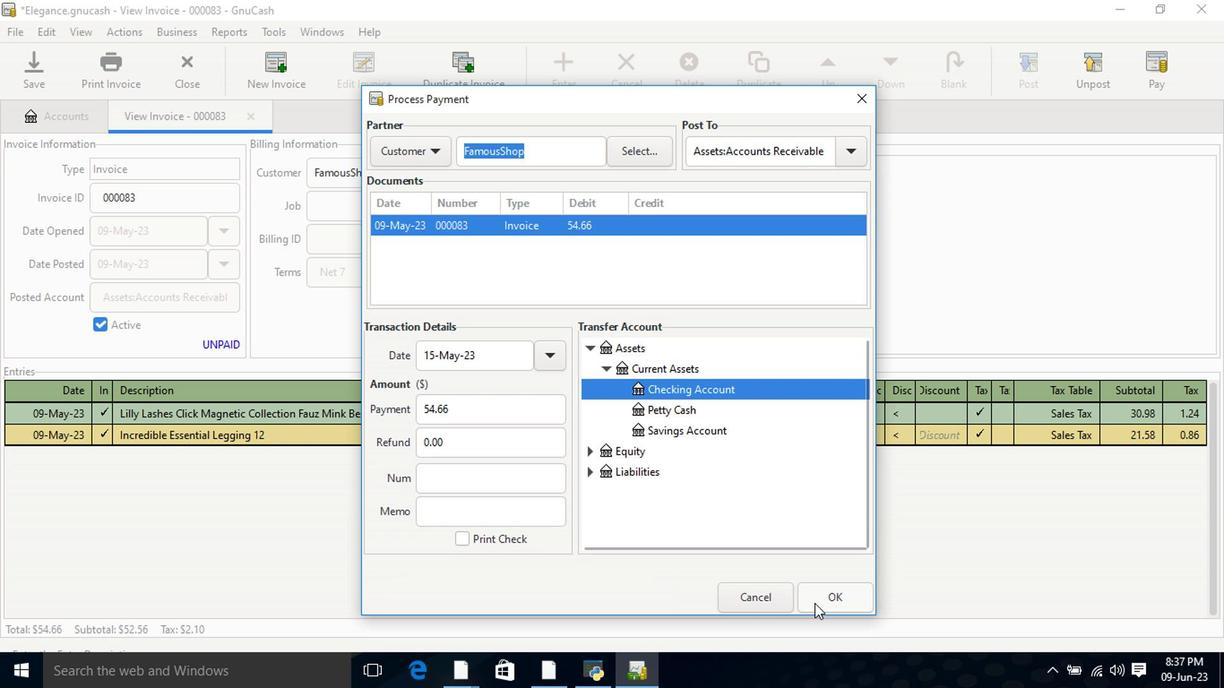 
Action: Mouse pressed left at (817, 601)
Screenshot: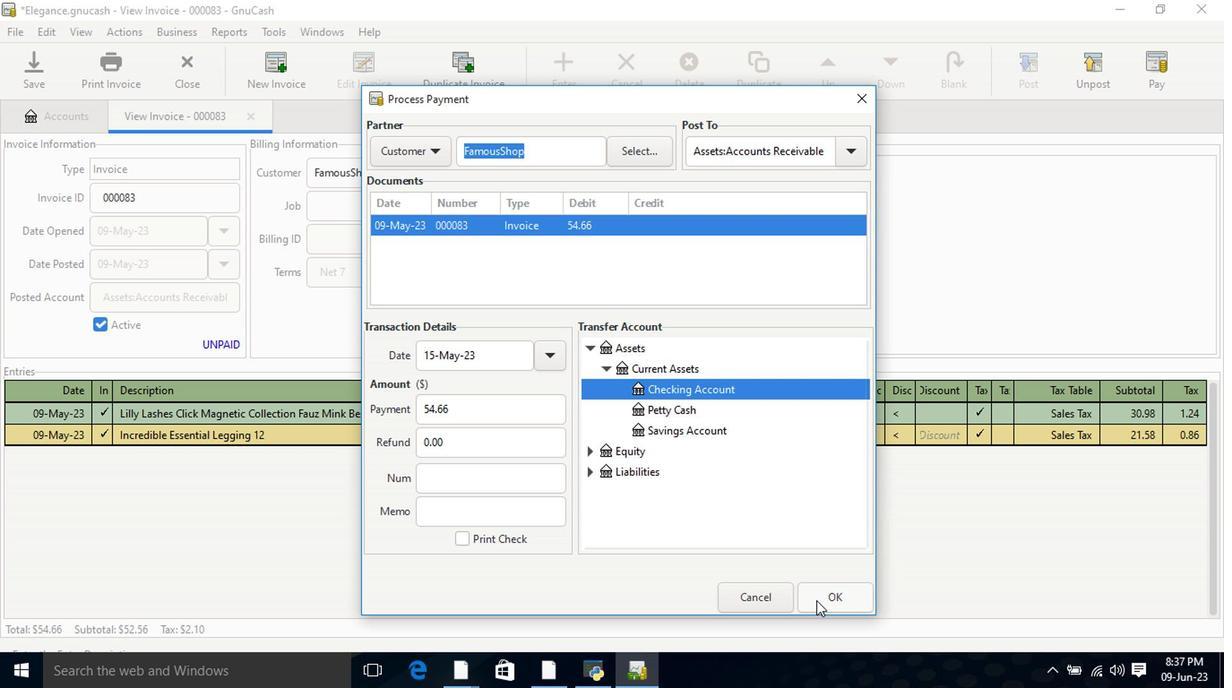 
Action: Mouse moved to (129, 79)
Screenshot: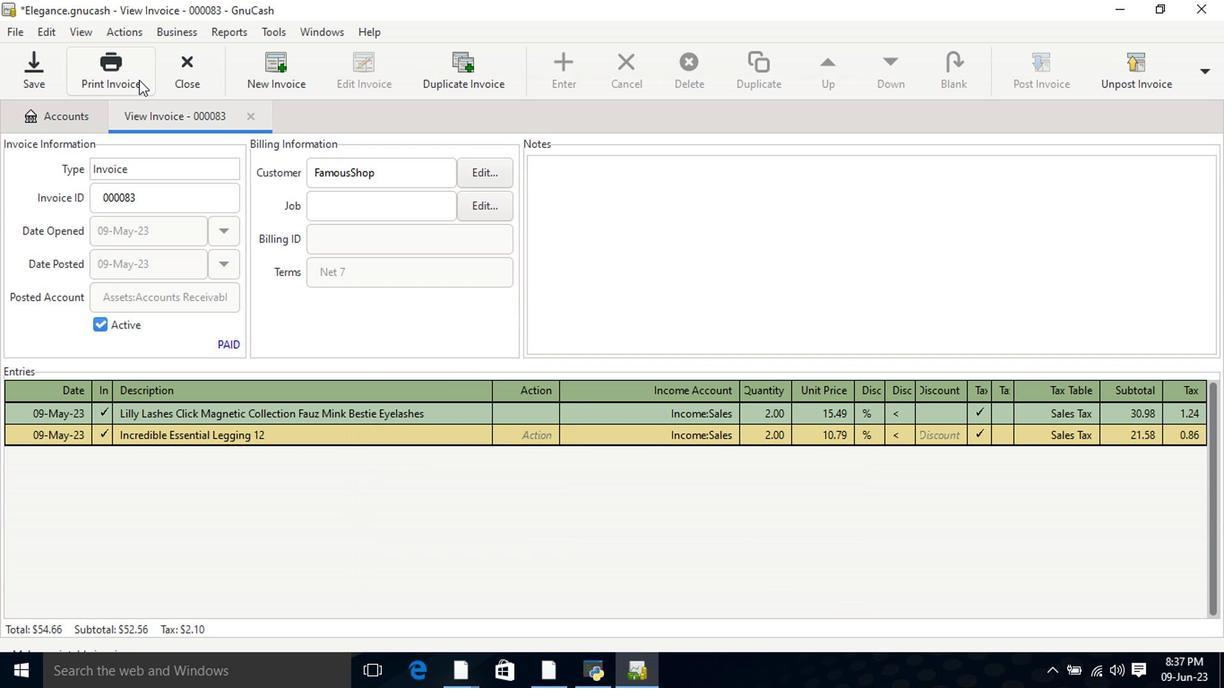 
Action: Mouse pressed left at (129, 79)
Screenshot: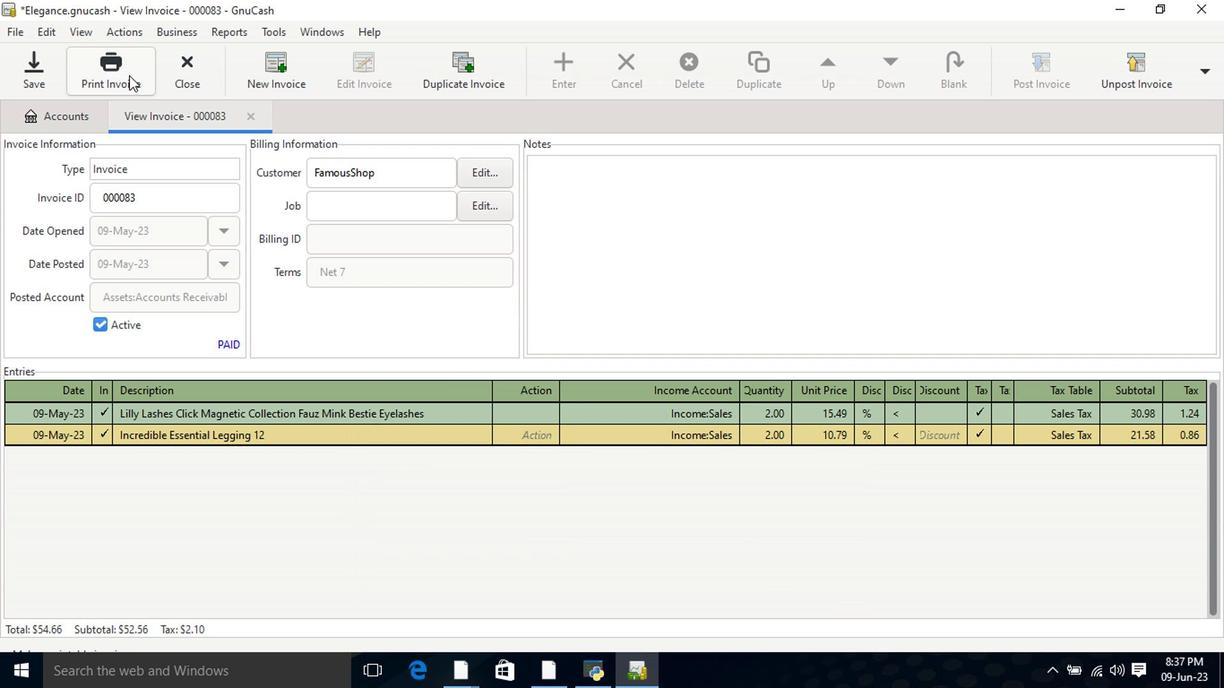 
Action: Mouse moved to (861, 70)
Screenshot: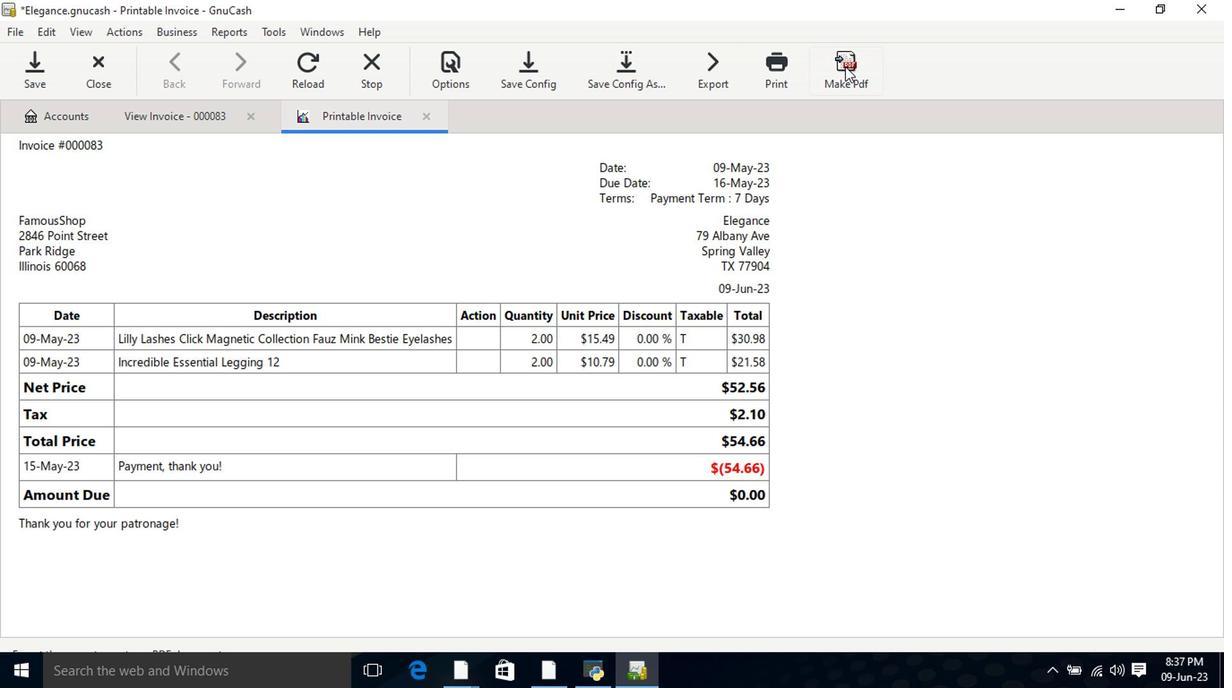 
Action: Mouse pressed left at (861, 70)
Screenshot: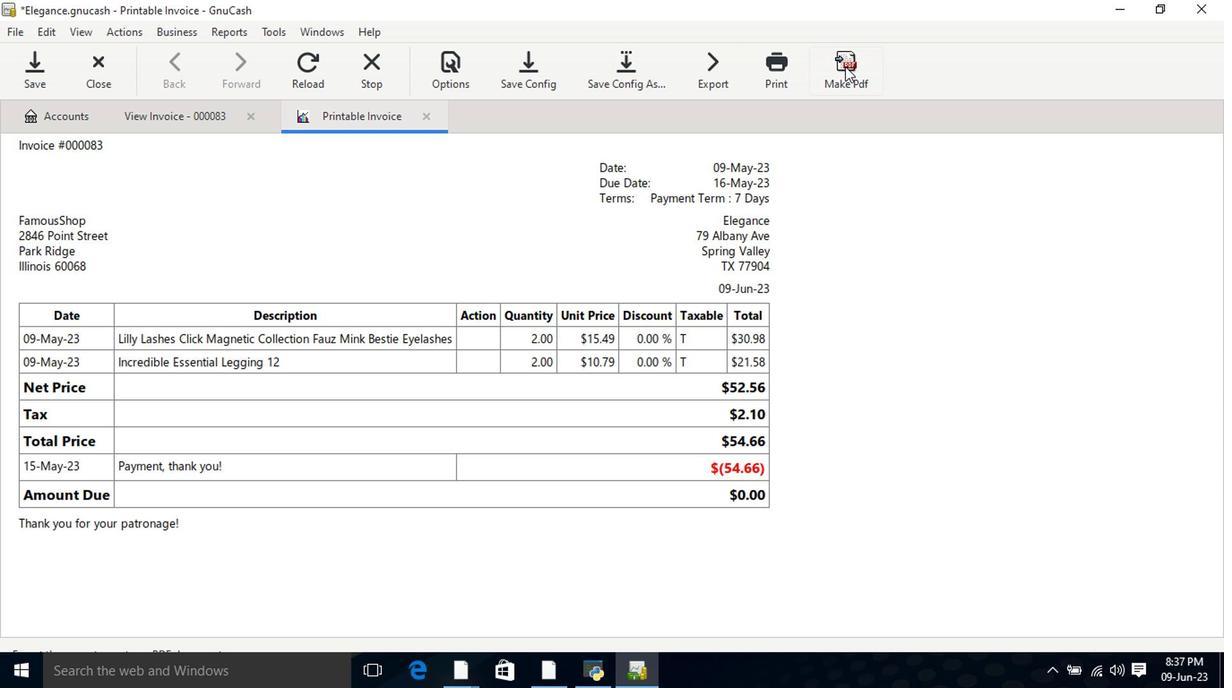 
Action: Mouse moved to (871, 621)
Screenshot: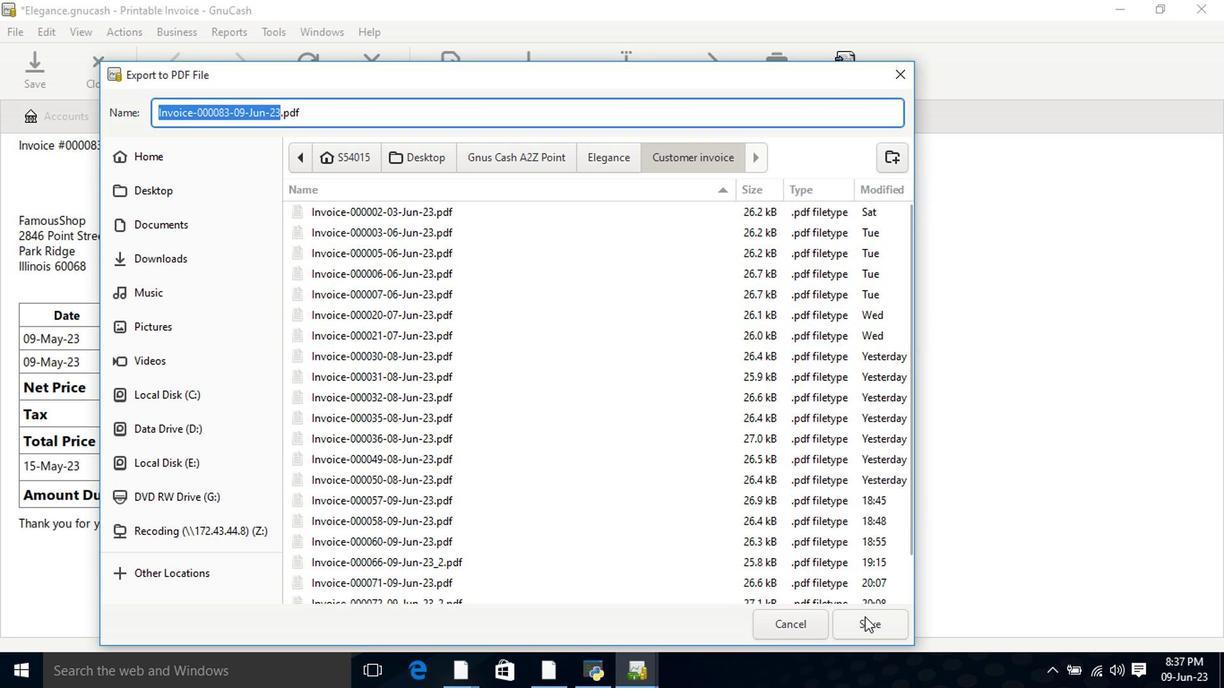 
Action: Mouse pressed left at (871, 621)
Screenshot: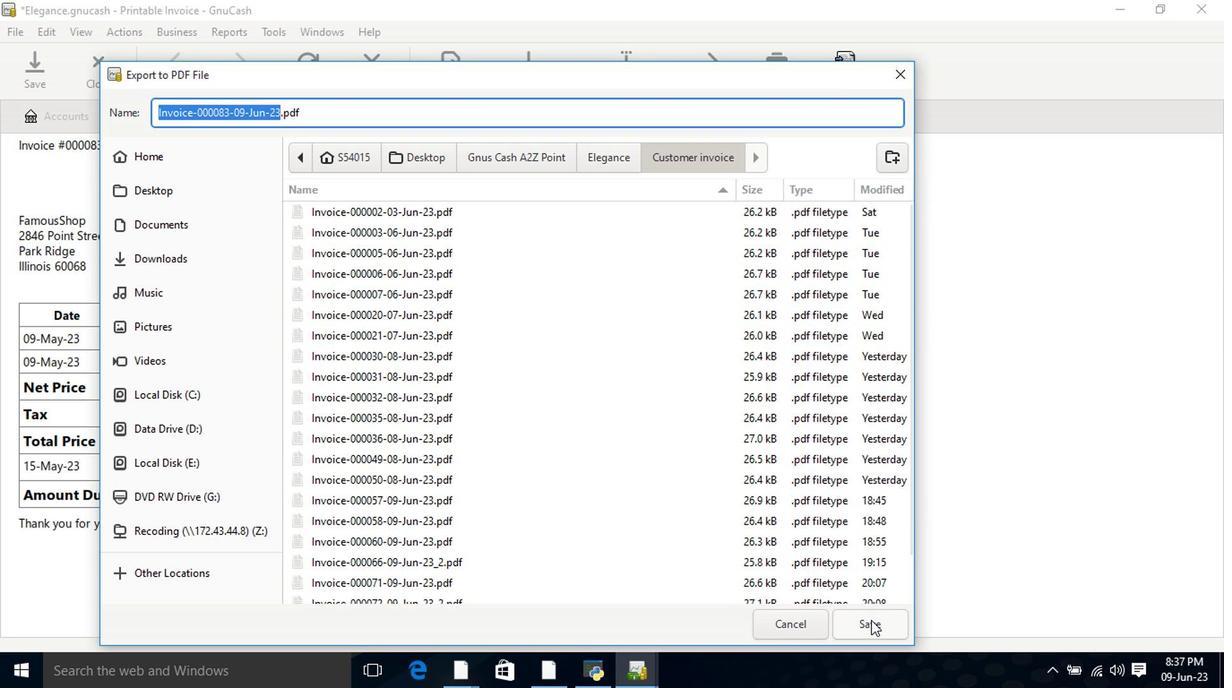 
Action: Mouse moved to (847, 386)
Screenshot: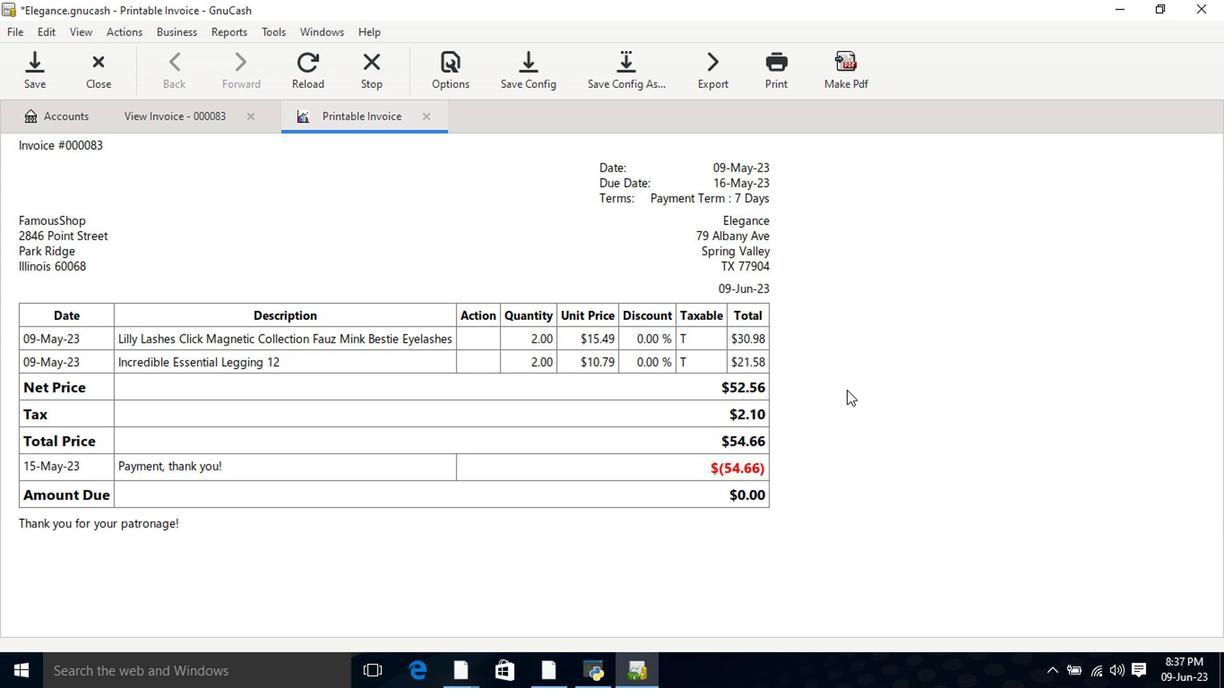 
